 Task: Find connections with filter location Navahrudak with filter topic #homedecor with filter profile language French with filter current company Zycus with filter school Vel Tech Multi Tech Dr. Rangarajan Dr. Sakunthala Engineering College with filter industry Turned Products and Fastener Manufacturing with filter service category Product Marketing with filter keywords title Account Executive
Action: Mouse moved to (211, 301)
Screenshot: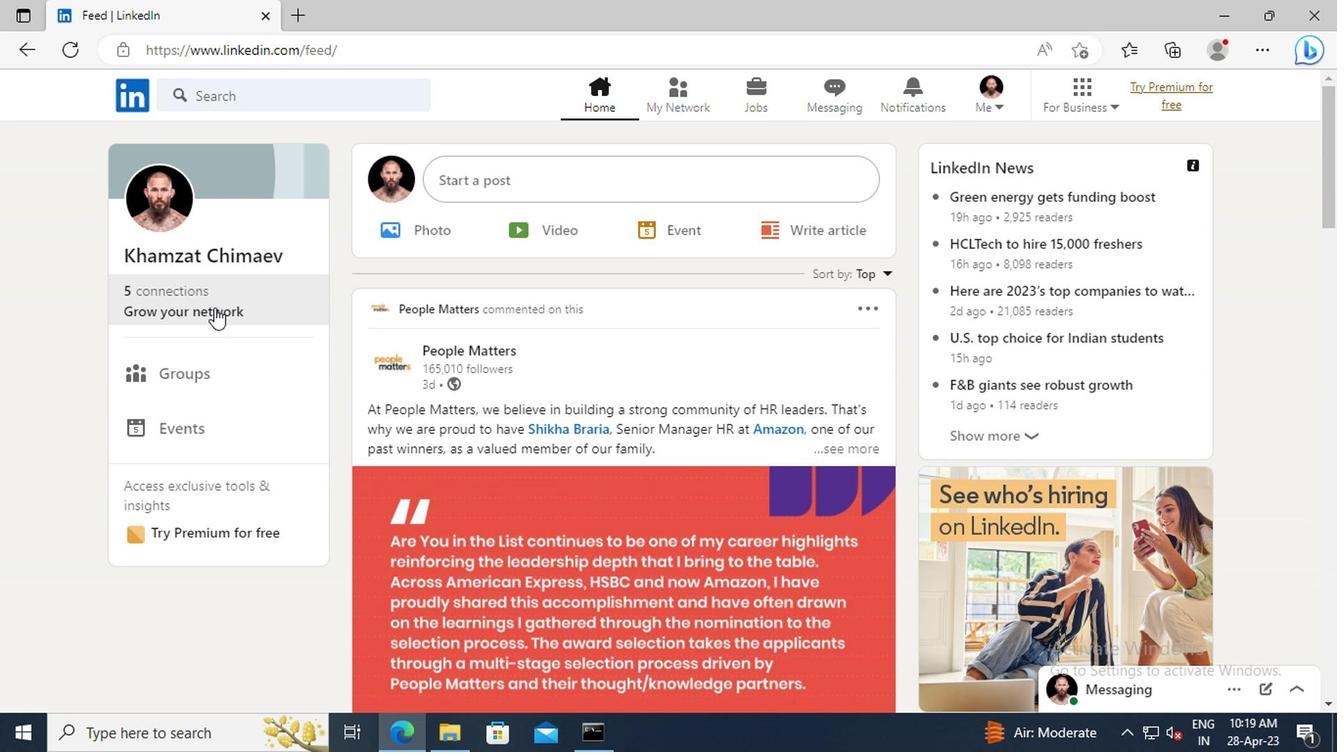 
Action: Mouse pressed left at (211, 301)
Screenshot: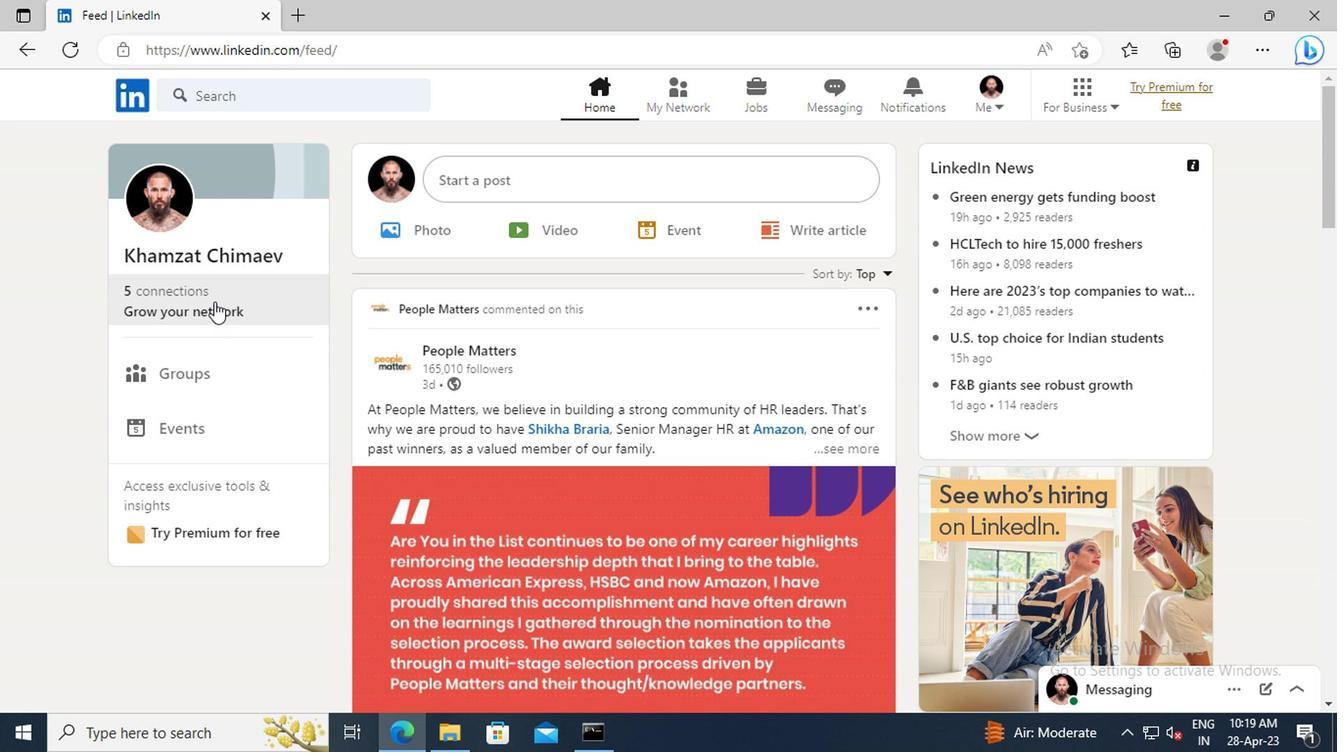 
Action: Mouse moved to (223, 208)
Screenshot: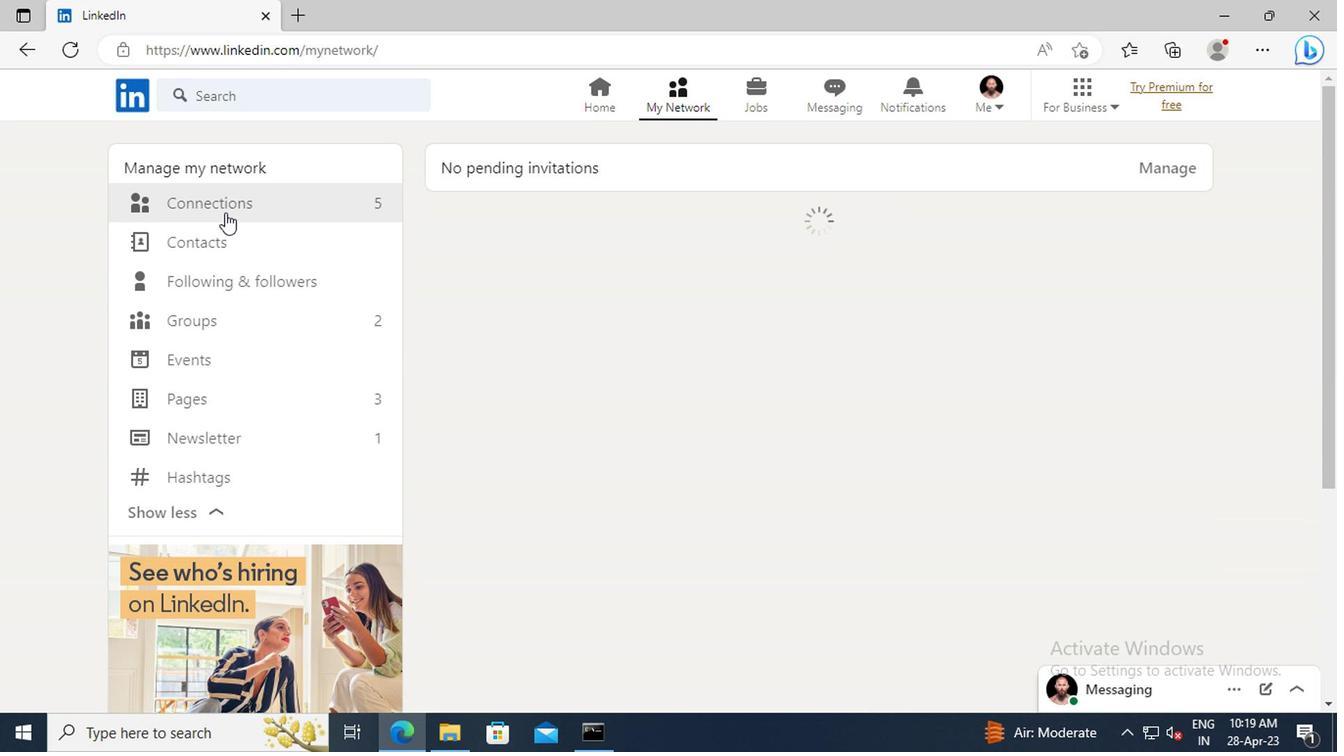 
Action: Mouse pressed left at (223, 208)
Screenshot: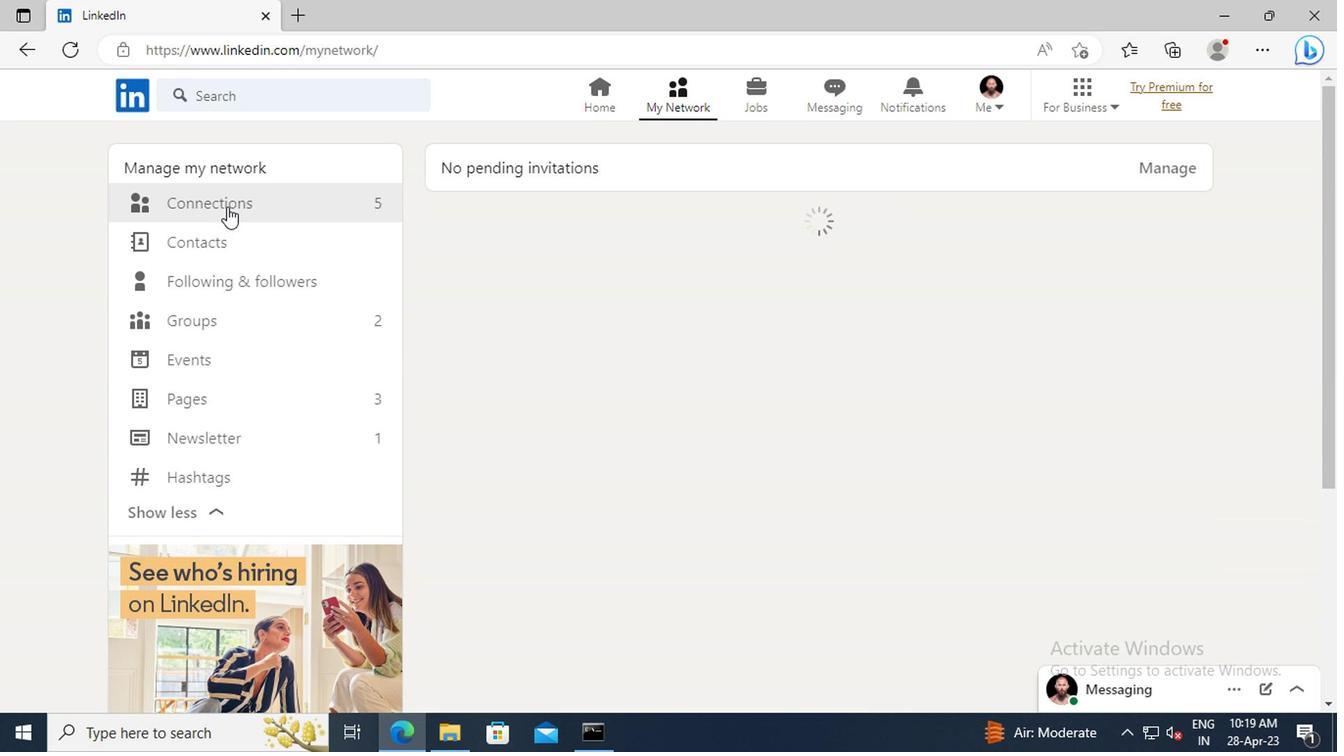 
Action: Mouse moved to (792, 209)
Screenshot: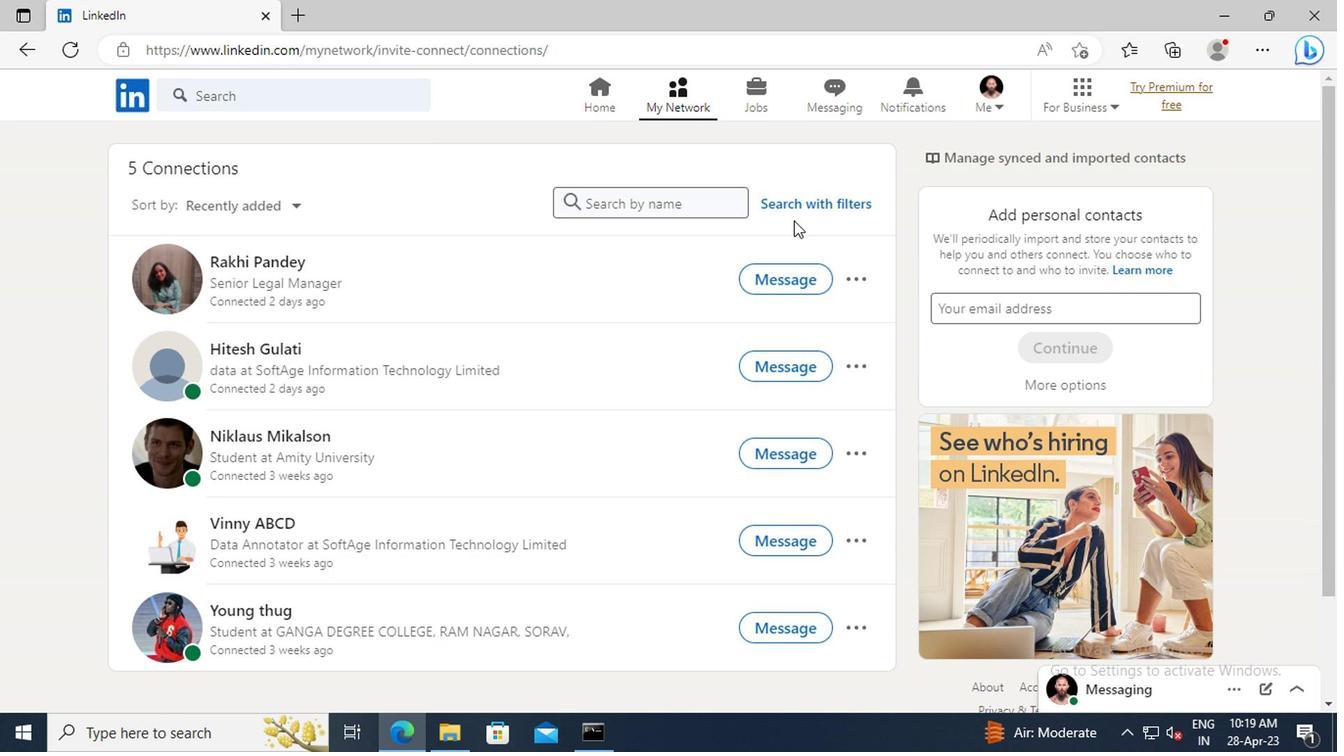
Action: Mouse pressed left at (792, 209)
Screenshot: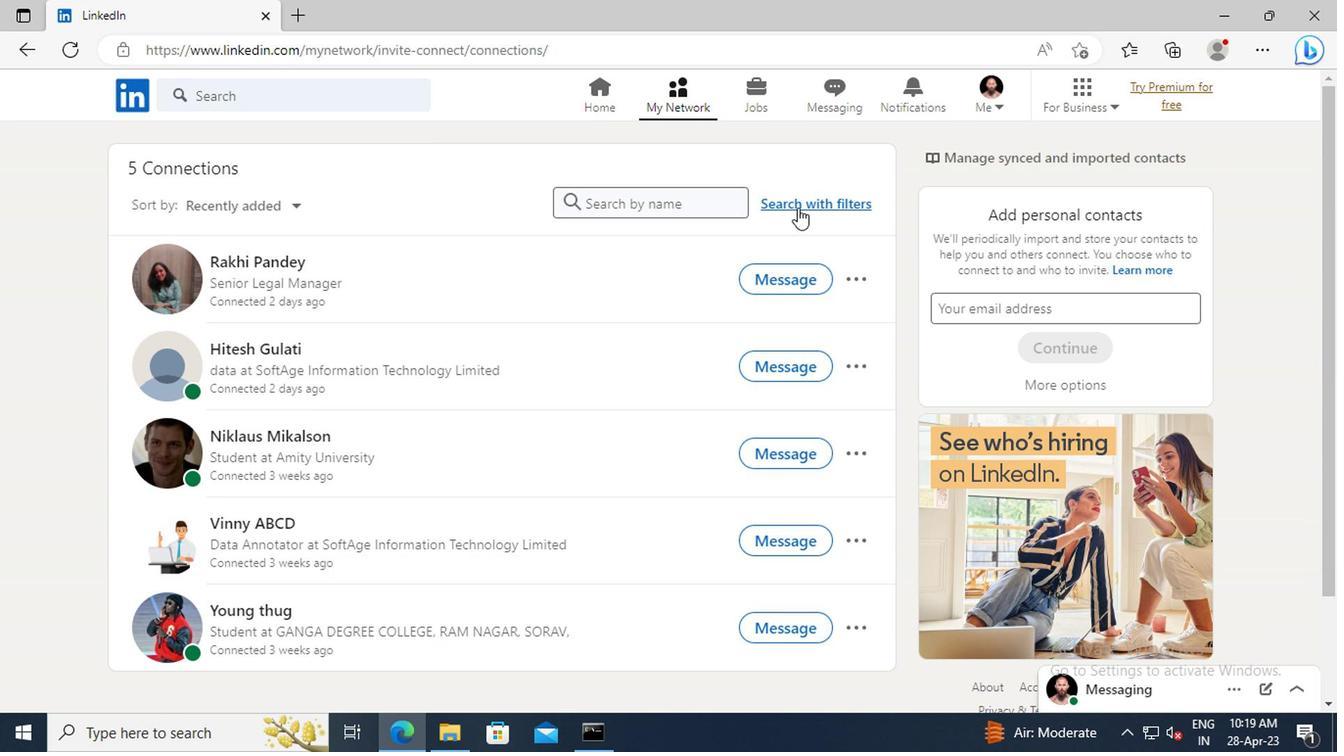 
Action: Mouse moved to (730, 156)
Screenshot: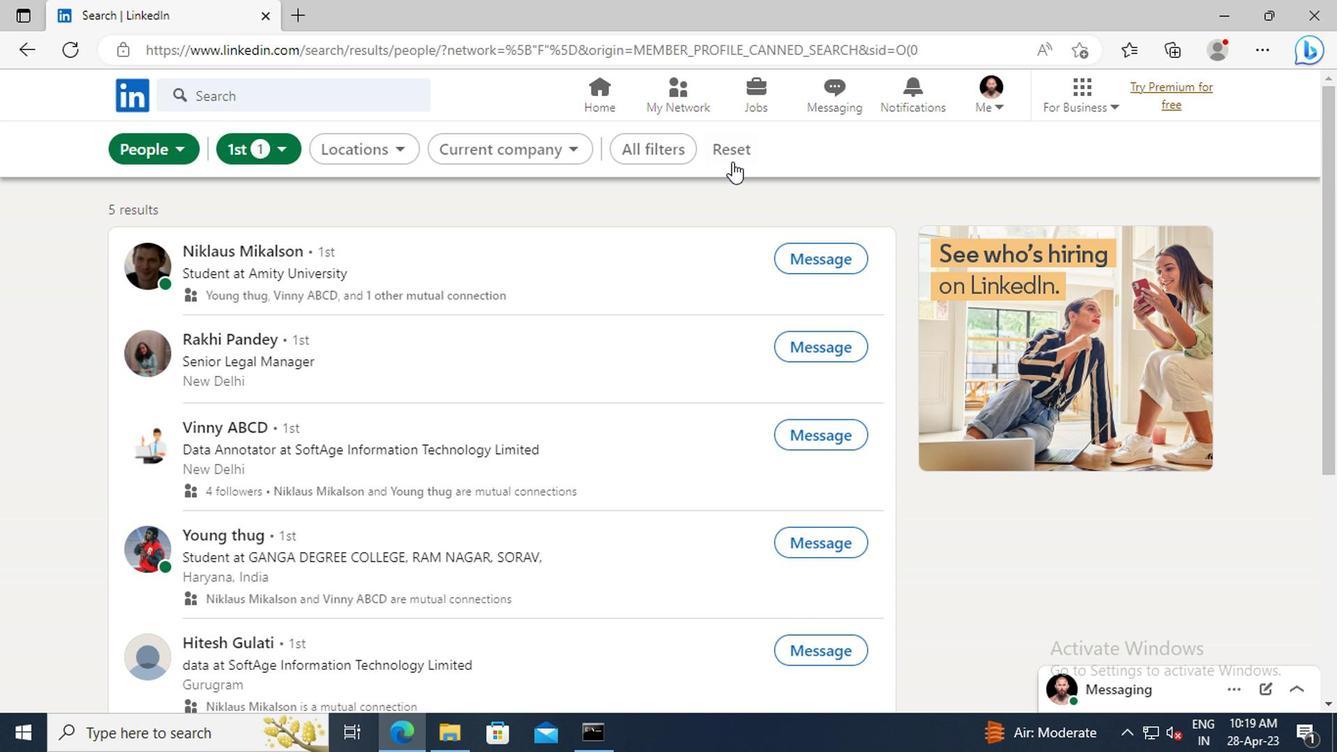 
Action: Mouse pressed left at (730, 156)
Screenshot: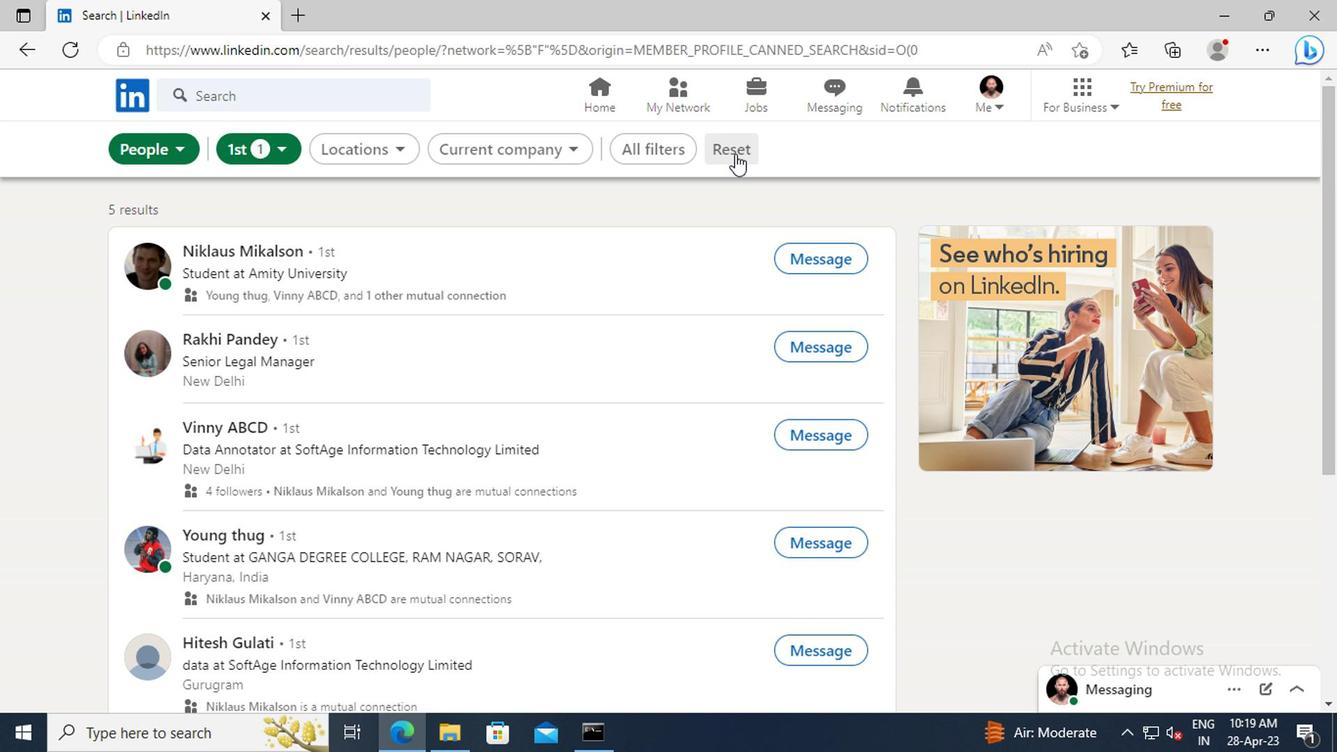 
Action: Mouse moved to (707, 149)
Screenshot: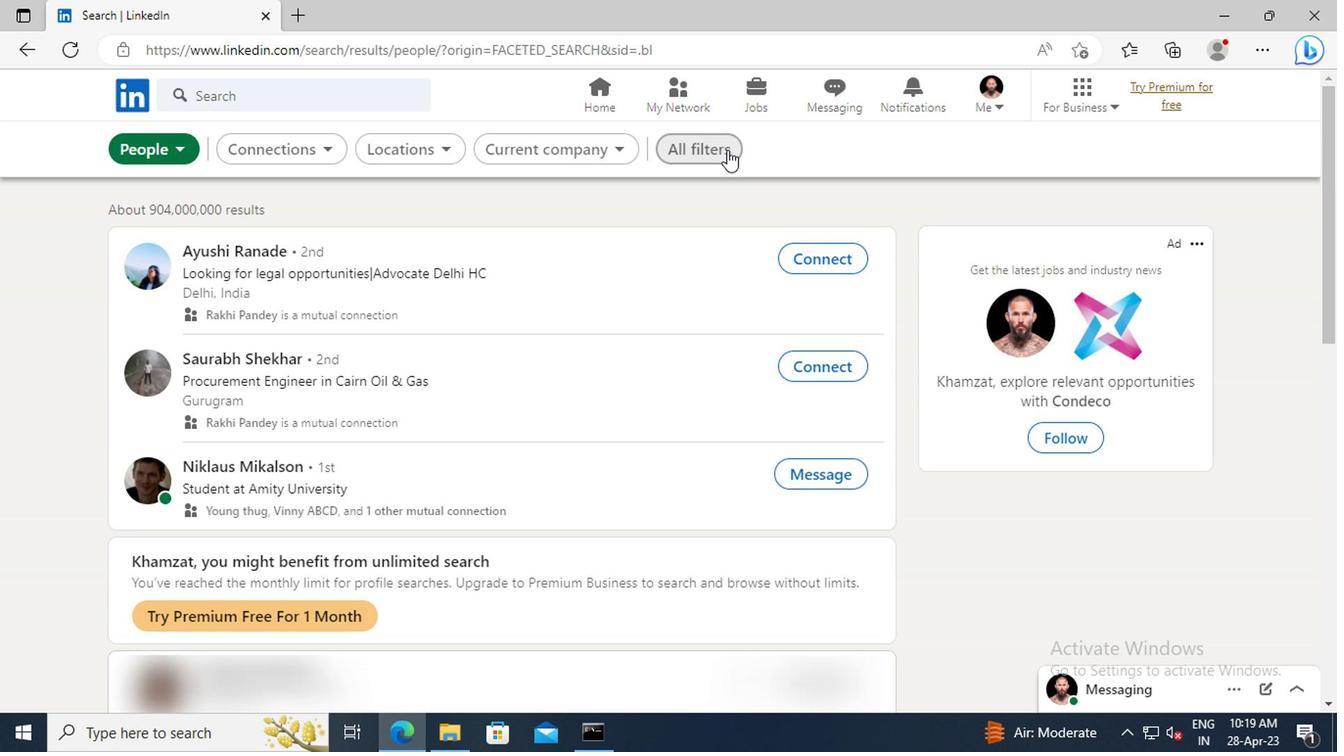 
Action: Mouse pressed left at (707, 149)
Screenshot: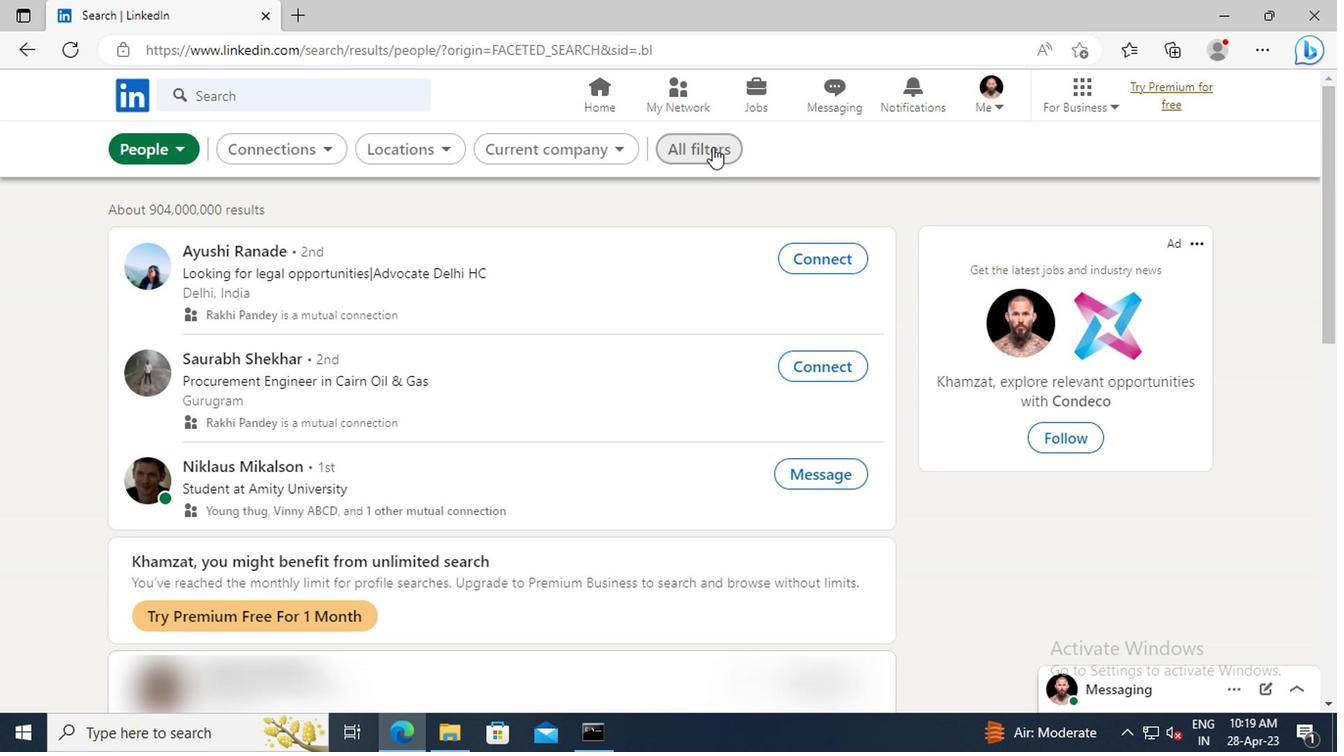 
Action: Mouse moved to (1134, 351)
Screenshot: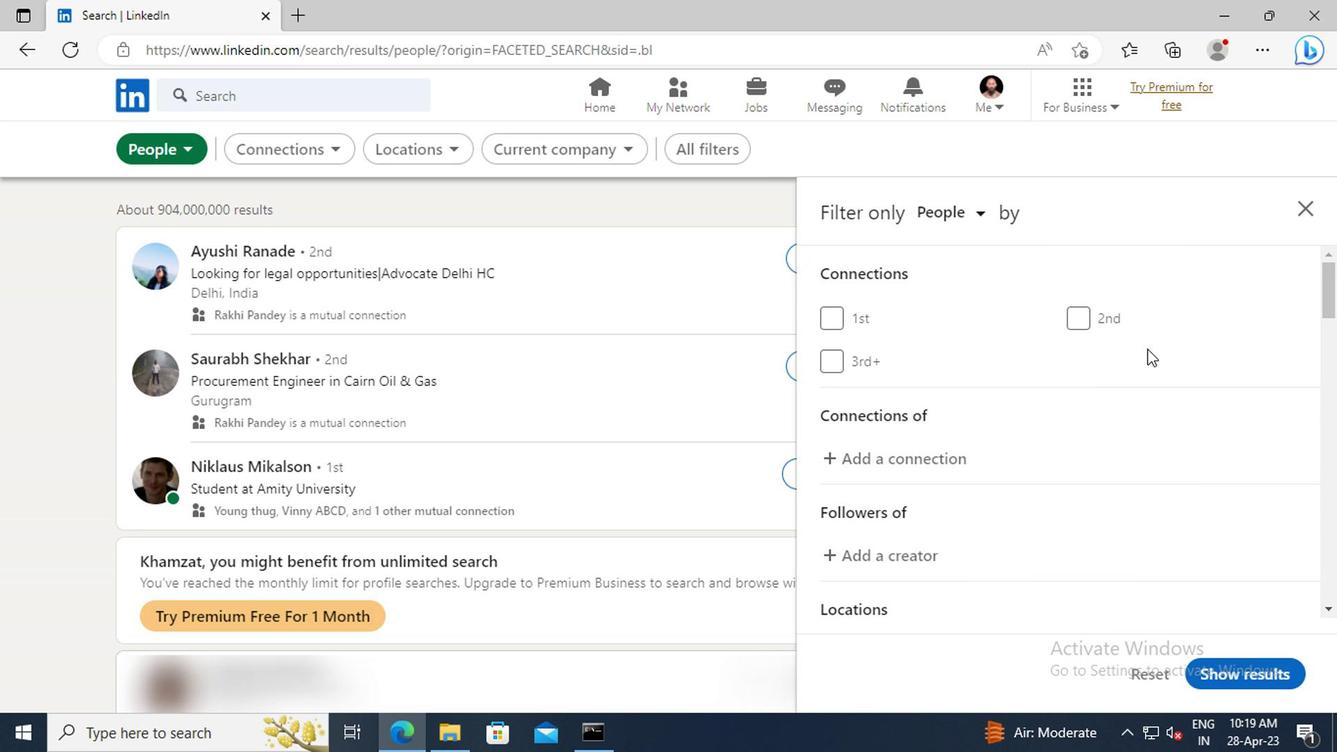 
Action: Mouse scrolled (1134, 350) with delta (0, 0)
Screenshot: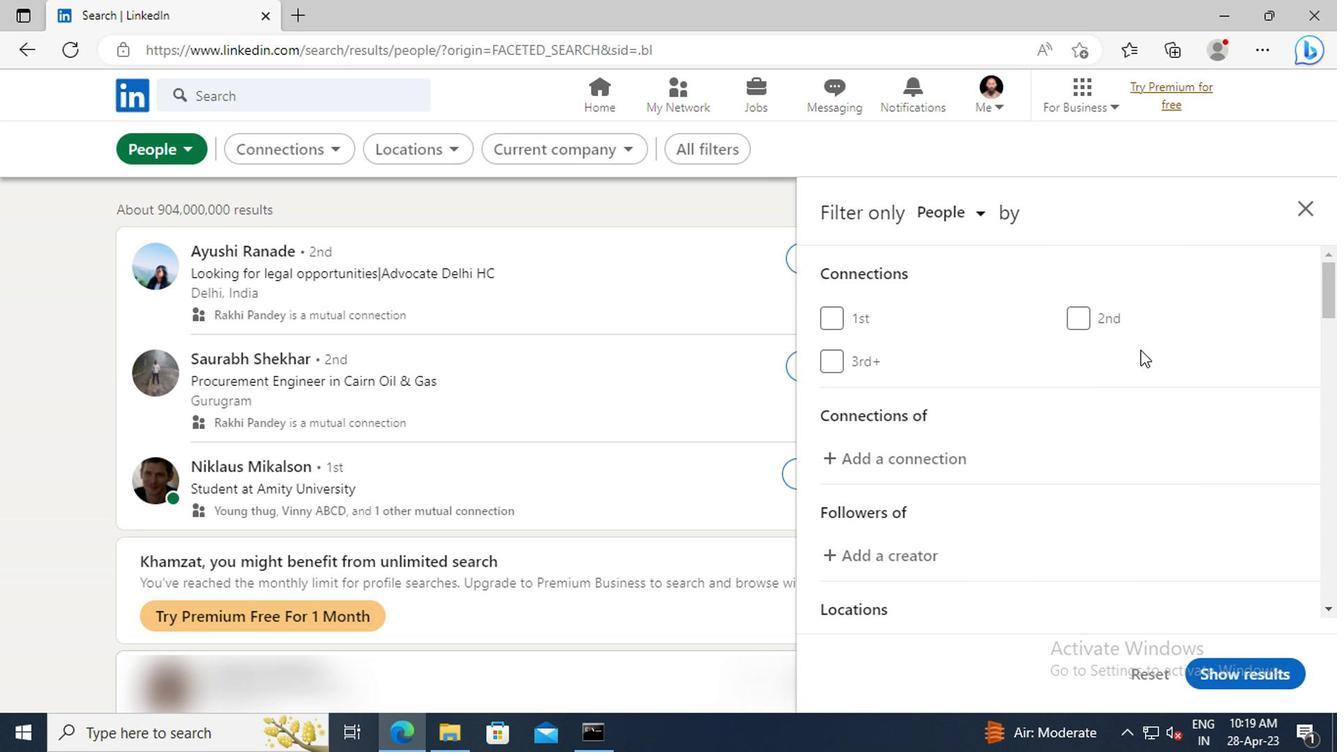 
Action: Mouse scrolled (1134, 350) with delta (0, 0)
Screenshot: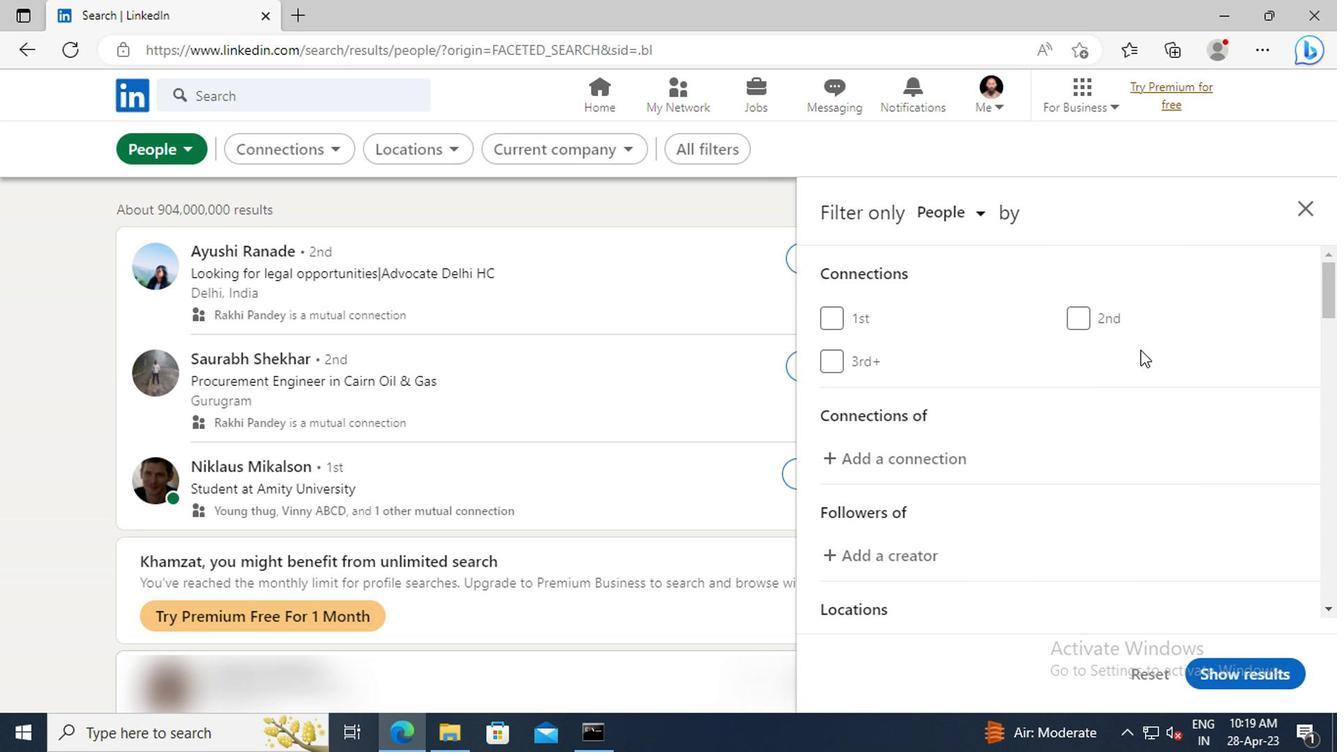 
Action: Mouse scrolled (1134, 350) with delta (0, 0)
Screenshot: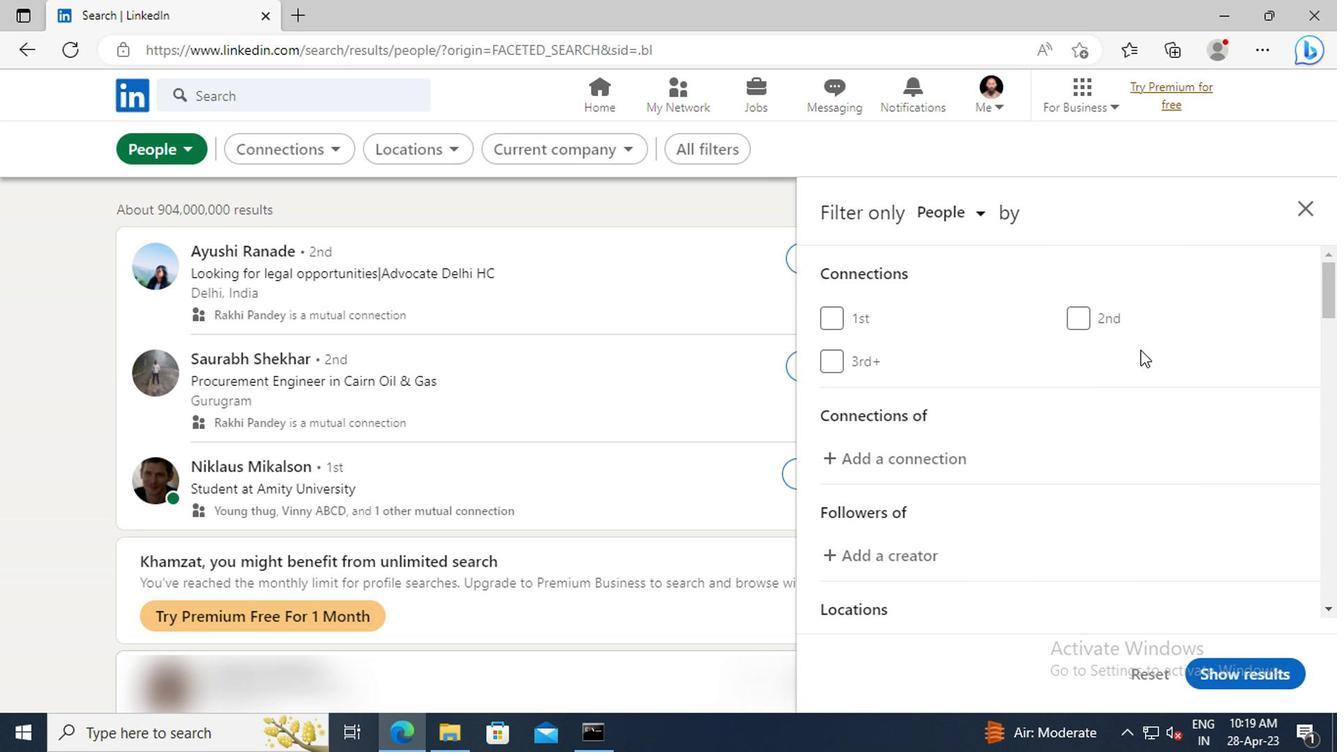 
Action: Mouse scrolled (1134, 350) with delta (0, 0)
Screenshot: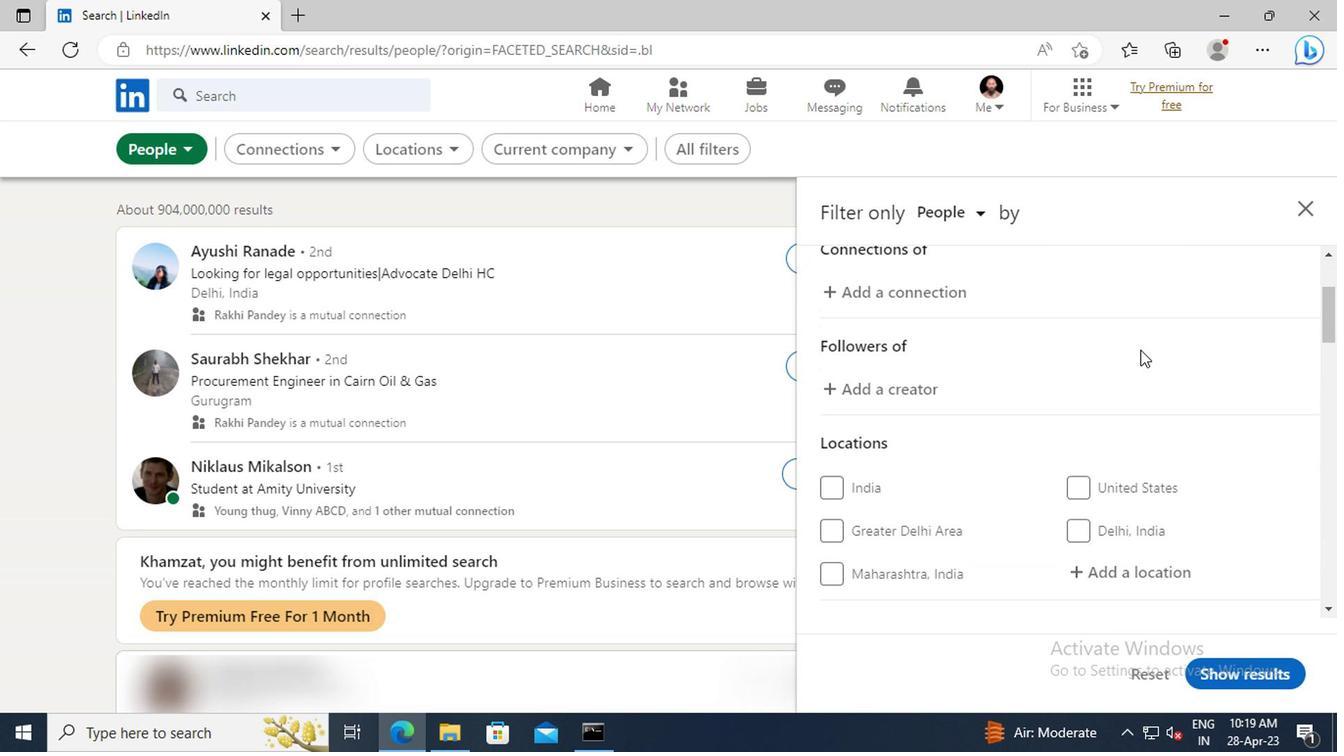 
Action: Mouse scrolled (1134, 350) with delta (0, 0)
Screenshot: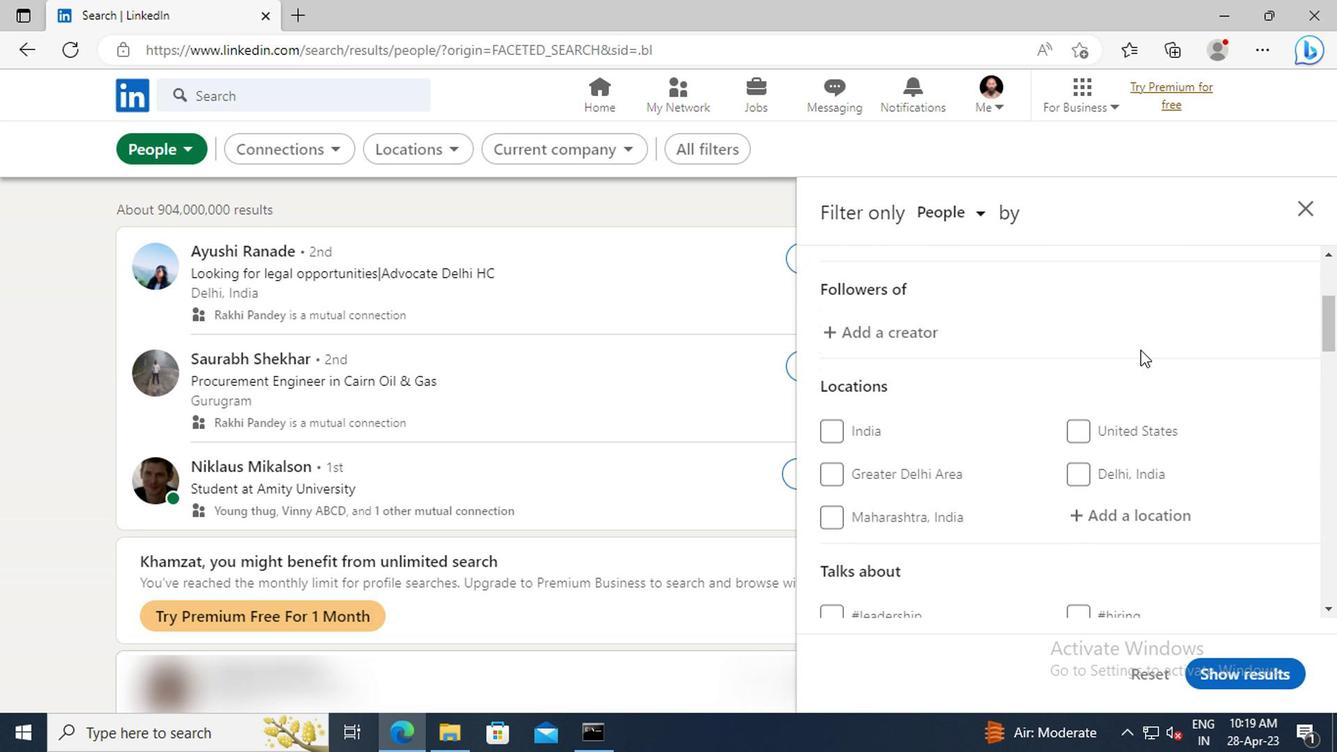 
Action: Mouse scrolled (1134, 350) with delta (0, 0)
Screenshot: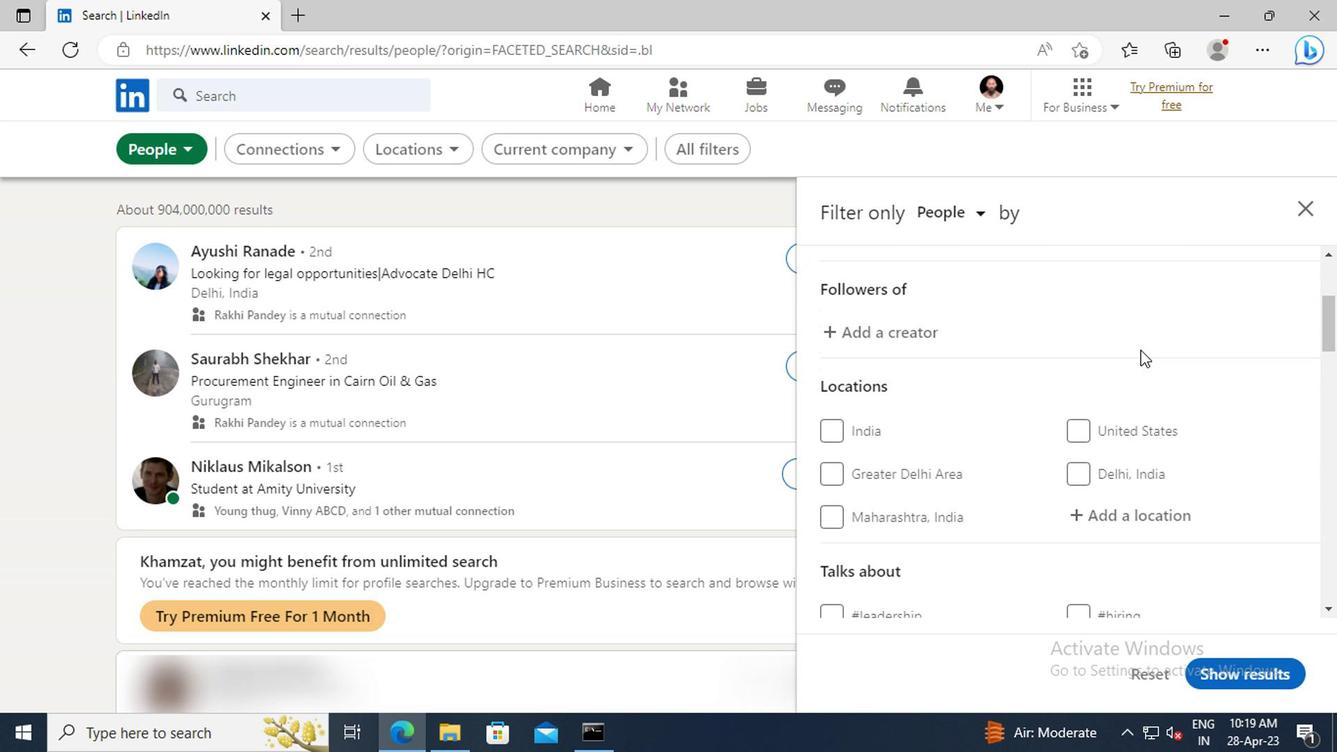 
Action: Mouse moved to (1117, 397)
Screenshot: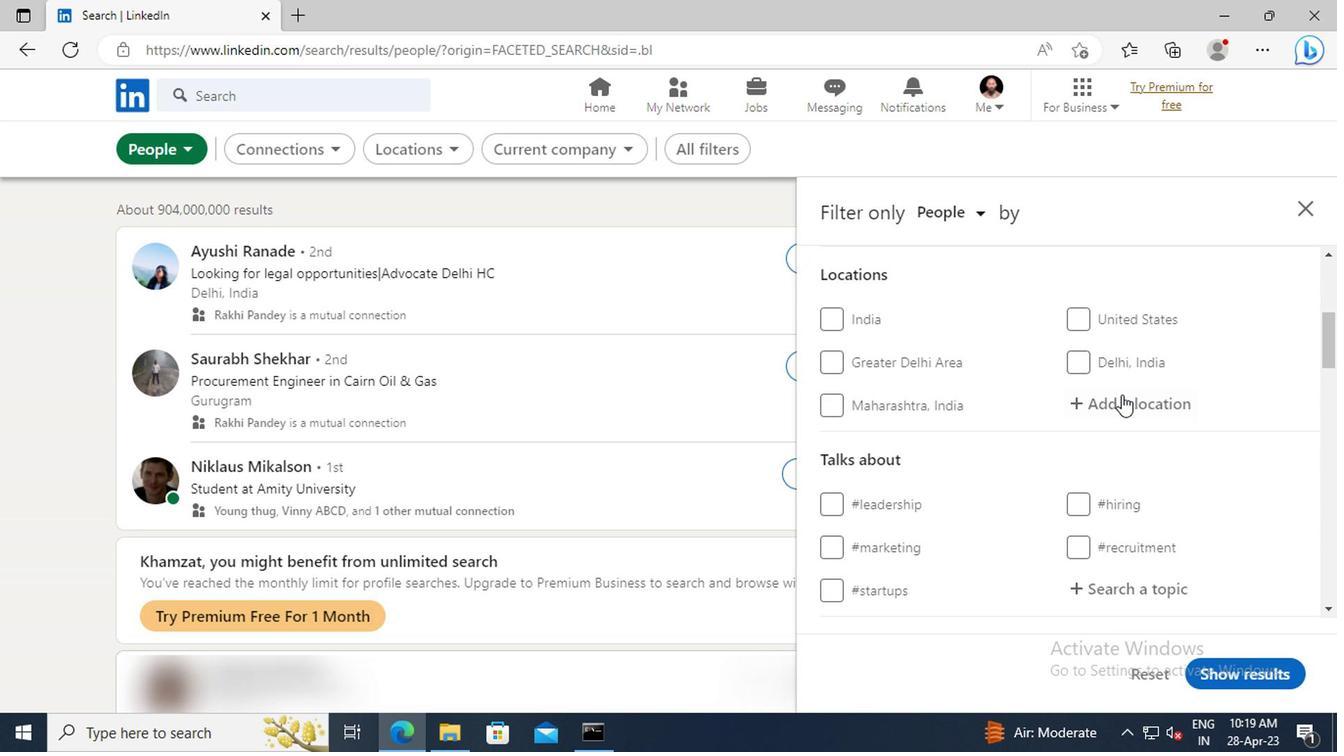 
Action: Mouse pressed left at (1117, 397)
Screenshot: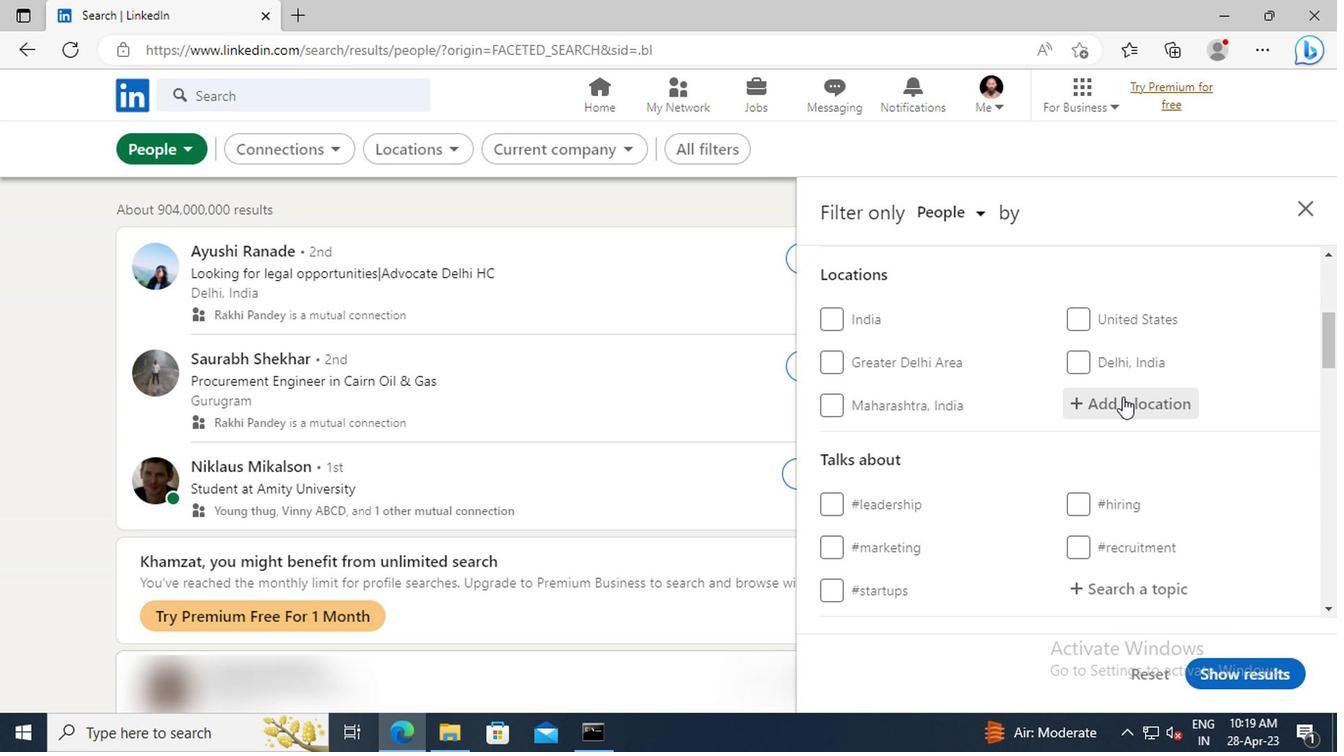 
Action: Key pressed <Key.shift>NAVAHRUDAK
Screenshot: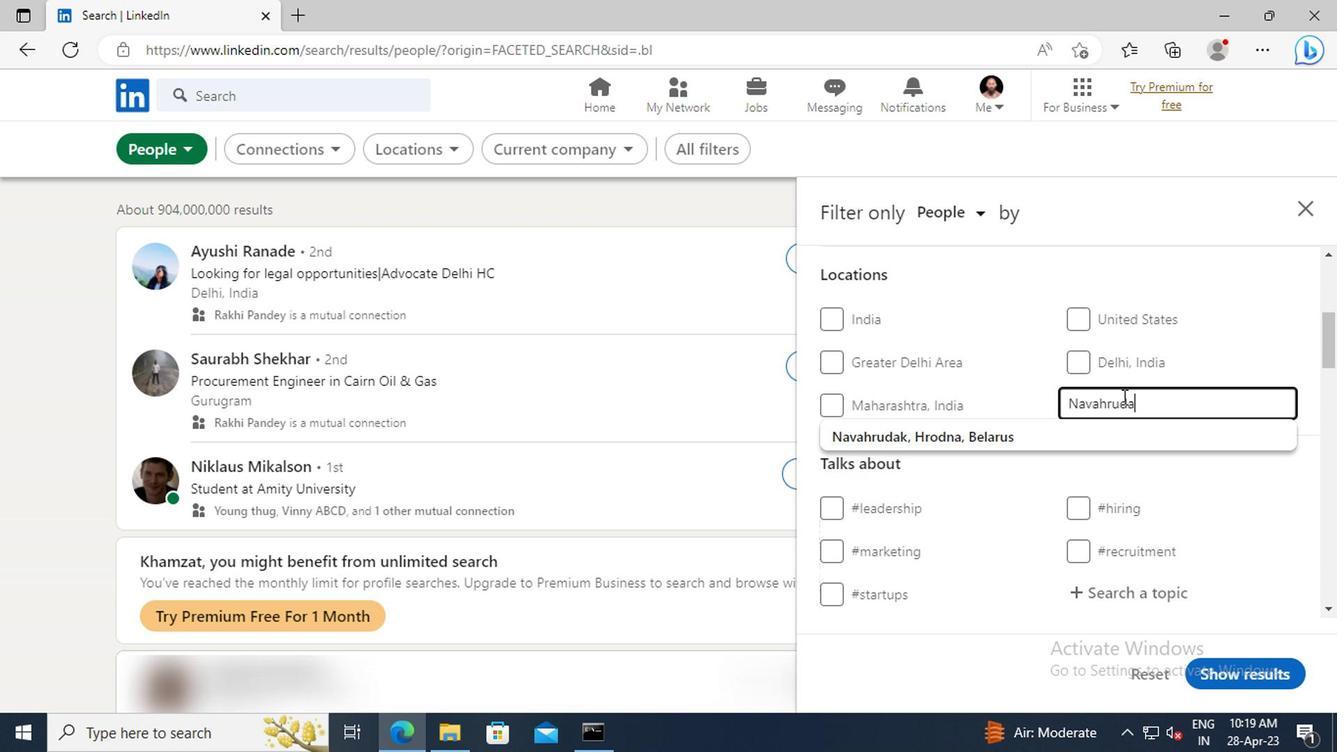
Action: Mouse moved to (1108, 429)
Screenshot: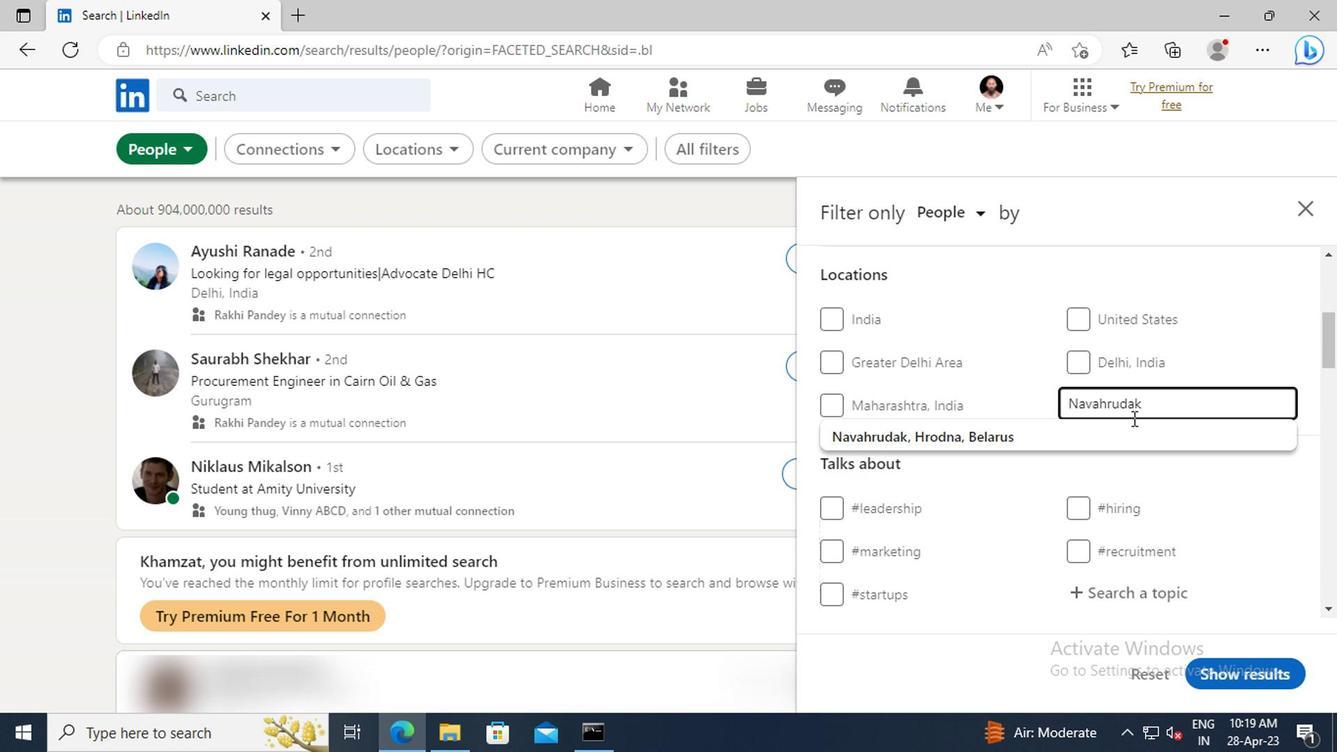 
Action: Mouse pressed left at (1108, 429)
Screenshot: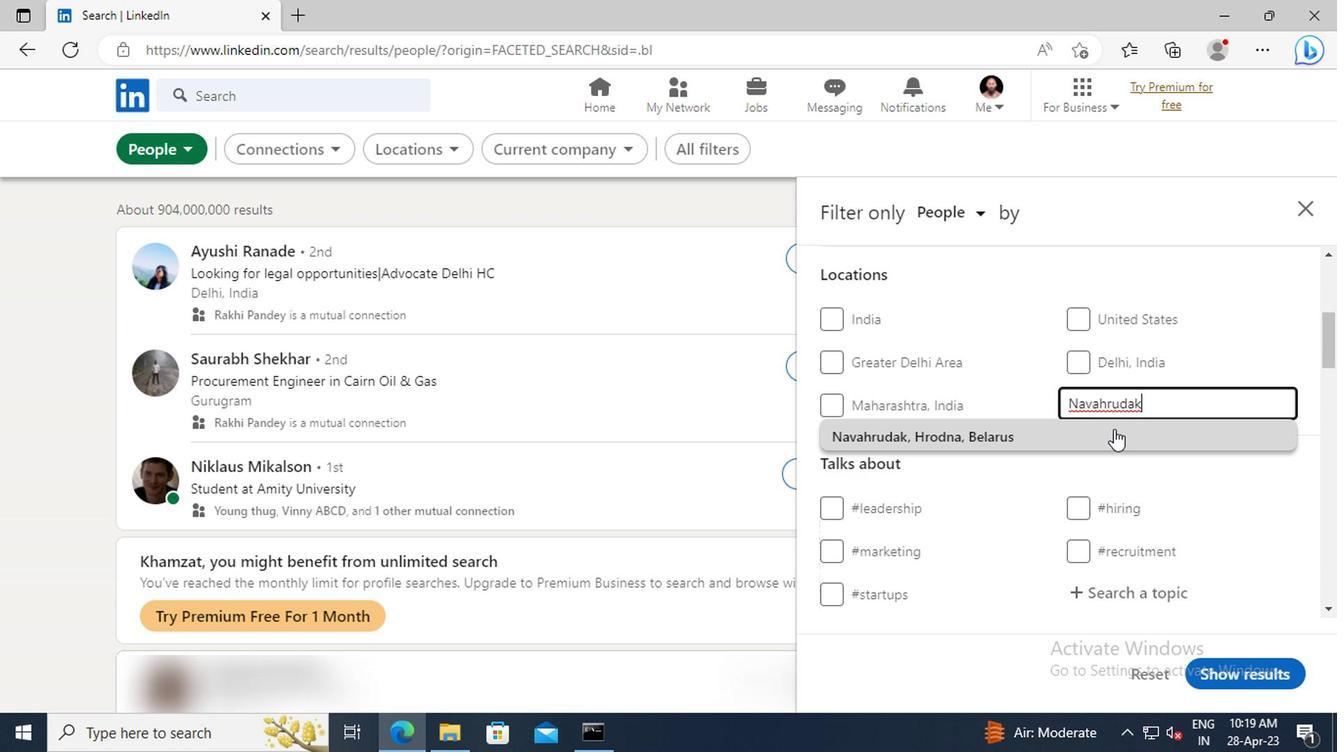 
Action: Mouse moved to (1118, 411)
Screenshot: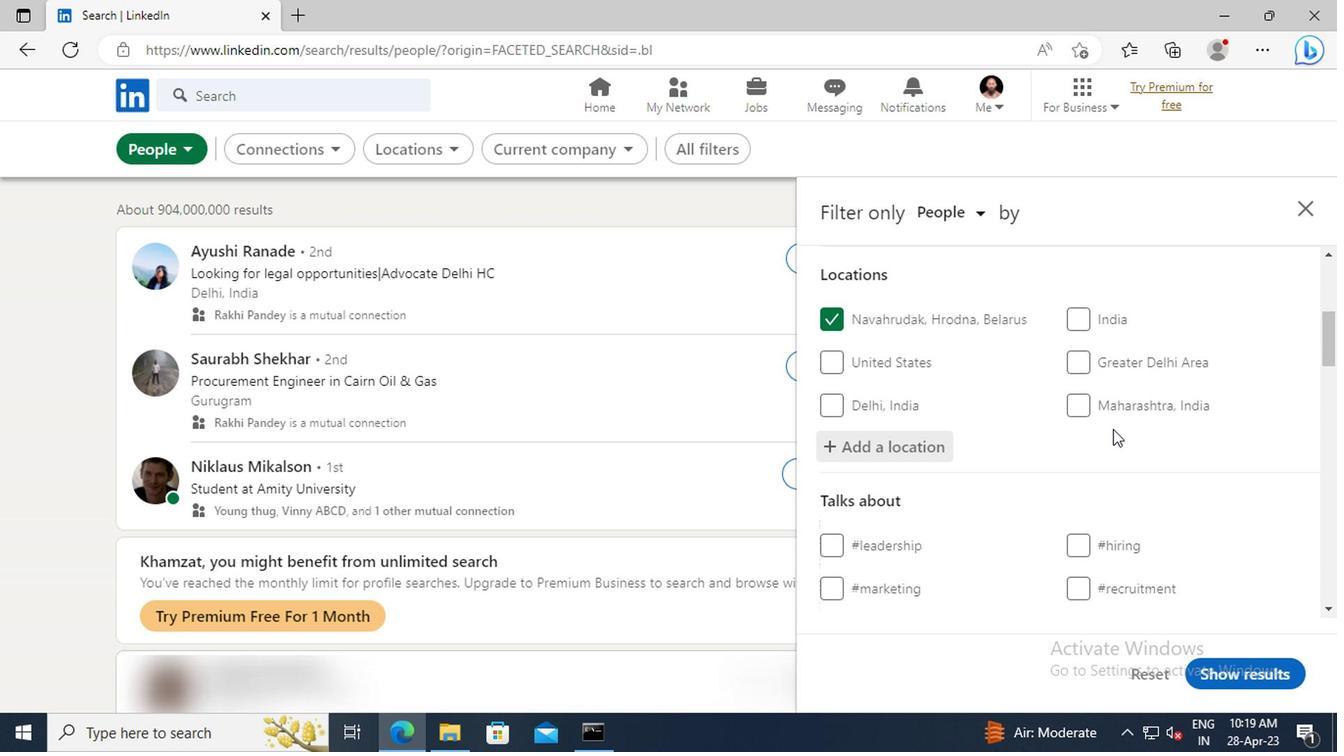 
Action: Mouse scrolled (1118, 410) with delta (0, 0)
Screenshot: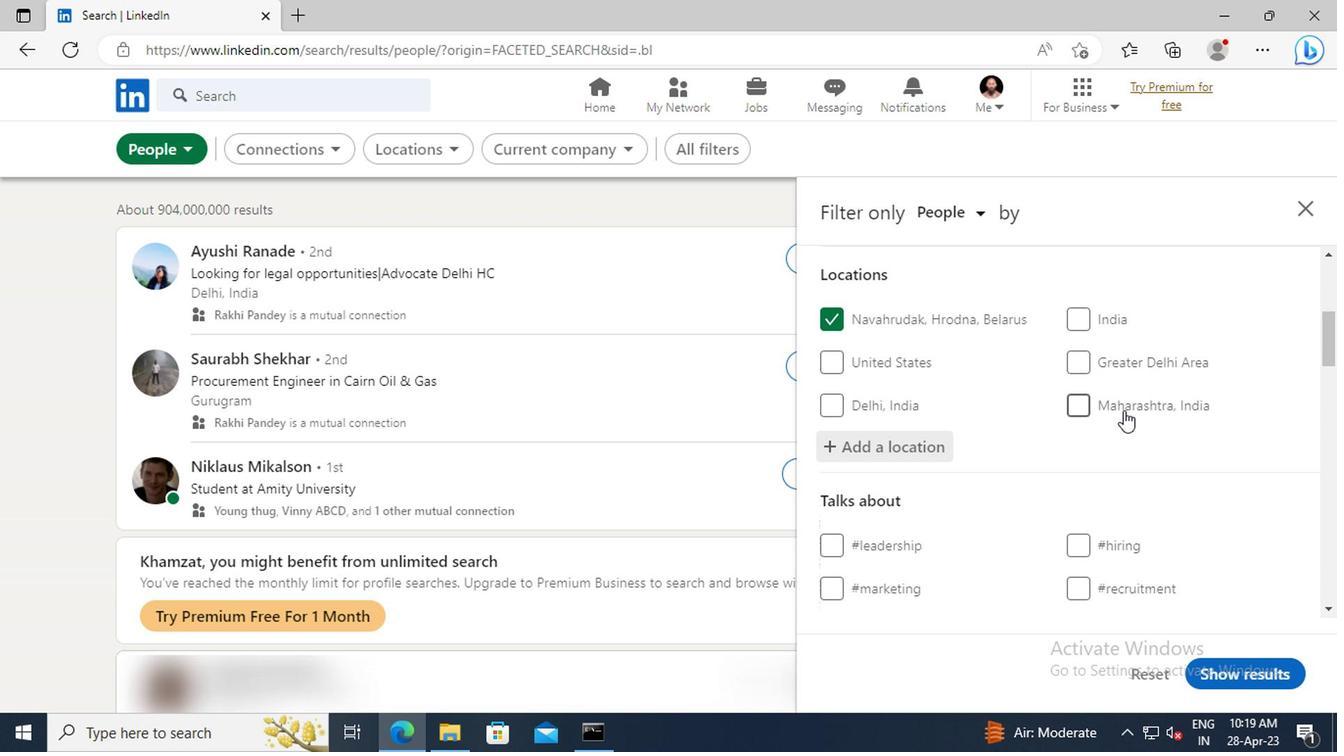
Action: Mouse scrolled (1118, 410) with delta (0, 0)
Screenshot: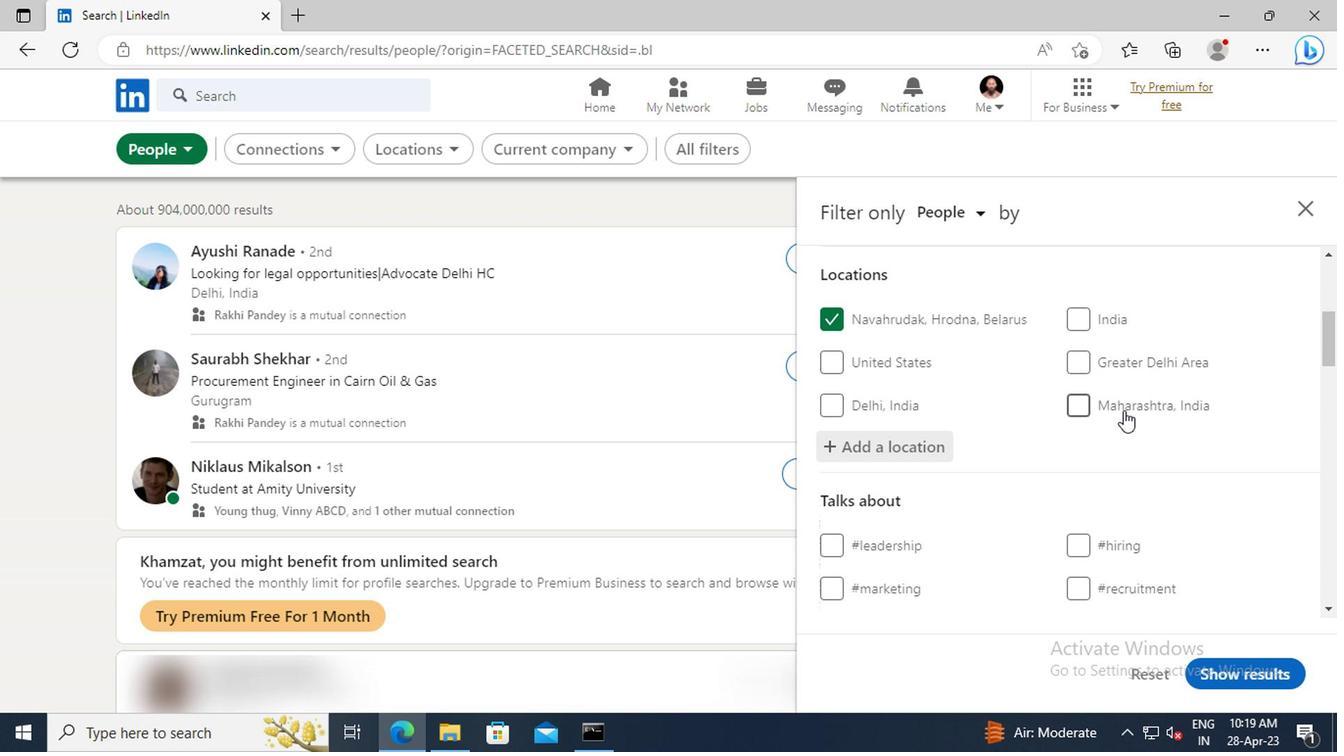 
Action: Mouse scrolled (1118, 410) with delta (0, 0)
Screenshot: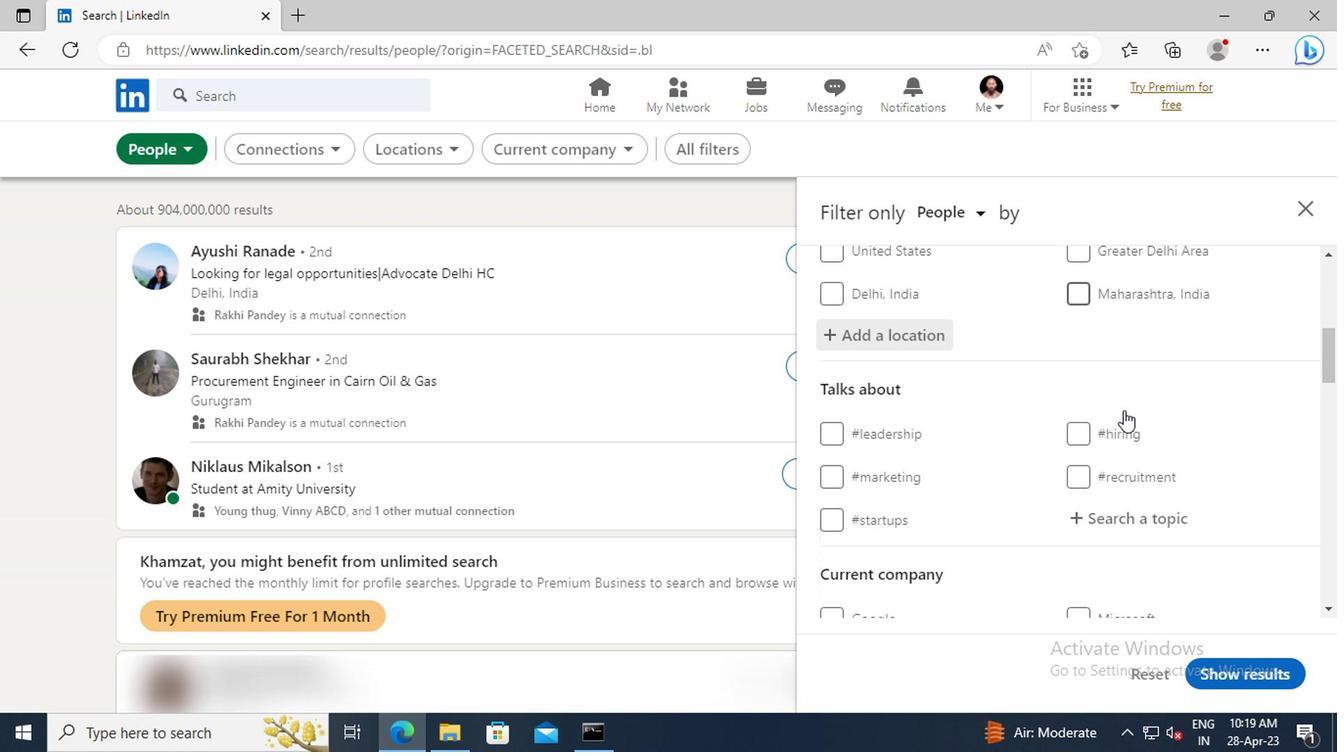 
Action: Mouse scrolled (1118, 410) with delta (0, 0)
Screenshot: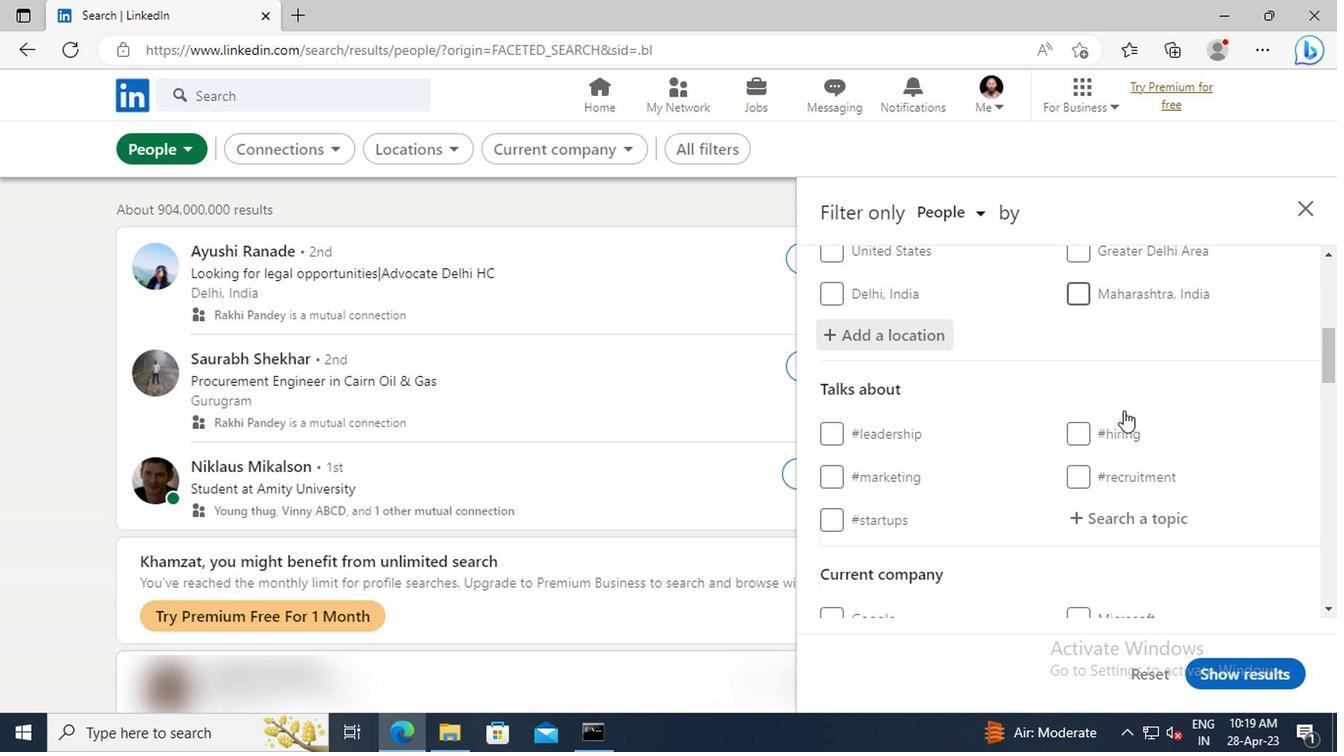 
Action: Mouse moved to (1095, 411)
Screenshot: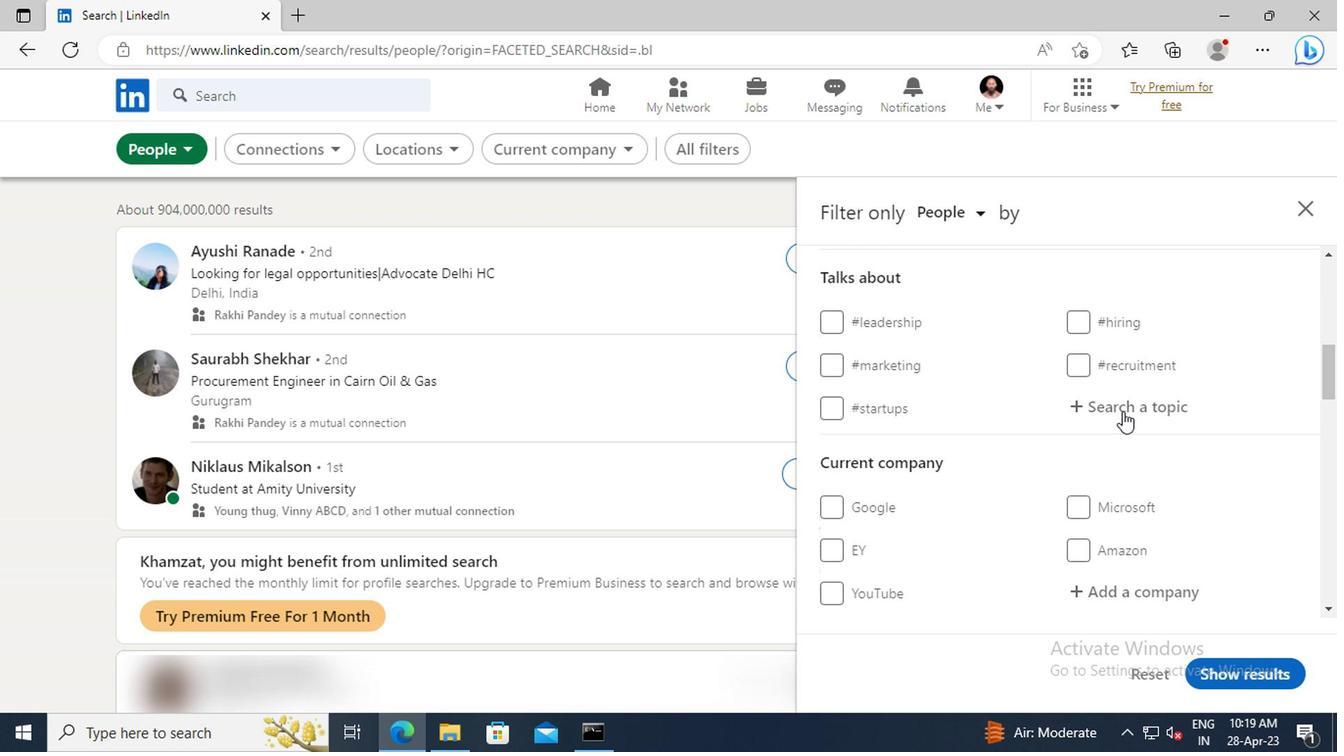 
Action: Mouse pressed left at (1095, 411)
Screenshot: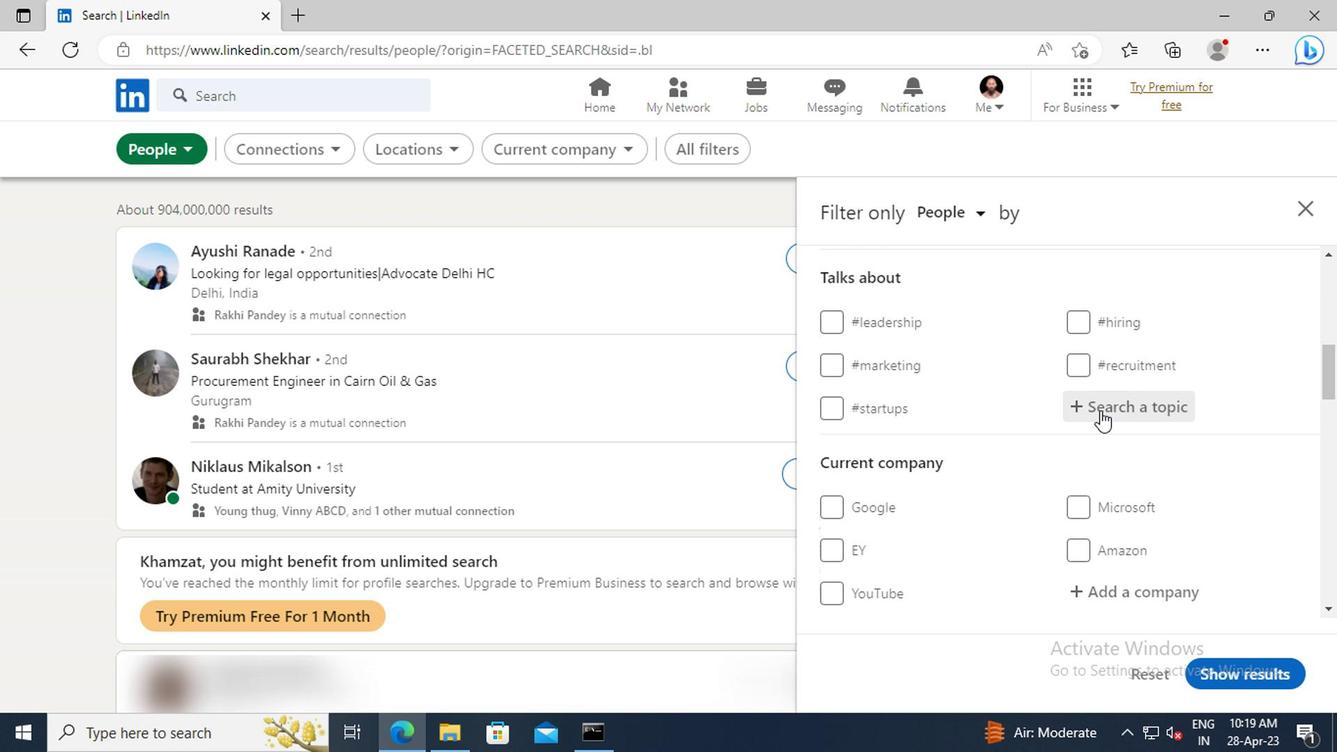 
Action: Key pressed <Key.shift>#HOMEDECOR<Key.enter>
Screenshot: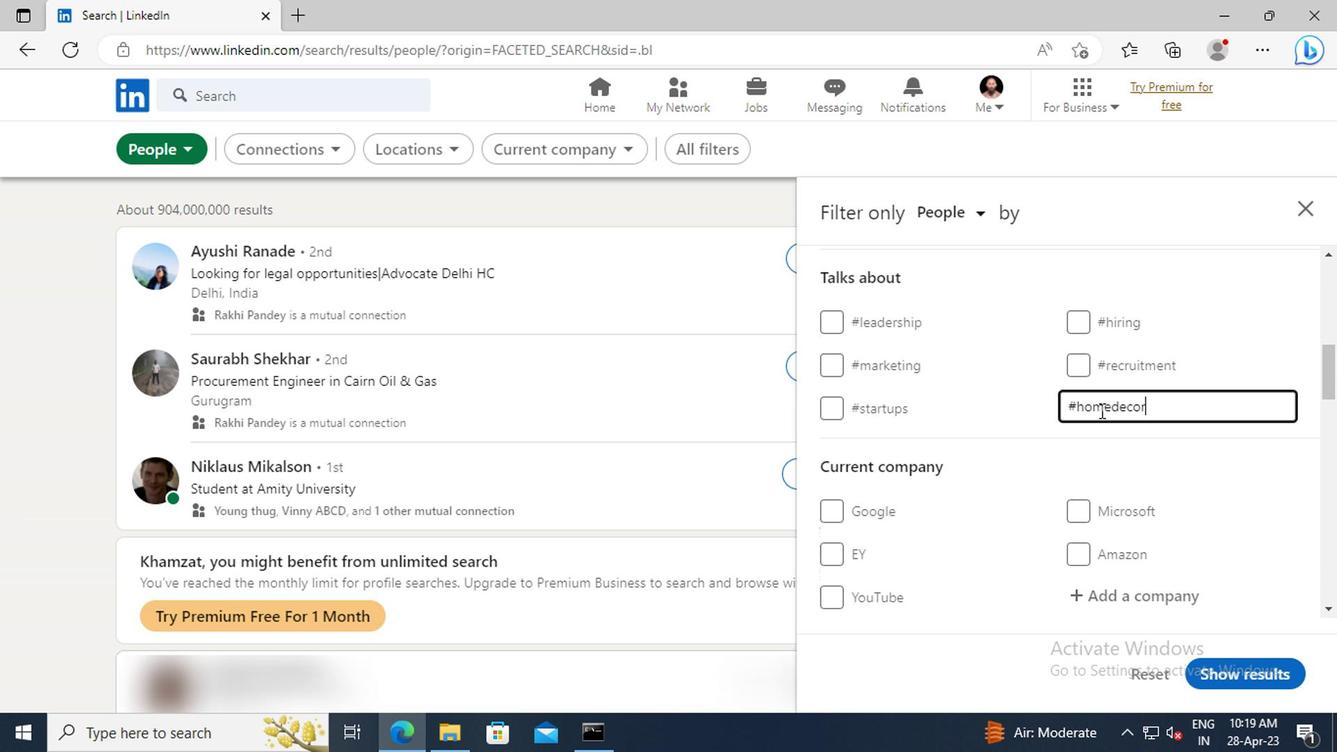 
Action: Mouse moved to (1090, 411)
Screenshot: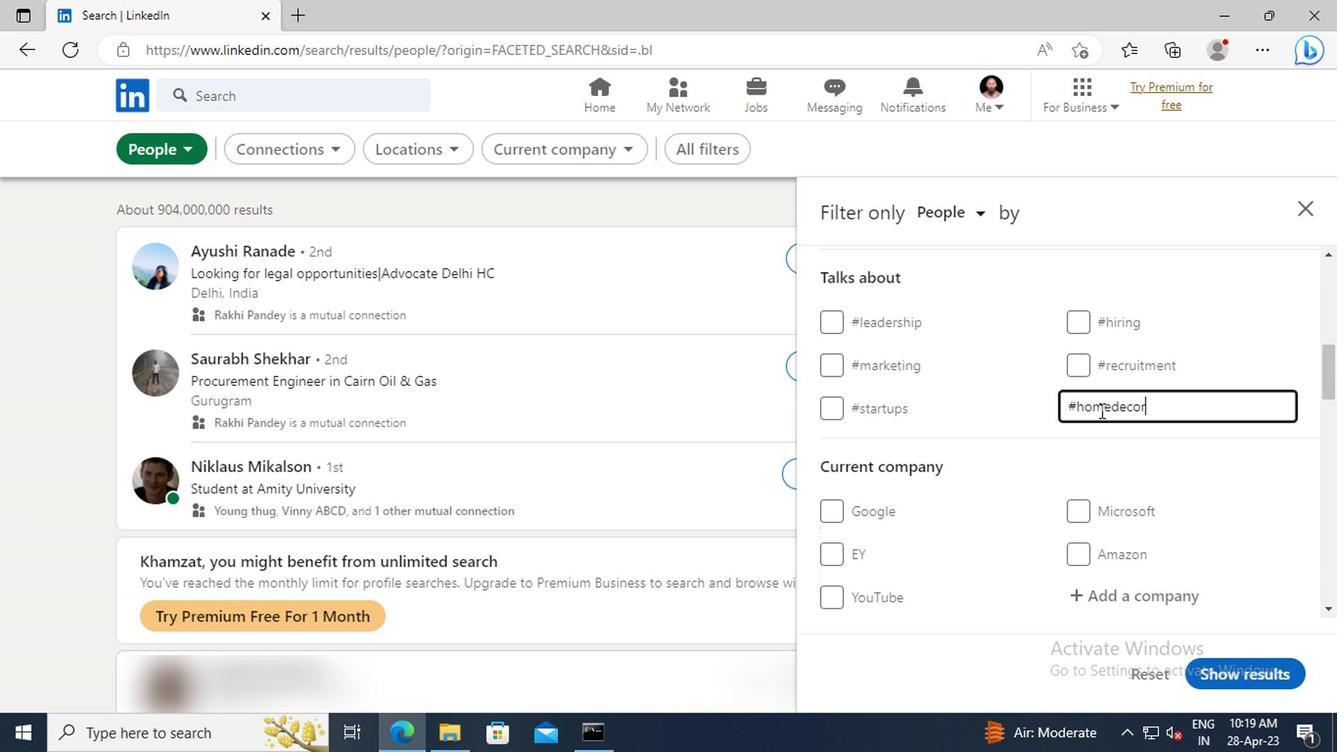 
Action: Mouse scrolled (1090, 410) with delta (0, 0)
Screenshot: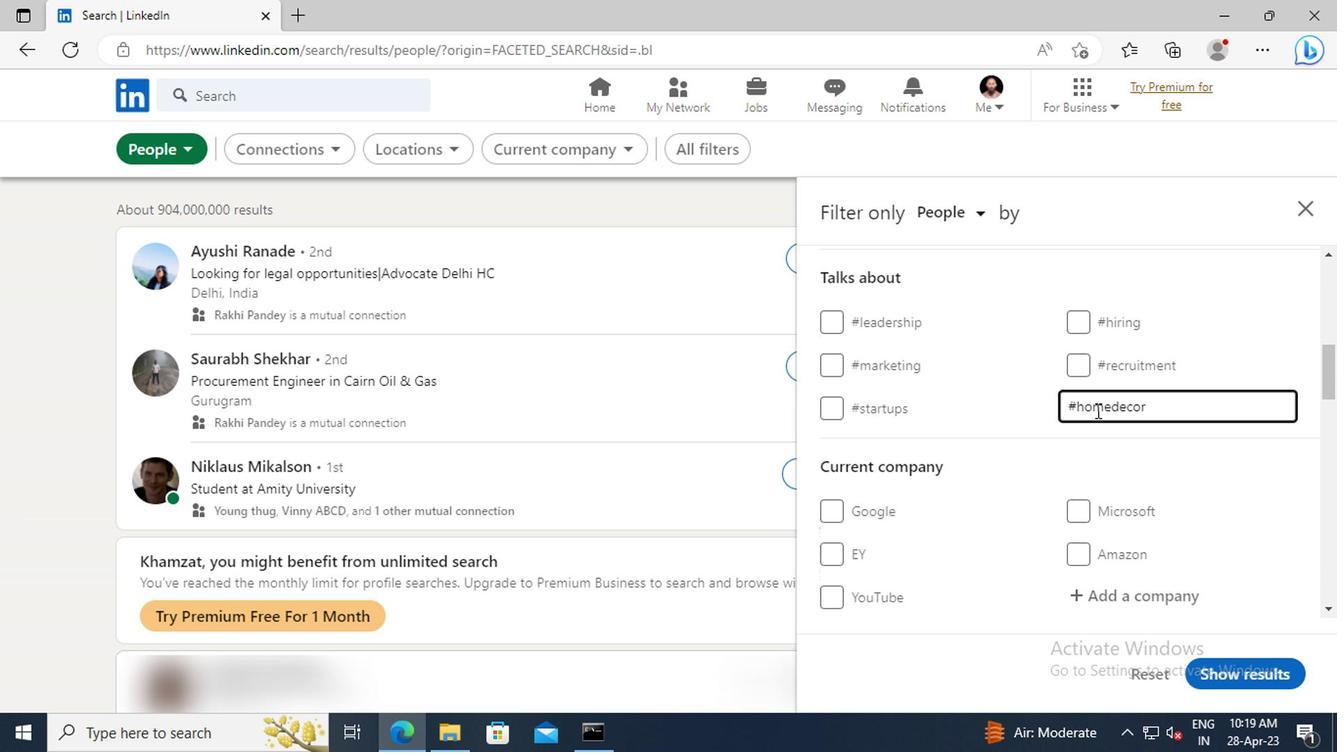 
Action: Mouse scrolled (1090, 410) with delta (0, 0)
Screenshot: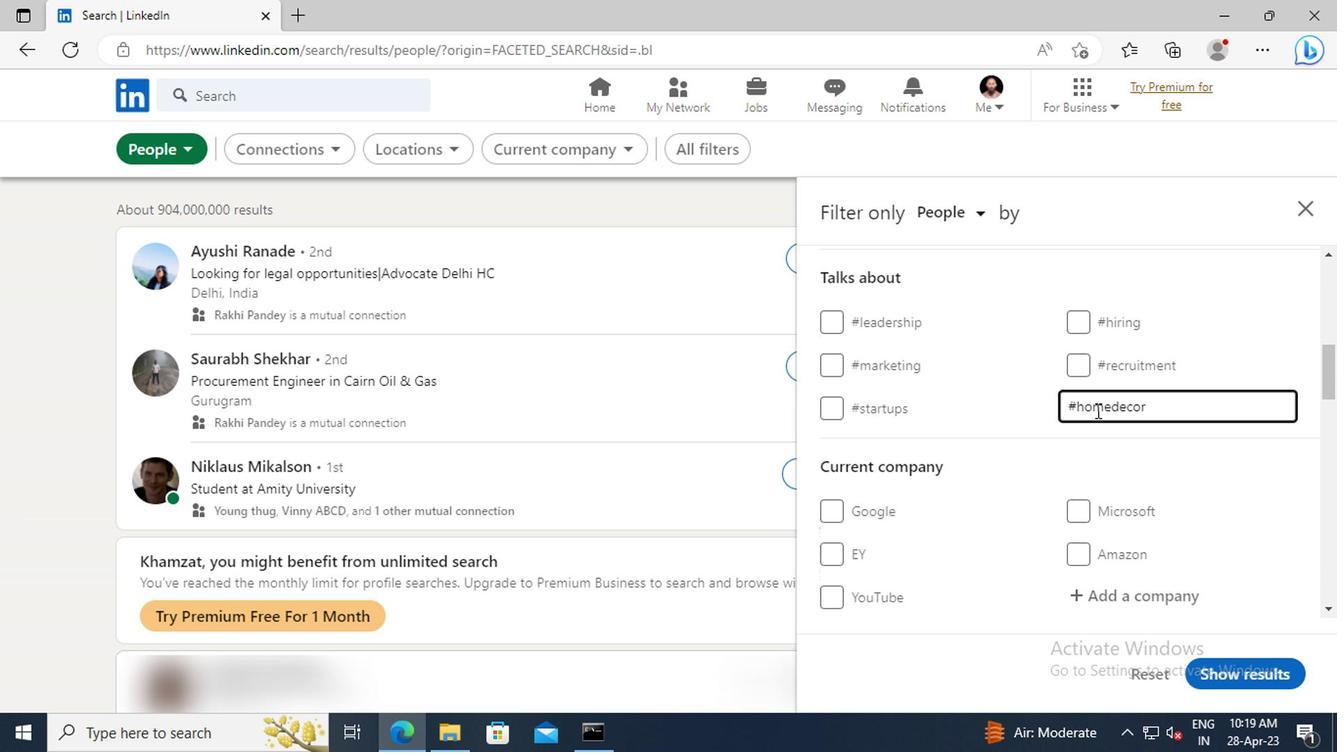 
Action: Mouse scrolled (1090, 410) with delta (0, 0)
Screenshot: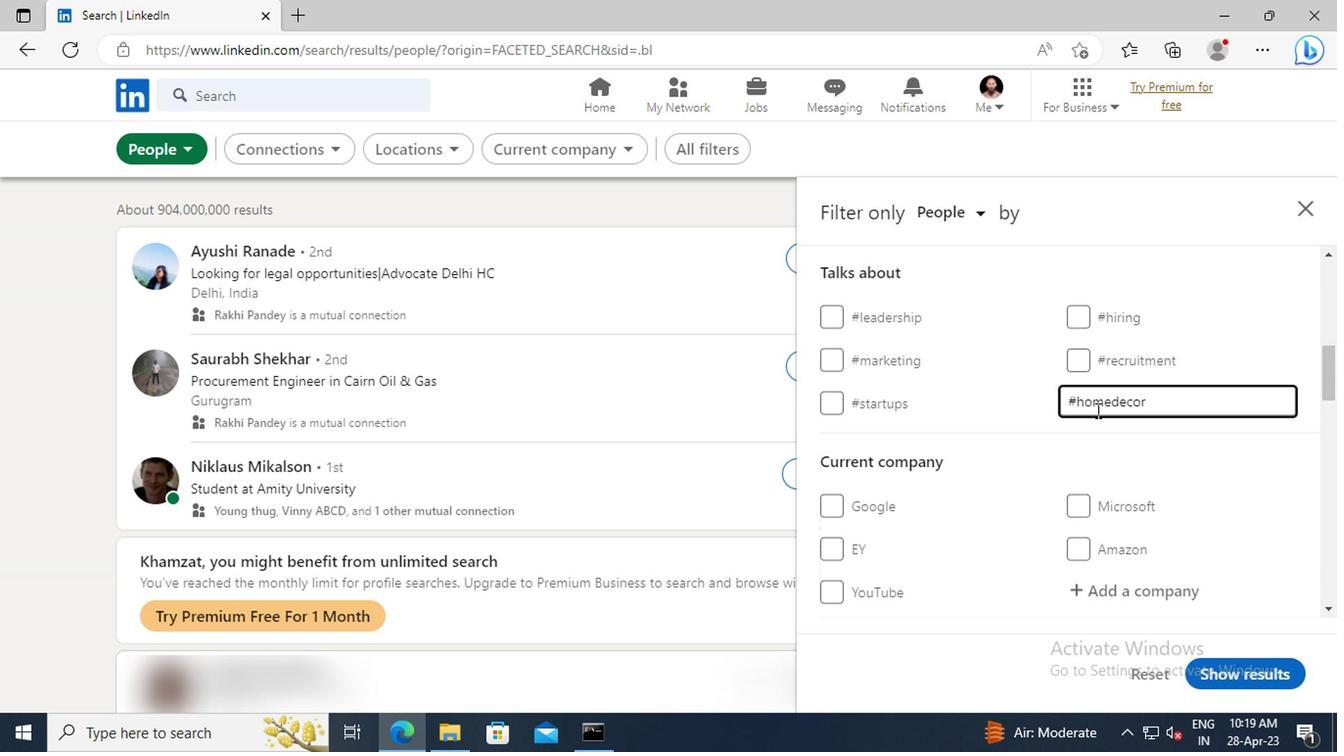 
Action: Mouse scrolled (1090, 410) with delta (0, 0)
Screenshot: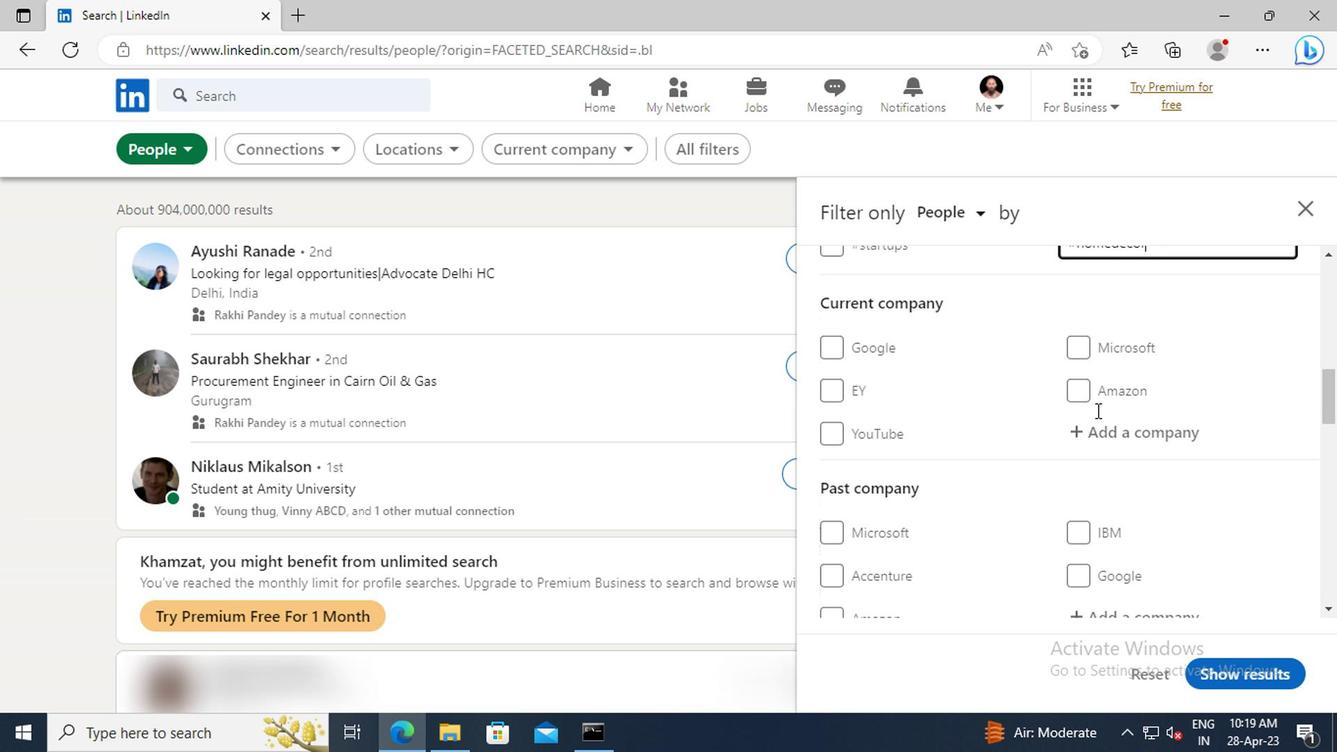 
Action: Mouse scrolled (1090, 410) with delta (0, 0)
Screenshot: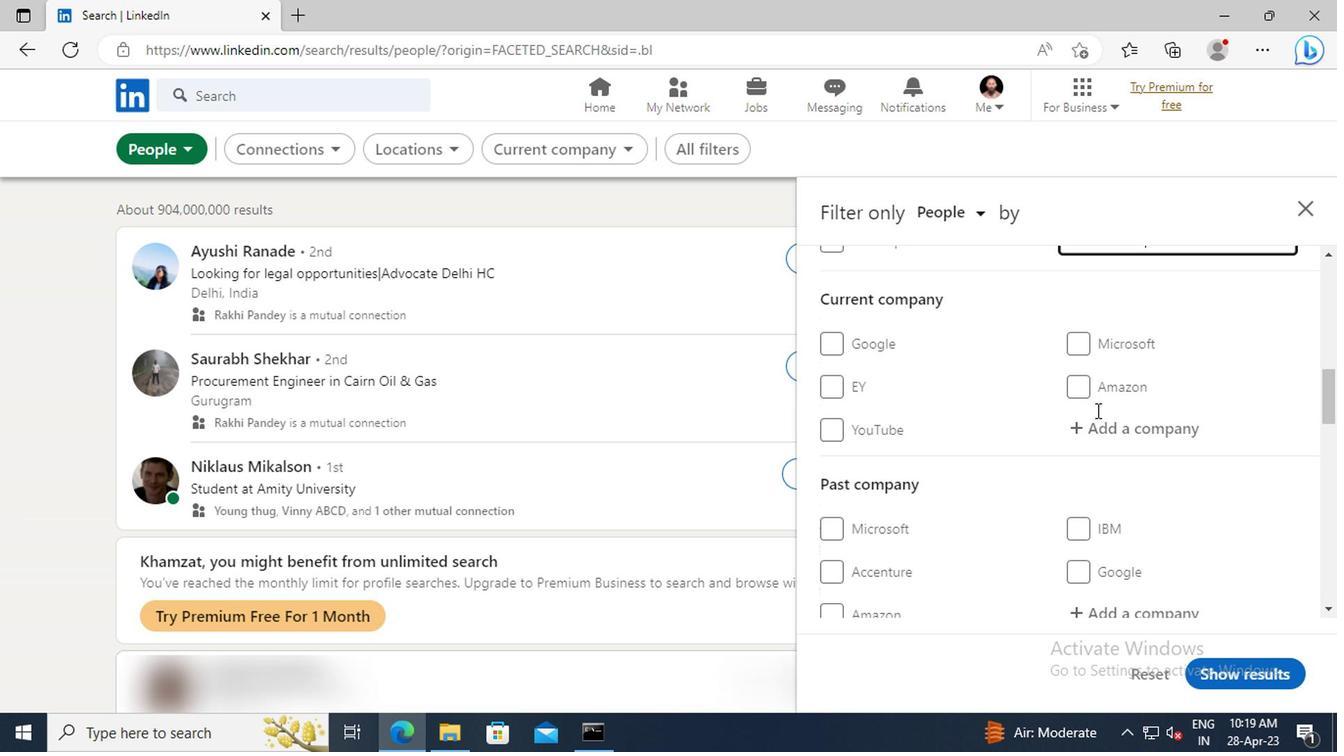 
Action: Mouse scrolled (1090, 410) with delta (0, 0)
Screenshot: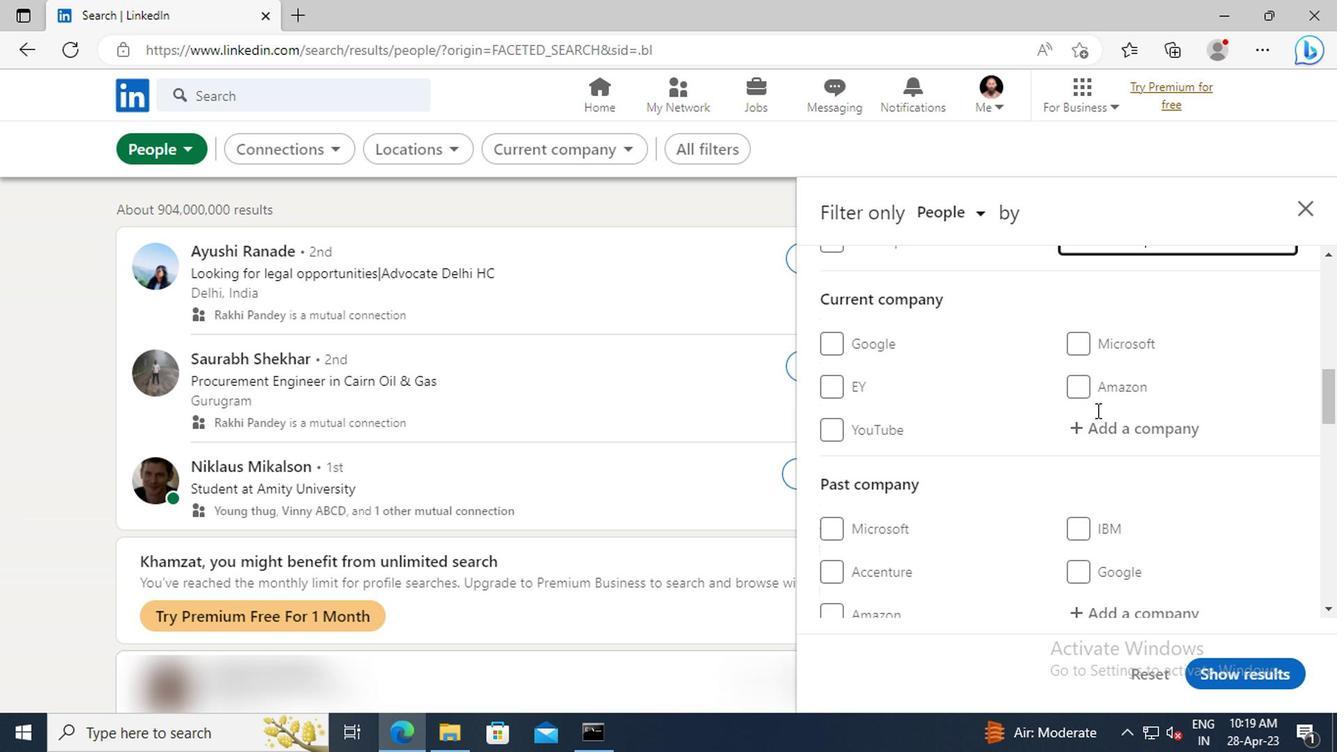 
Action: Mouse scrolled (1090, 410) with delta (0, 0)
Screenshot: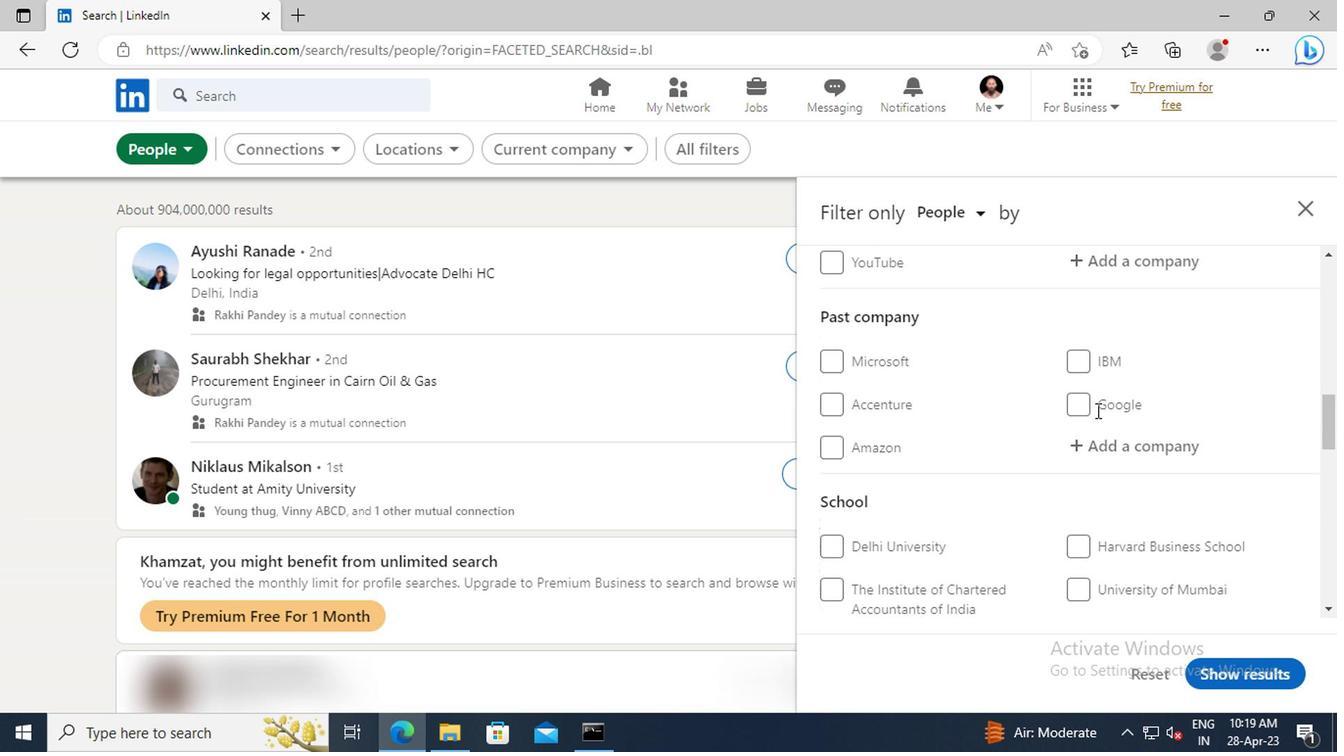 
Action: Mouse scrolled (1090, 410) with delta (0, 0)
Screenshot: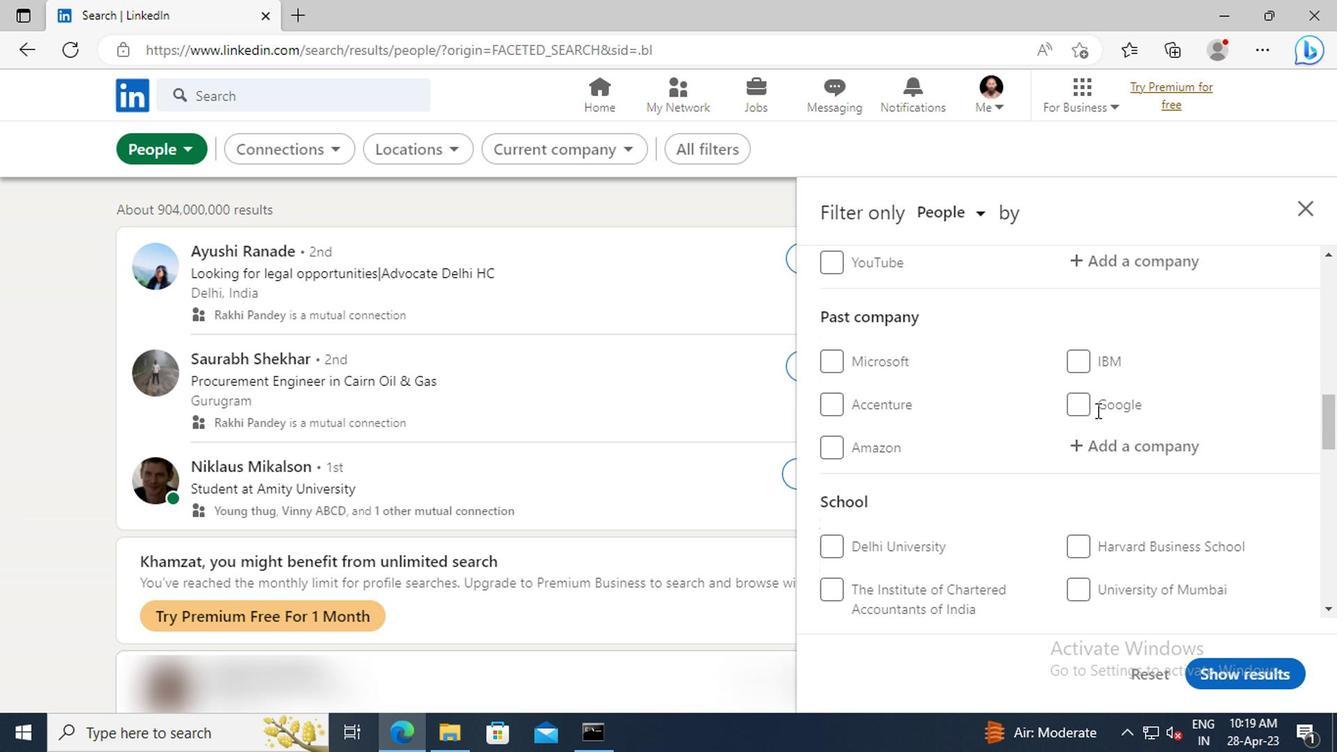 
Action: Mouse scrolled (1090, 410) with delta (0, 0)
Screenshot: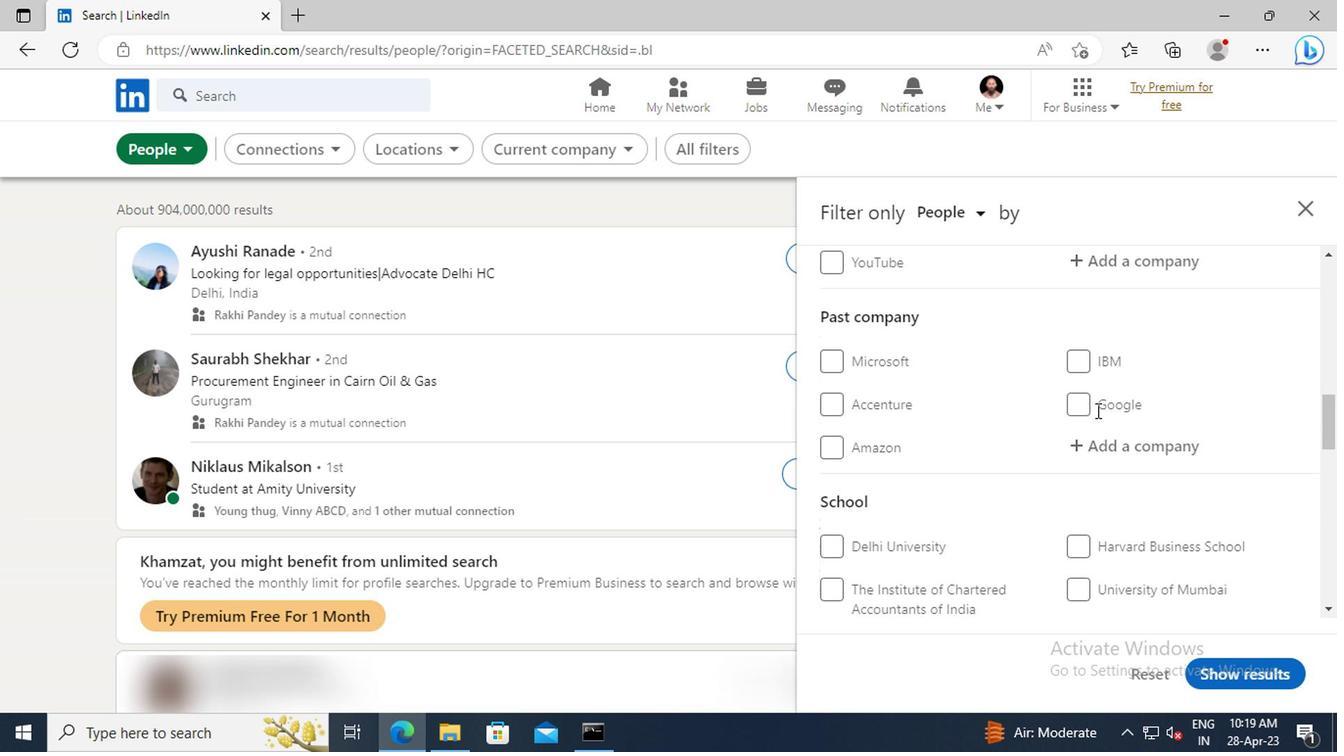 
Action: Mouse moved to (1090, 411)
Screenshot: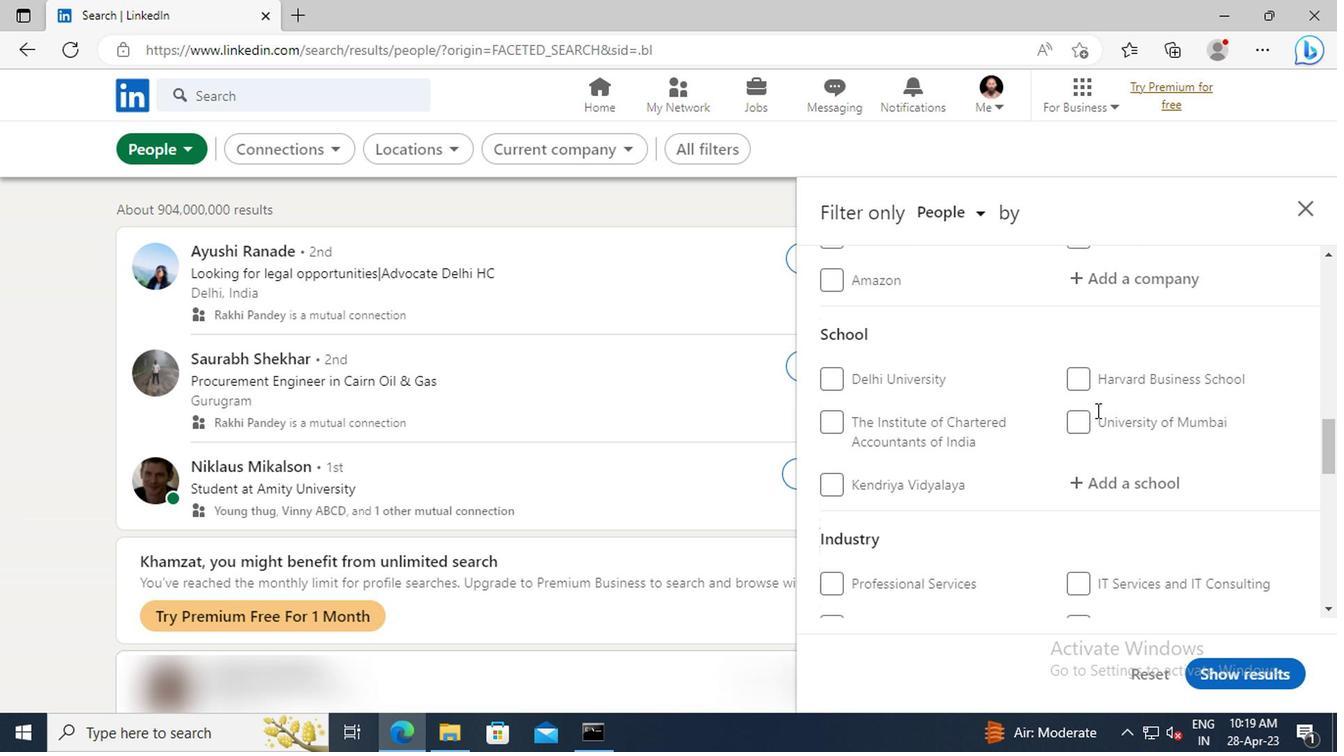 
Action: Mouse scrolled (1090, 410) with delta (0, 0)
Screenshot: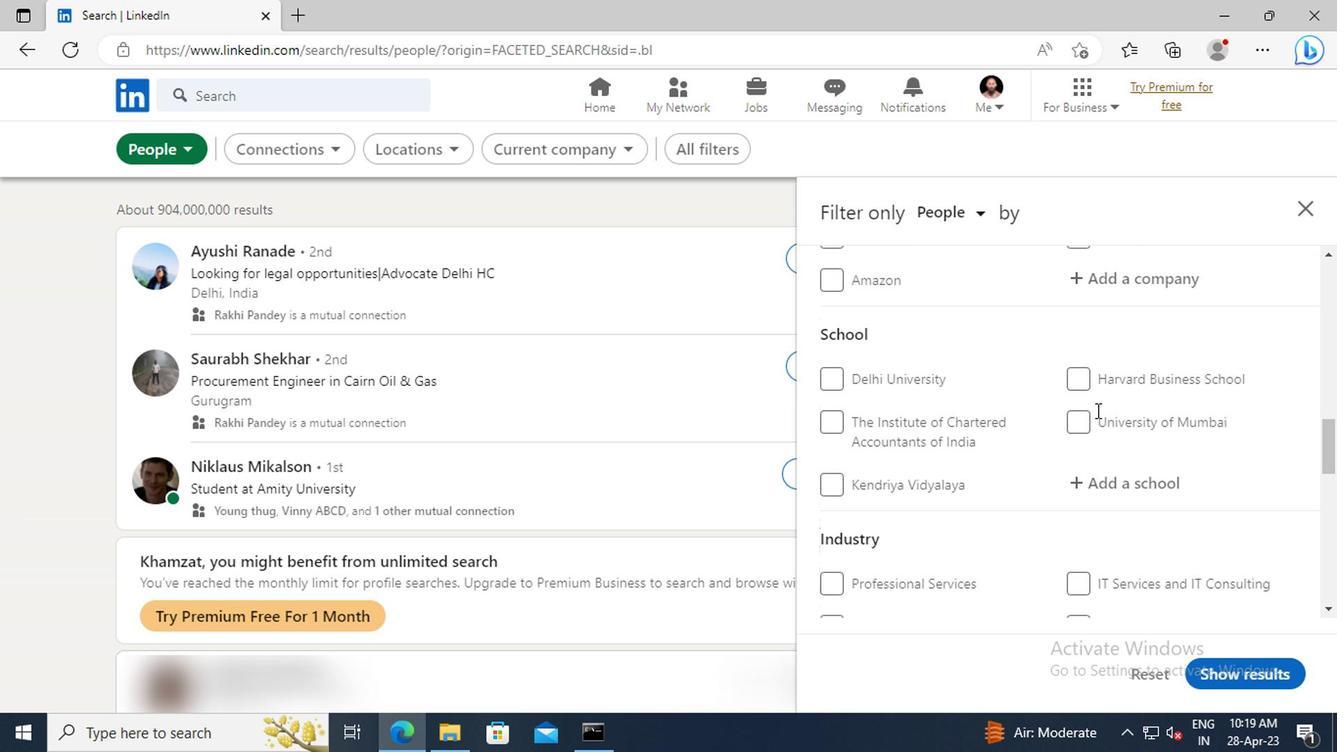 
Action: Mouse moved to (1090, 411)
Screenshot: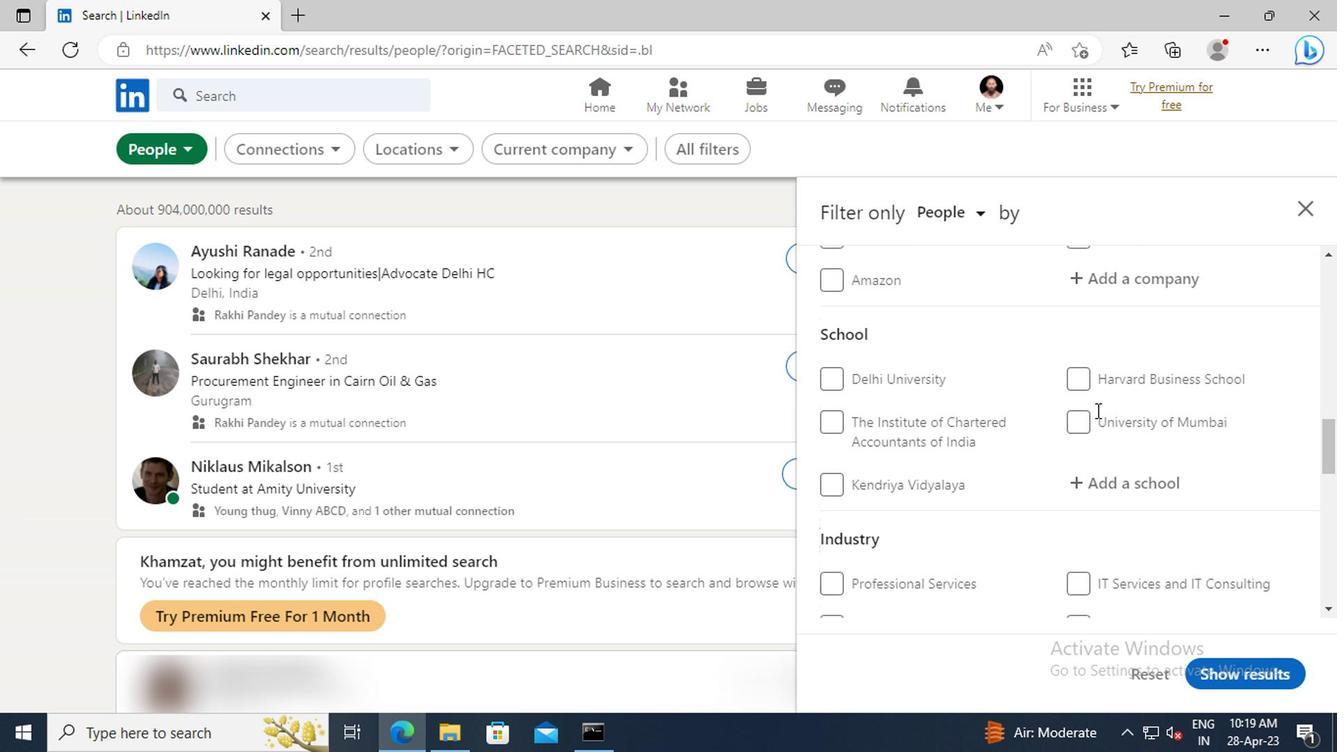 
Action: Mouse scrolled (1090, 410) with delta (0, 0)
Screenshot: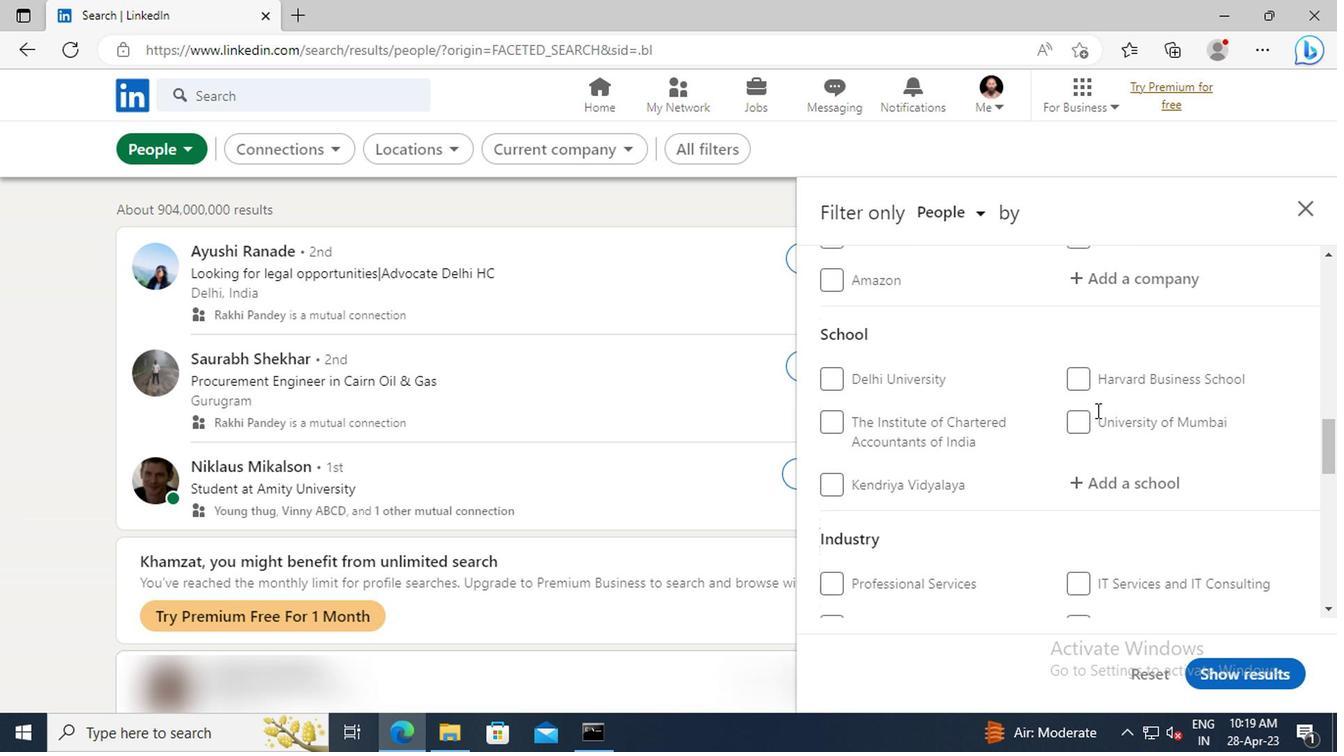 
Action: Mouse moved to (1090, 412)
Screenshot: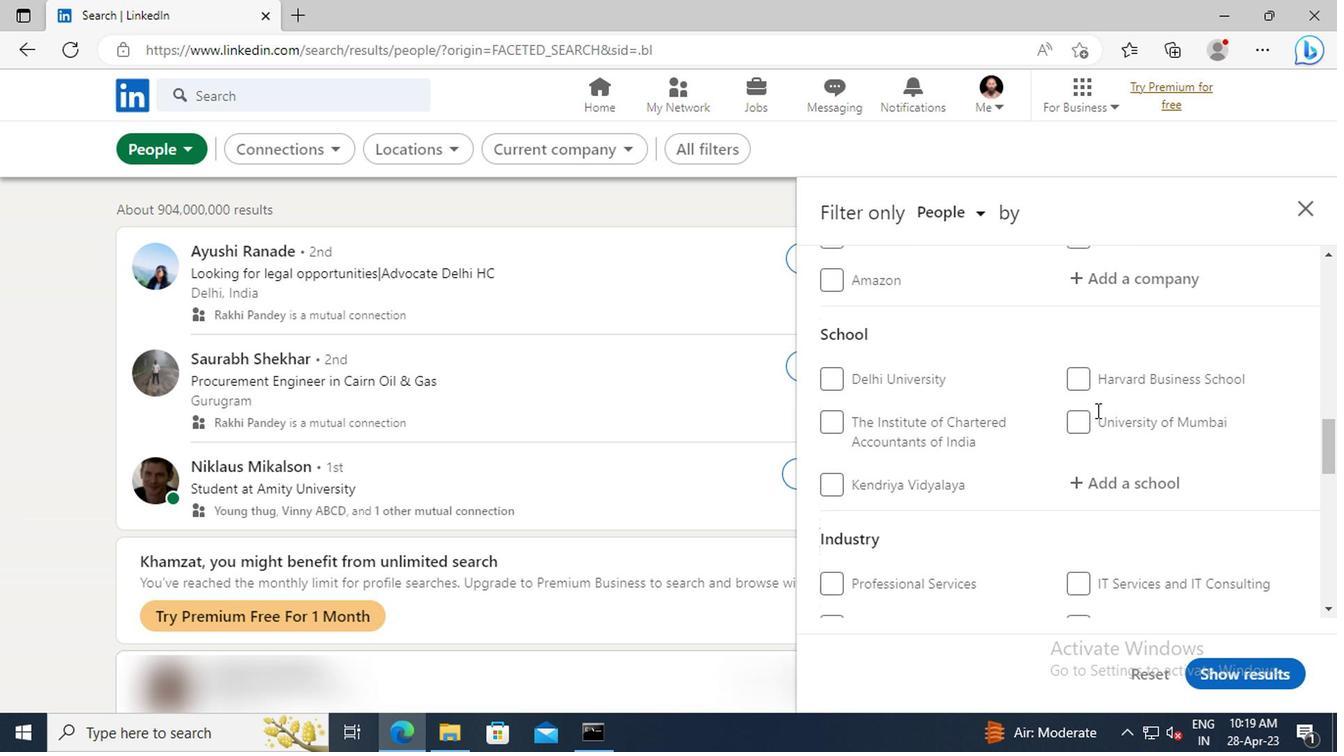 
Action: Mouse scrolled (1090, 411) with delta (0, 0)
Screenshot: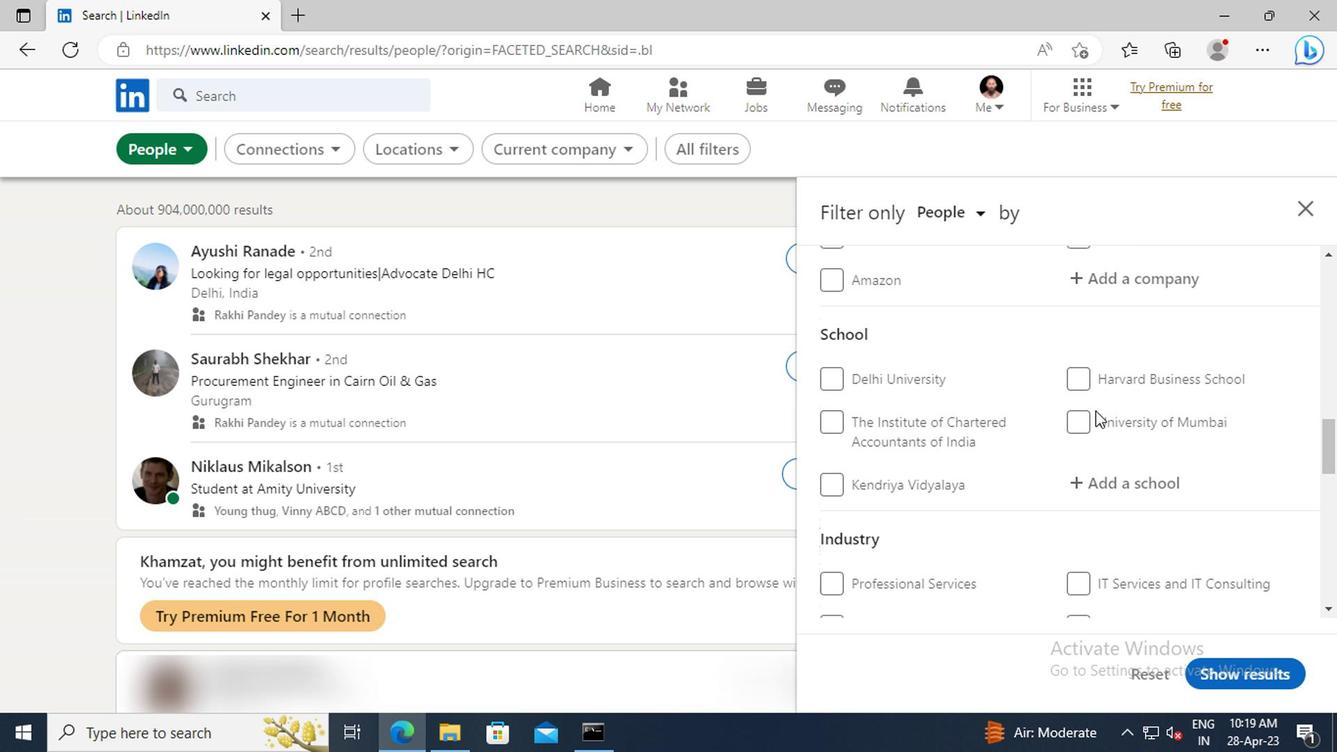 
Action: Mouse moved to (1090, 412)
Screenshot: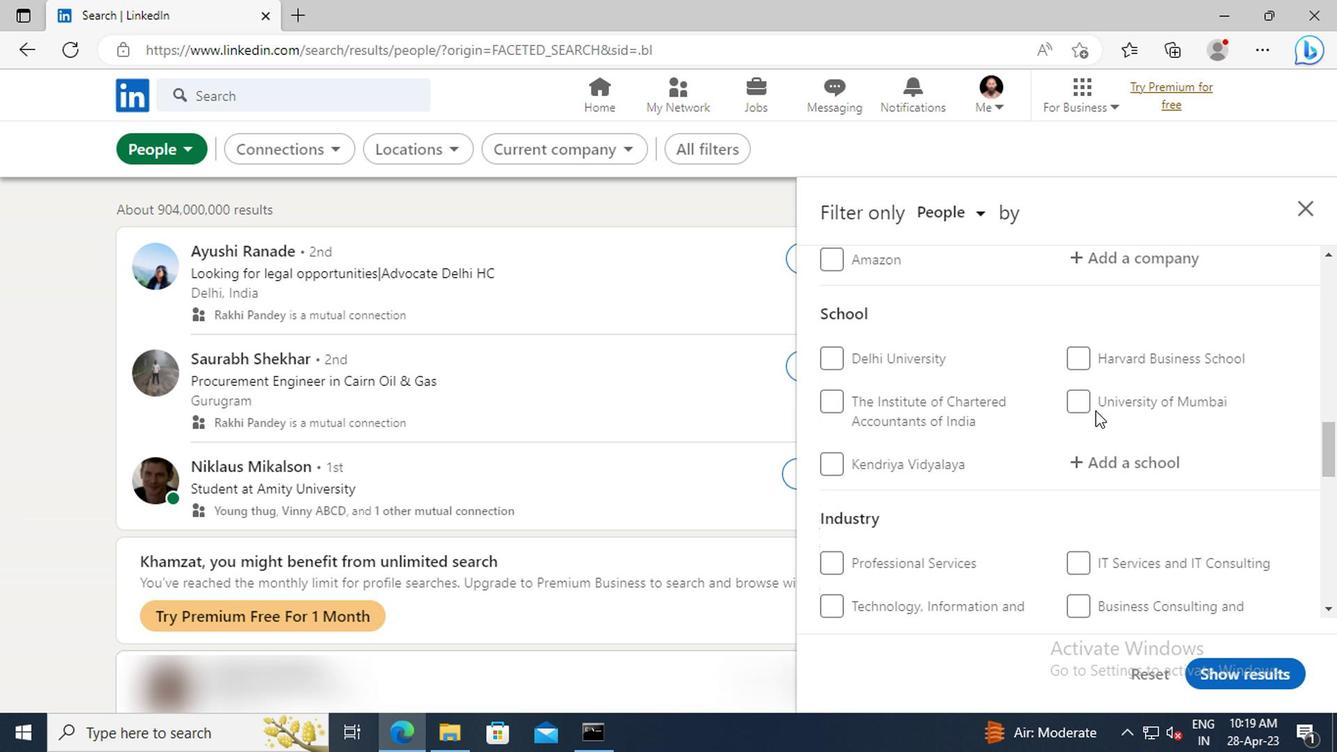 
Action: Mouse scrolled (1090, 411) with delta (0, 0)
Screenshot: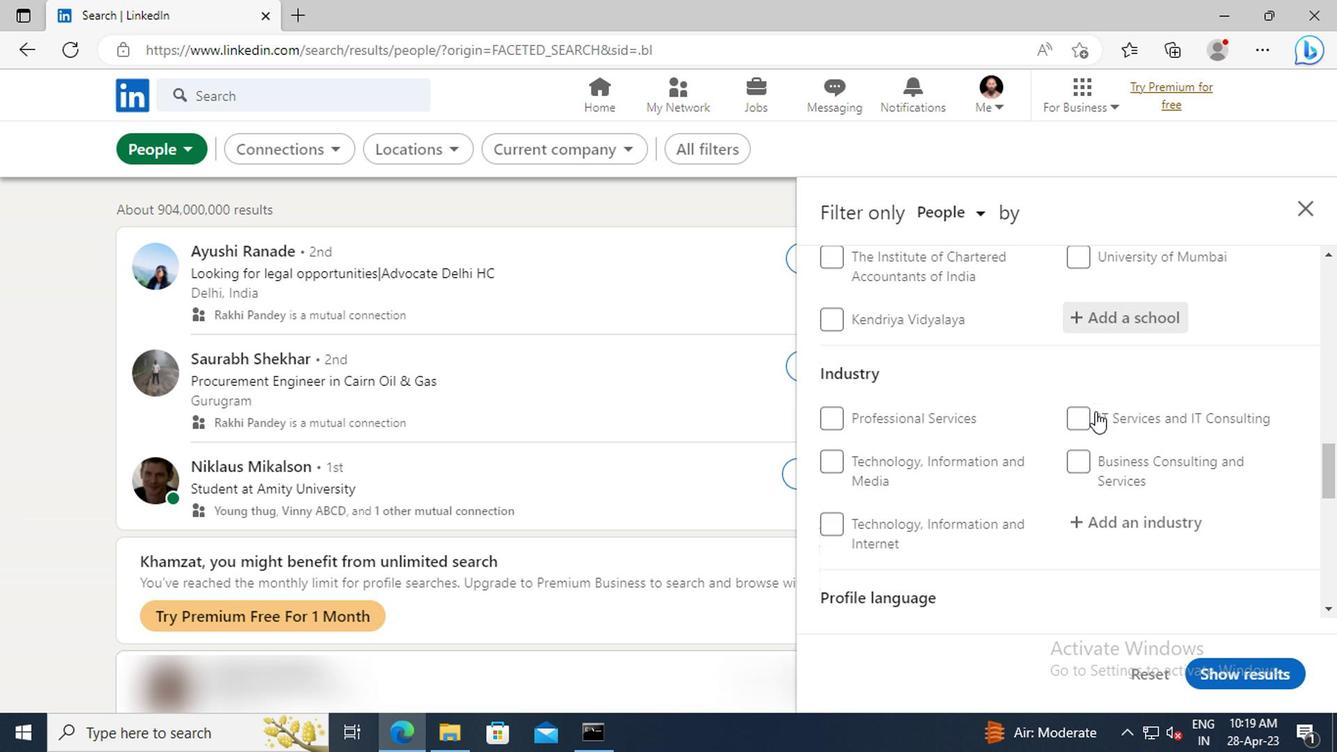 
Action: Mouse scrolled (1090, 411) with delta (0, 0)
Screenshot: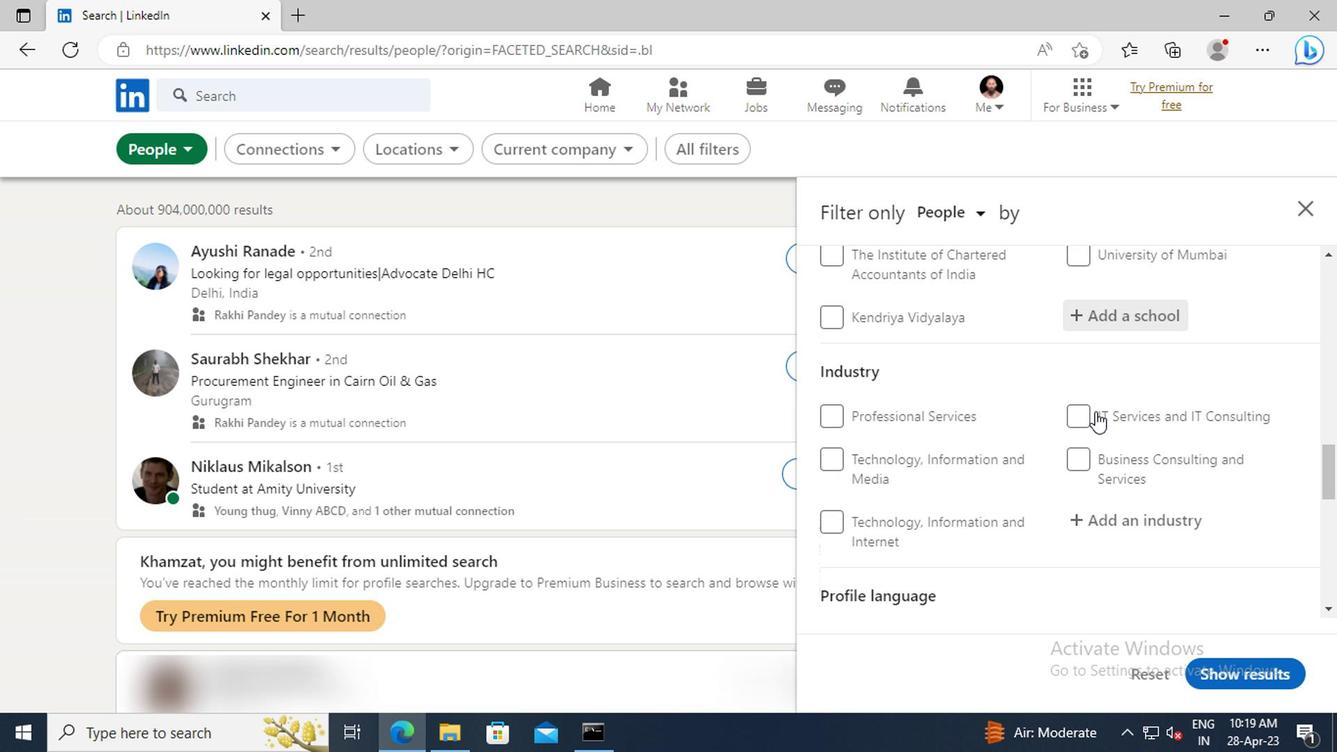 
Action: Mouse moved to (1088, 413)
Screenshot: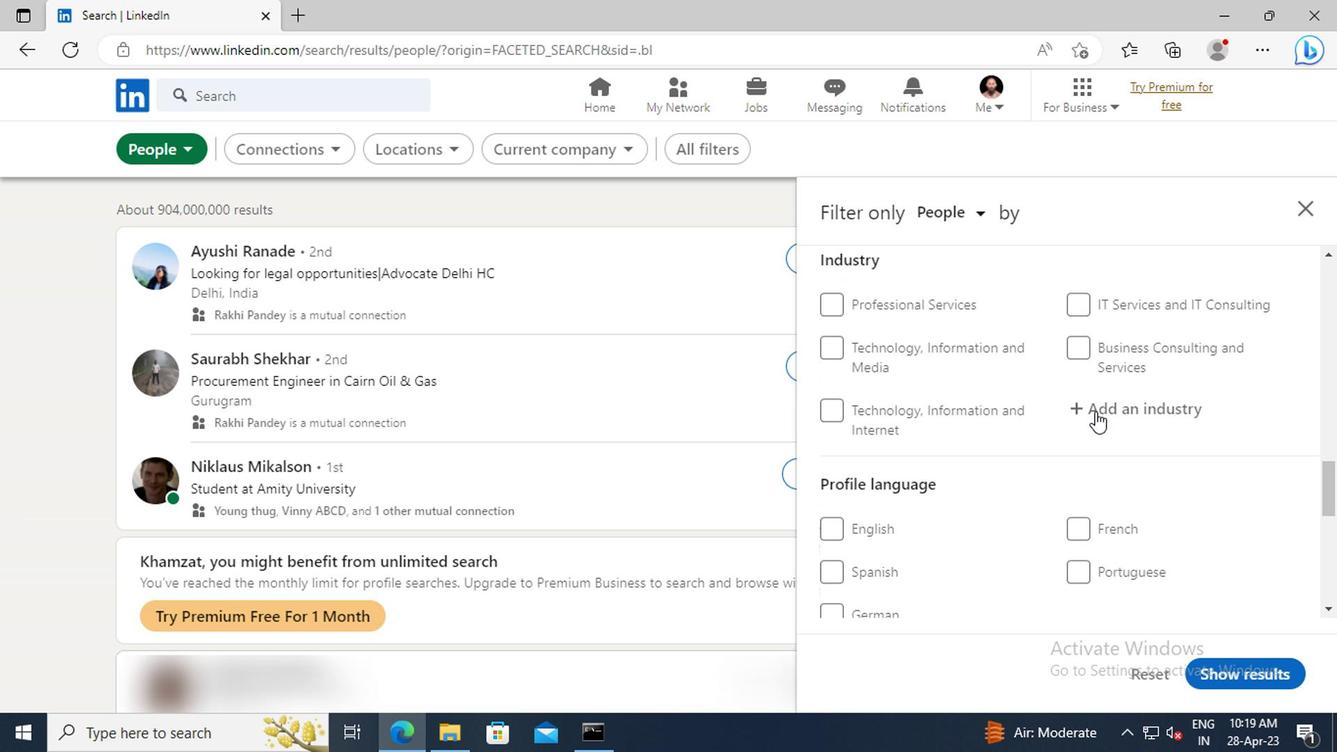 
Action: Mouse scrolled (1088, 412) with delta (0, -1)
Screenshot: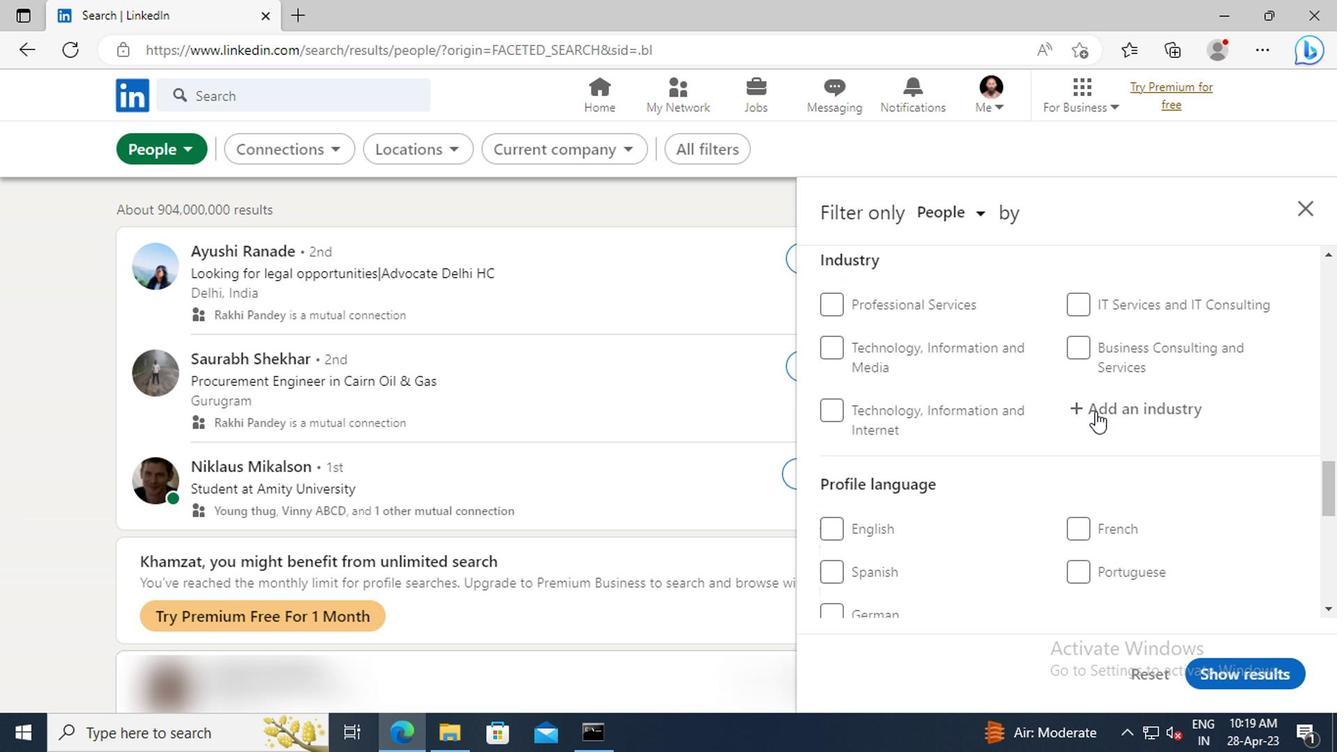 
Action: Mouse moved to (1088, 415)
Screenshot: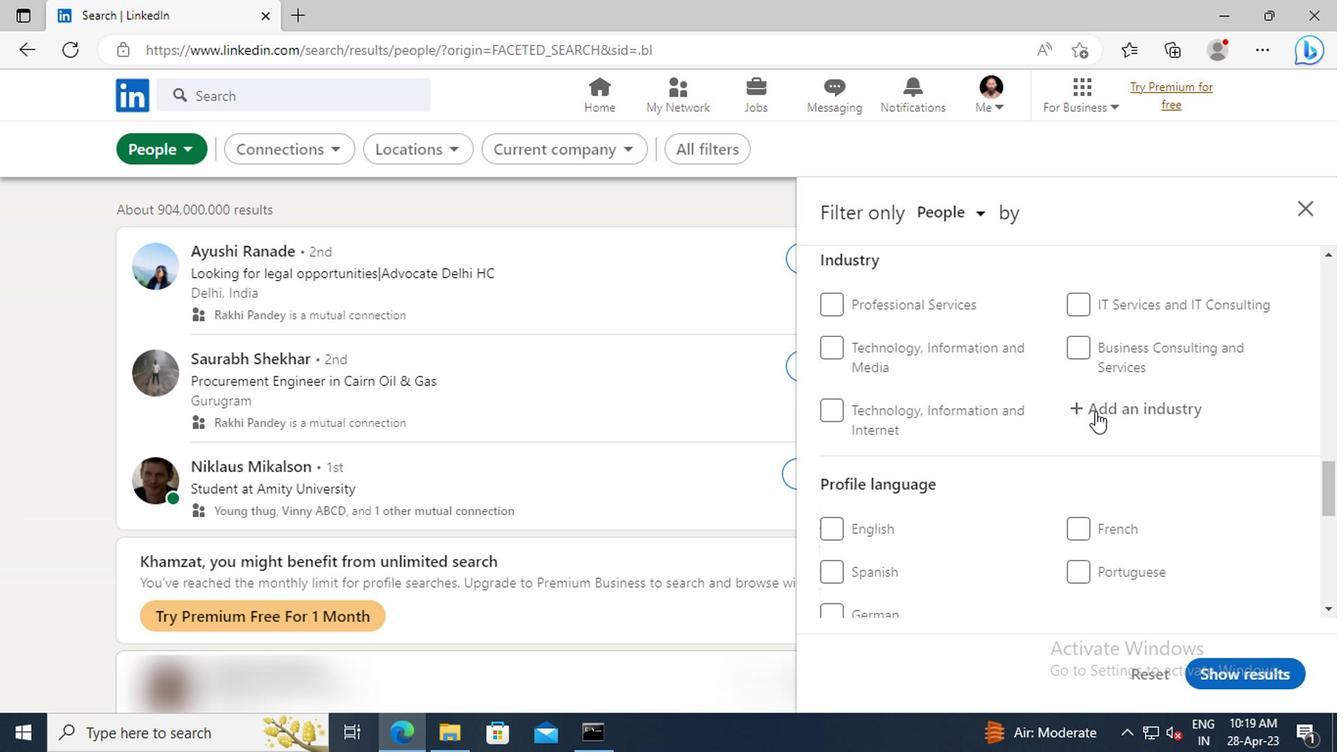 
Action: Mouse scrolled (1088, 414) with delta (0, -1)
Screenshot: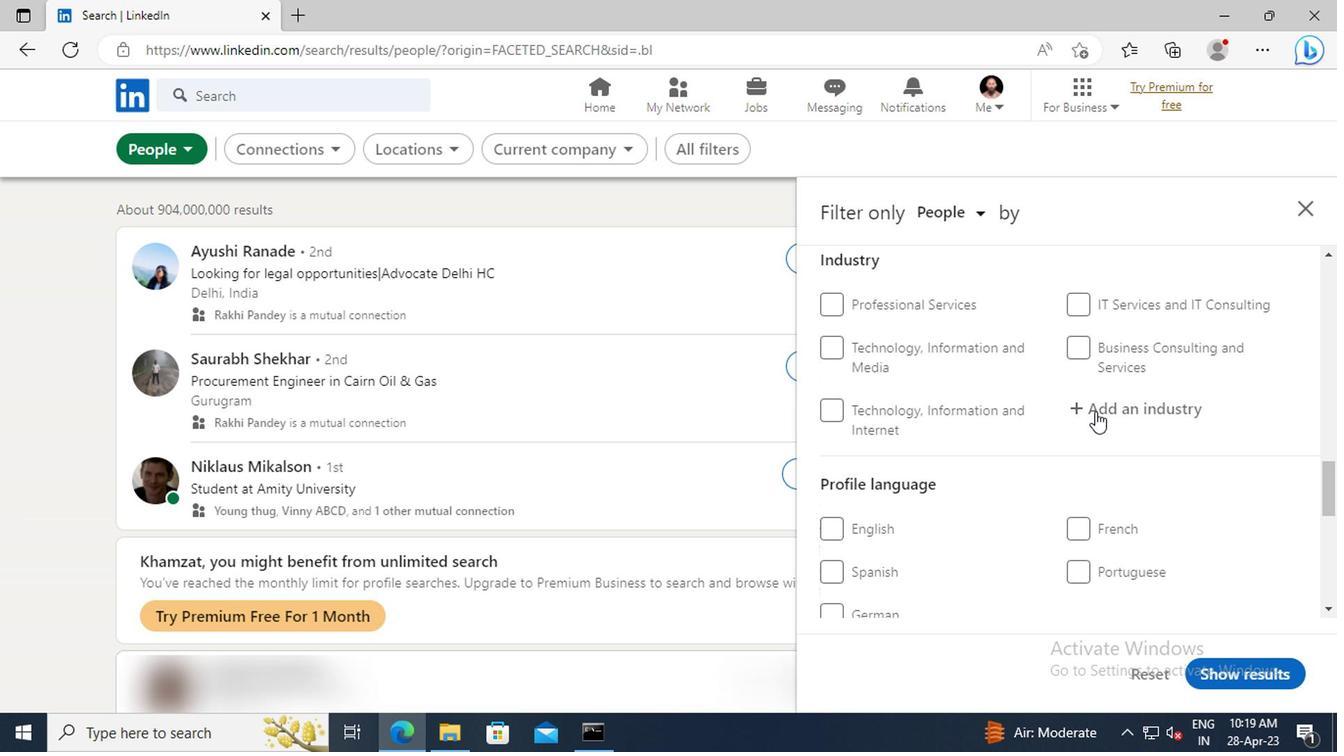 
Action: Mouse moved to (1072, 424)
Screenshot: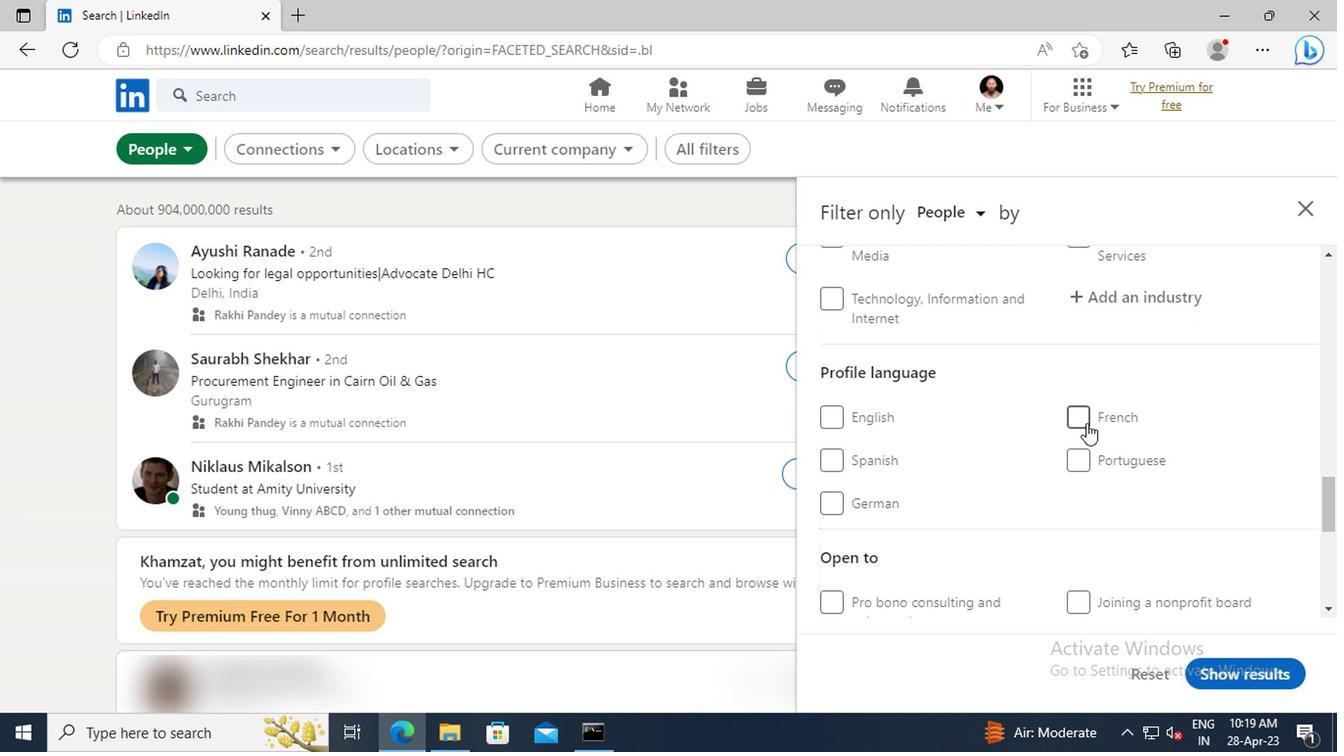 
Action: Mouse pressed left at (1072, 424)
Screenshot: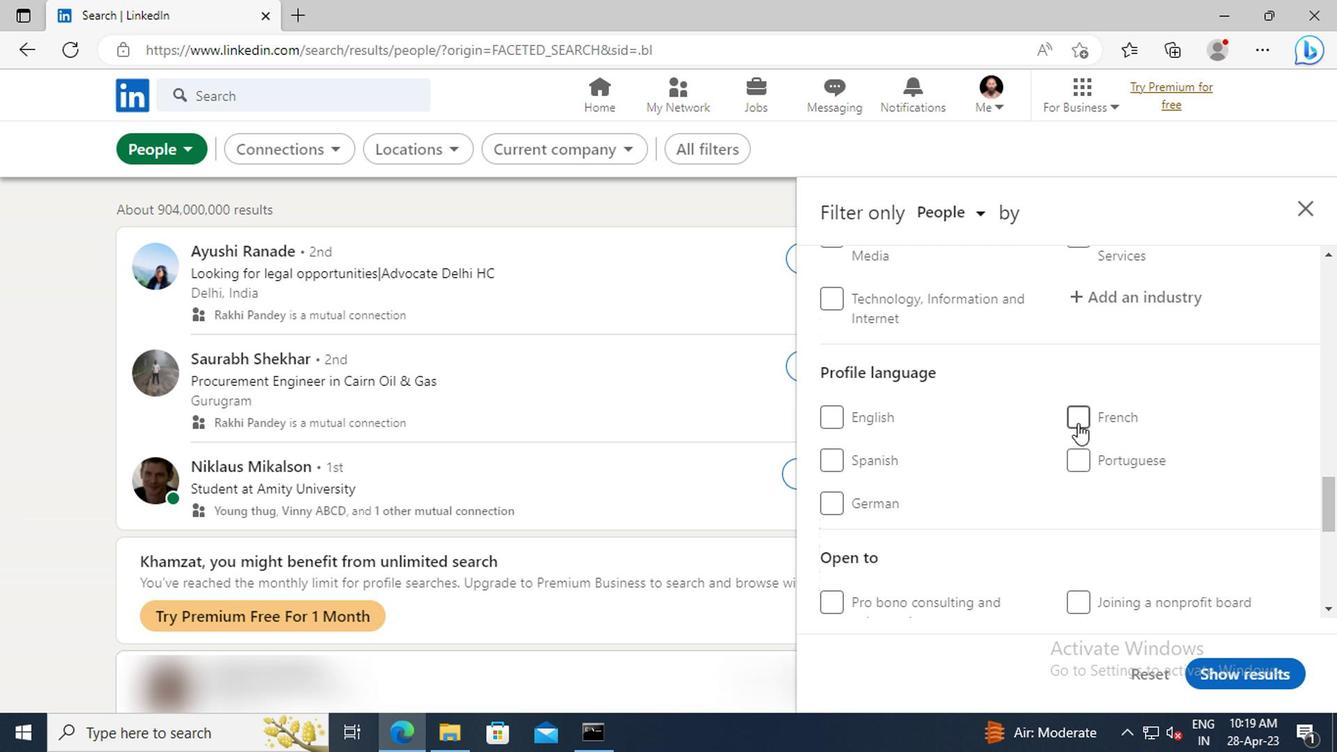 
Action: Mouse moved to (1080, 443)
Screenshot: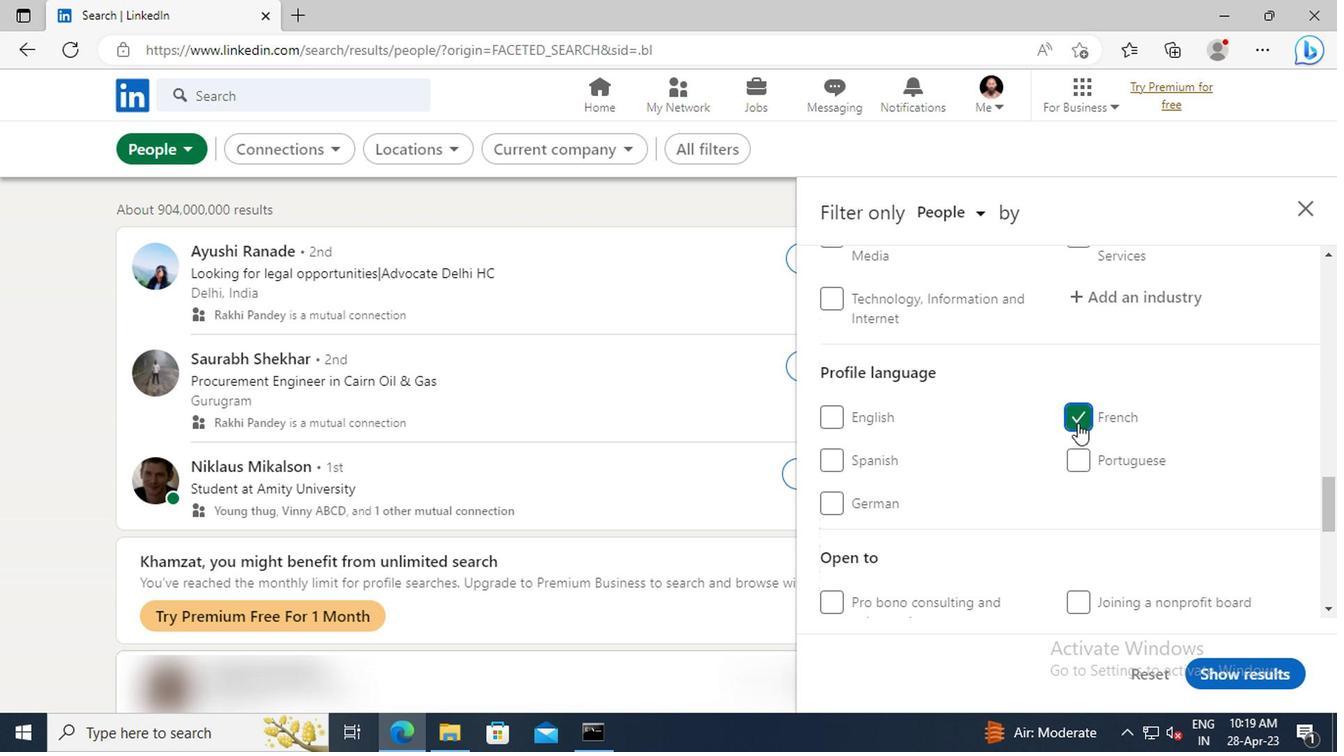 
Action: Mouse scrolled (1080, 443) with delta (0, 0)
Screenshot: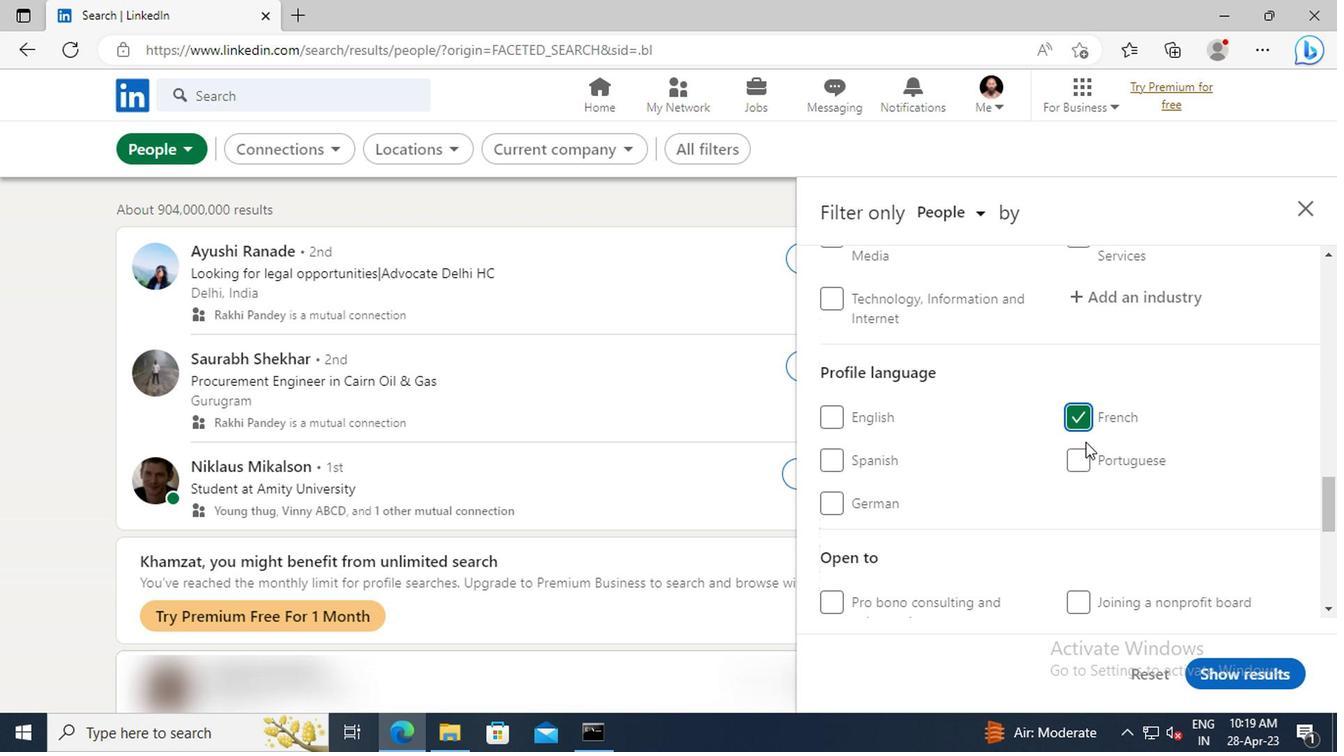 
Action: Mouse scrolled (1080, 443) with delta (0, 0)
Screenshot: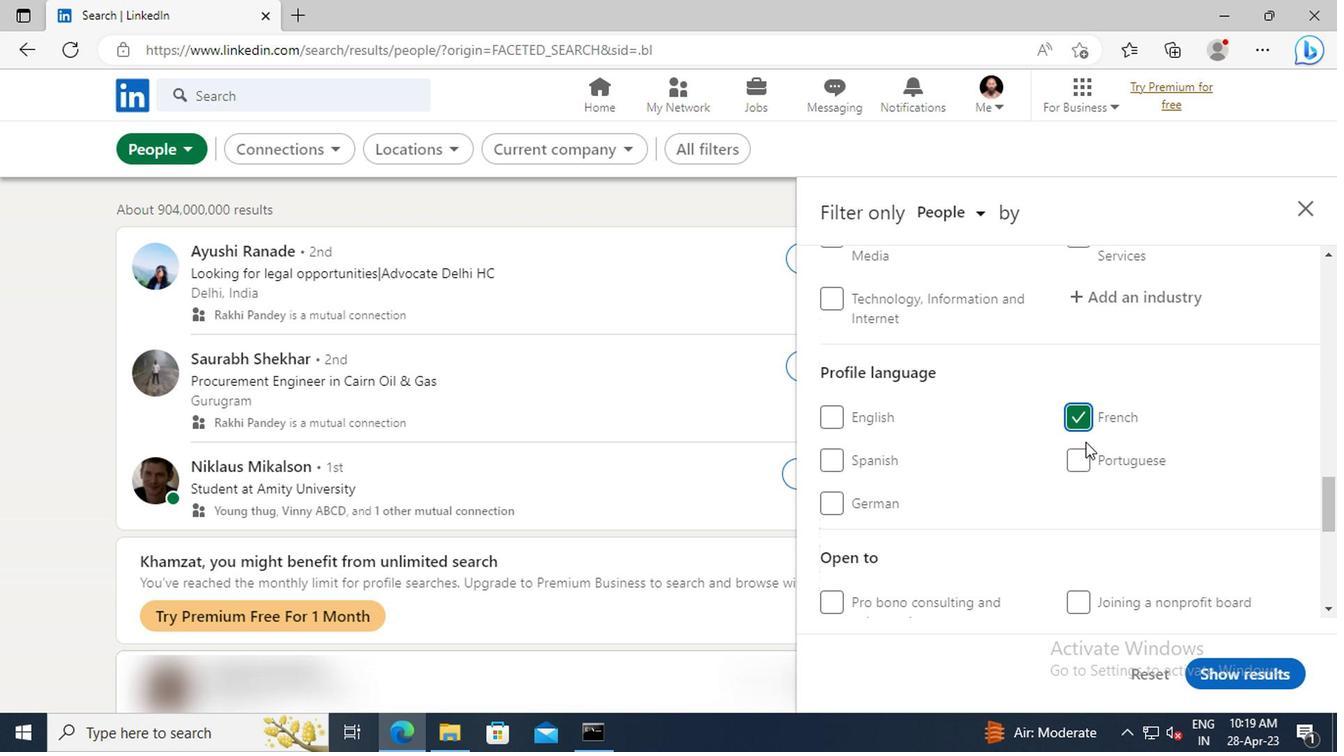 
Action: Mouse scrolled (1080, 443) with delta (0, 0)
Screenshot: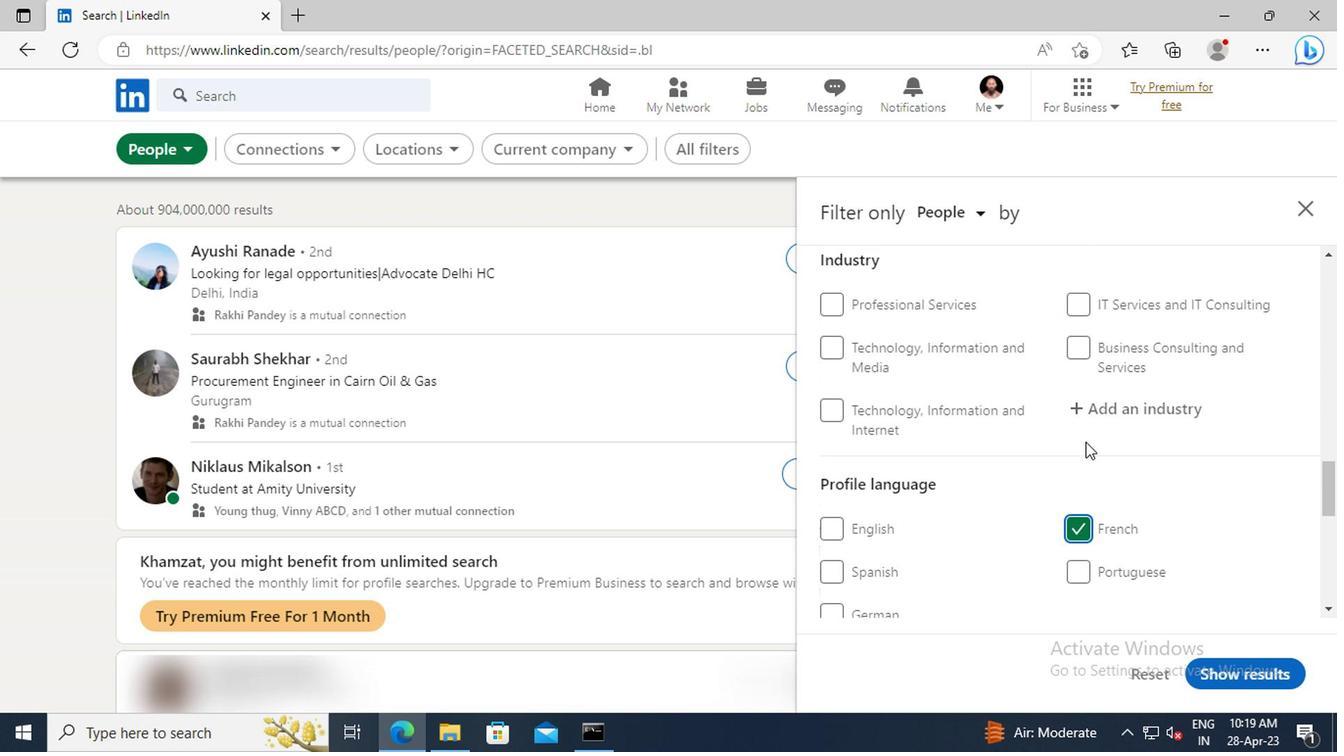 
Action: Mouse scrolled (1080, 443) with delta (0, 0)
Screenshot: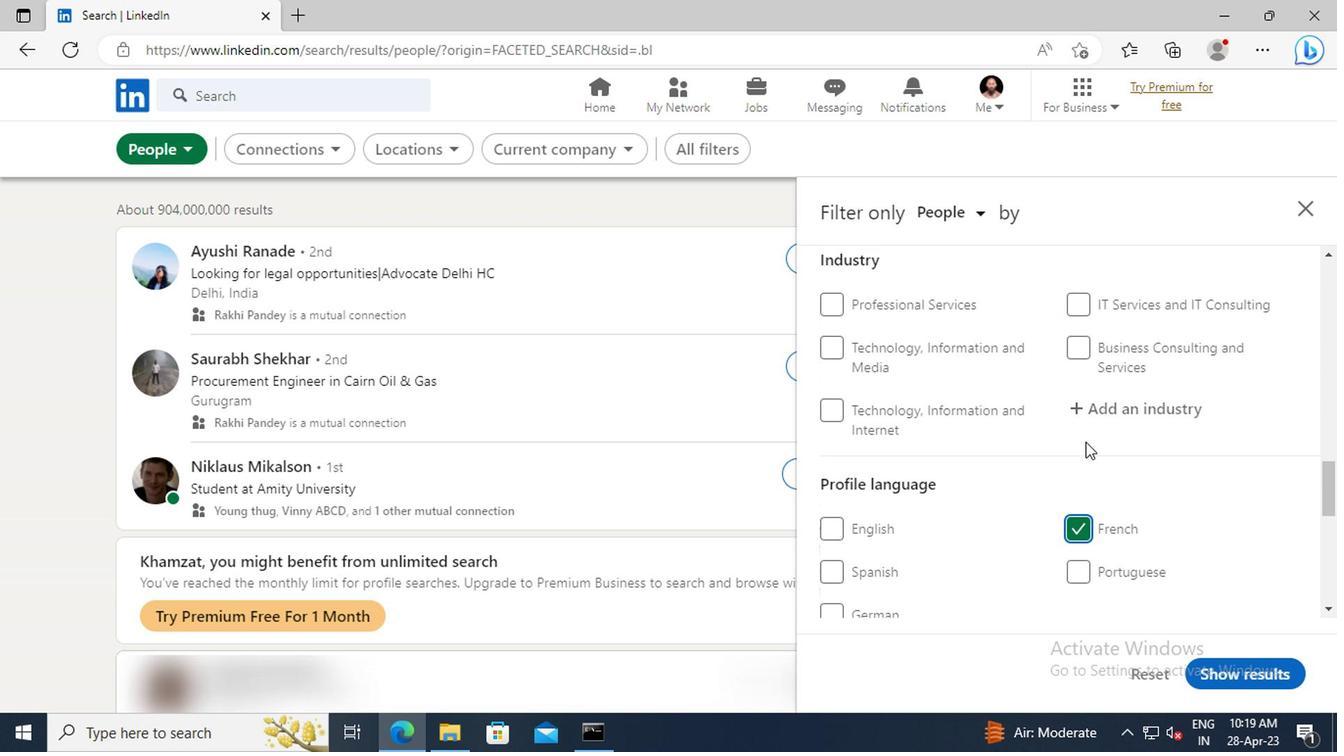 
Action: Mouse scrolled (1080, 443) with delta (0, 0)
Screenshot: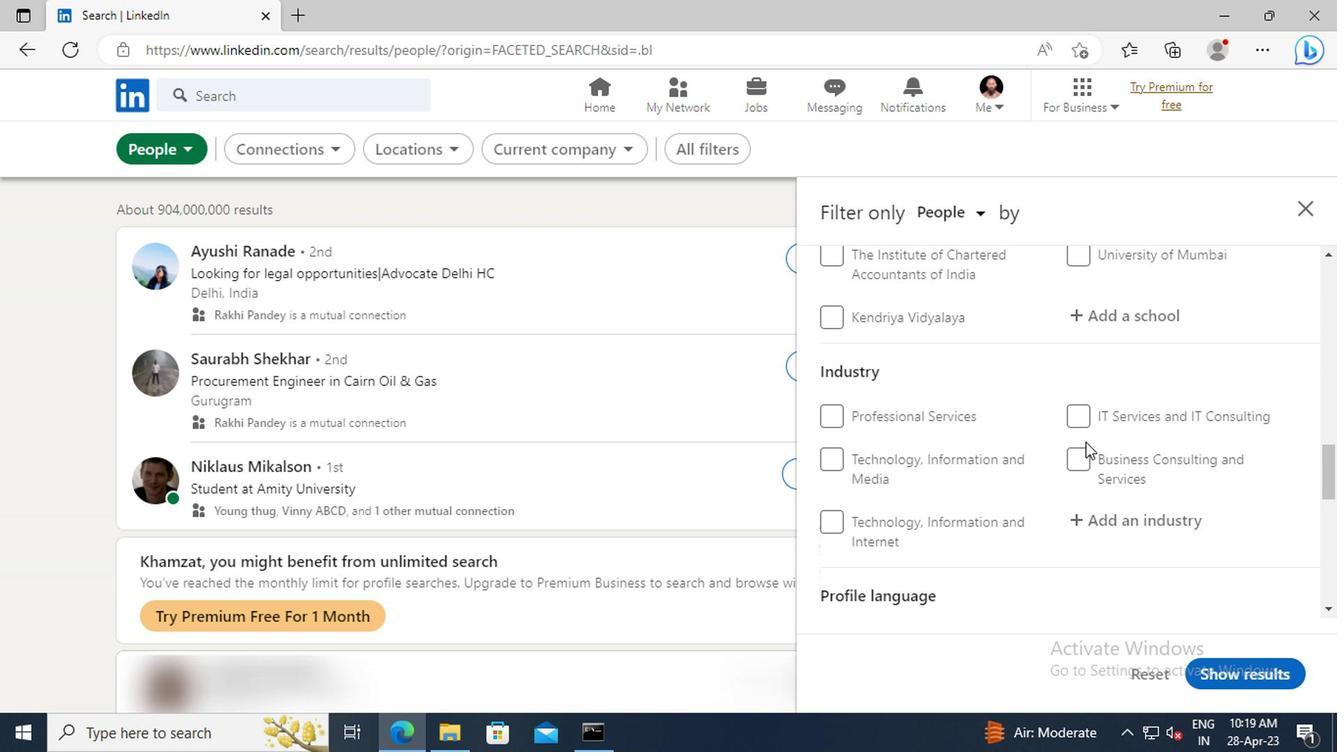 
Action: Mouse scrolled (1080, 443) with delta (0, 0)
Screenshot: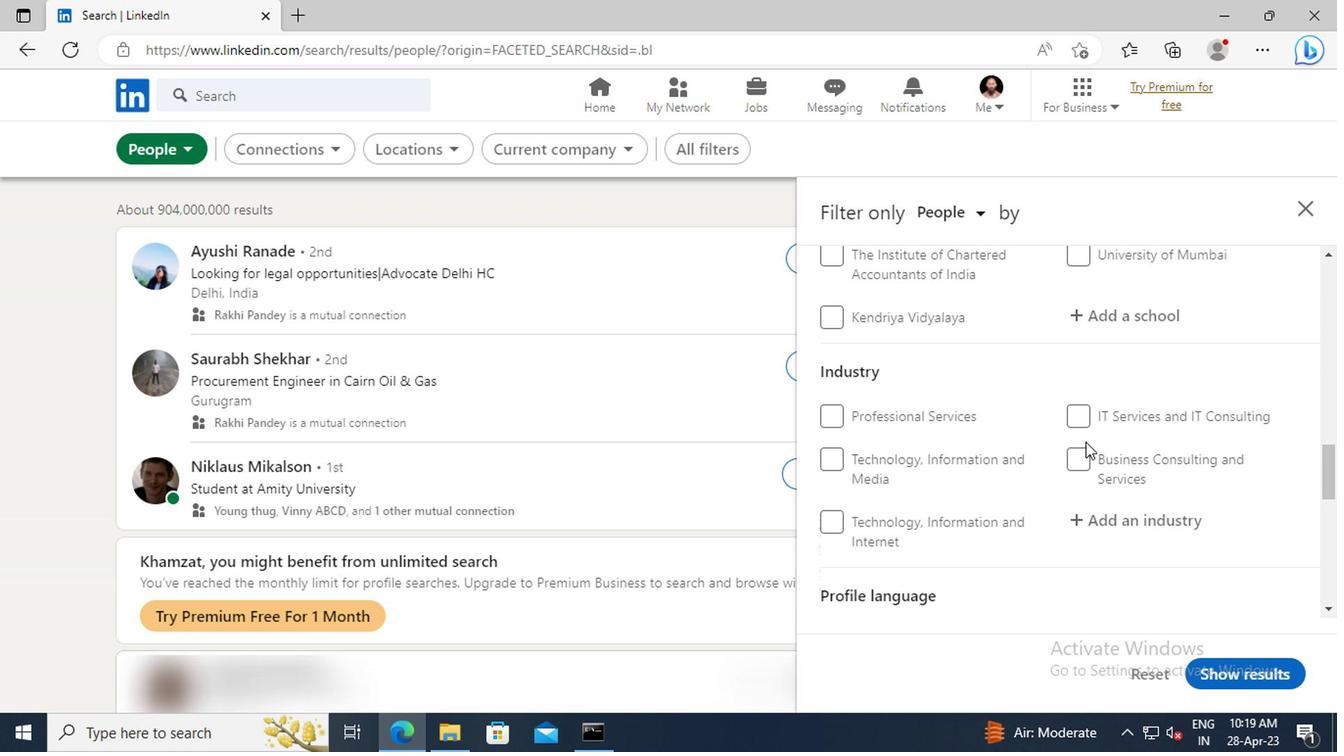 
Action: Mouse scrolled (1080, 443) with delta (0, 0)
Screenshot: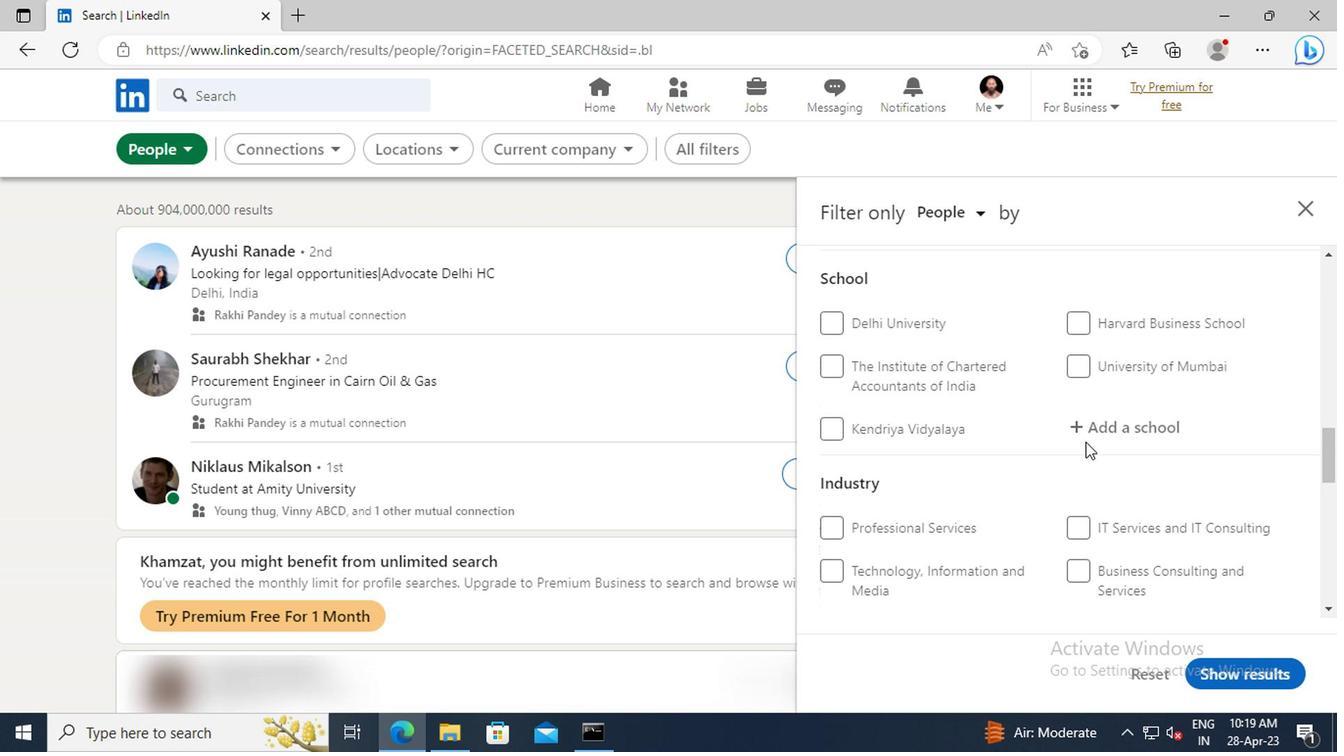 
Action: Mouse scrolled (1080, 443) with delta (0, 0)
Screenshot: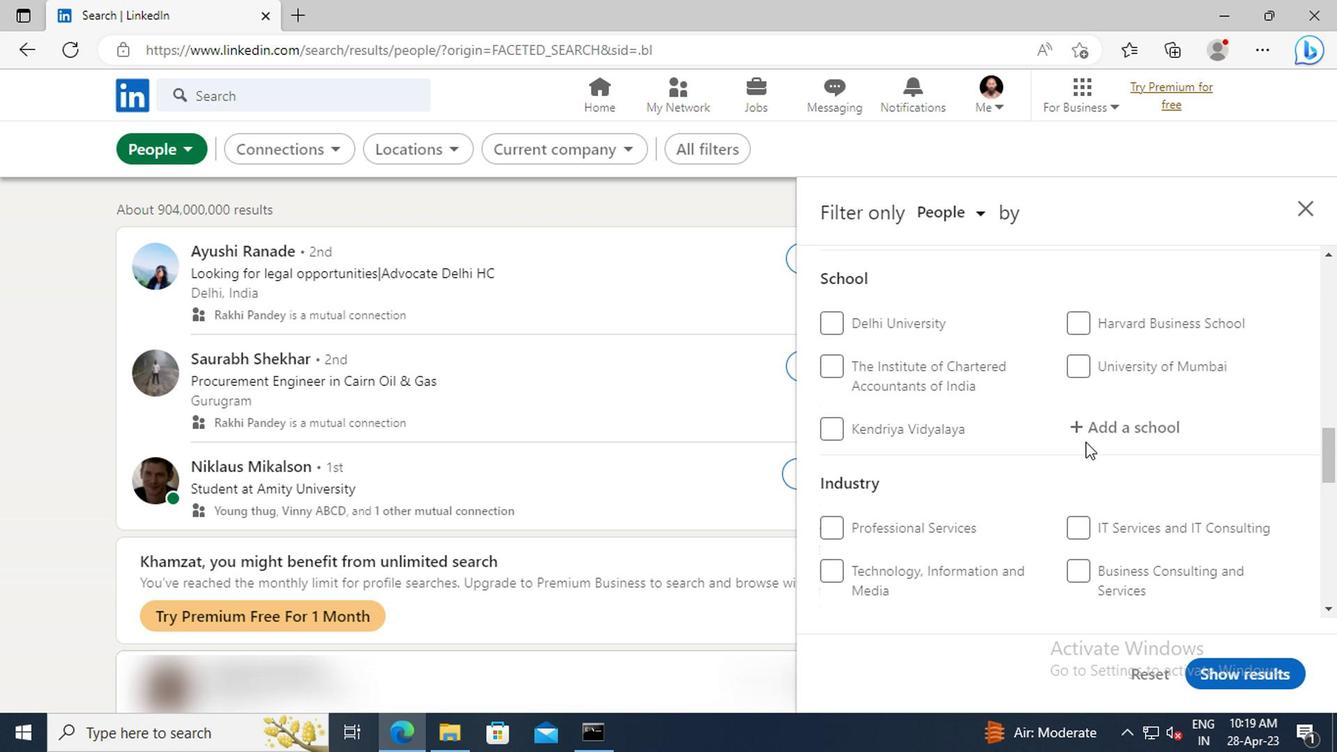 
Action: Mouse scrolled (1080, 443) with delta (0, 0)
Screenshot: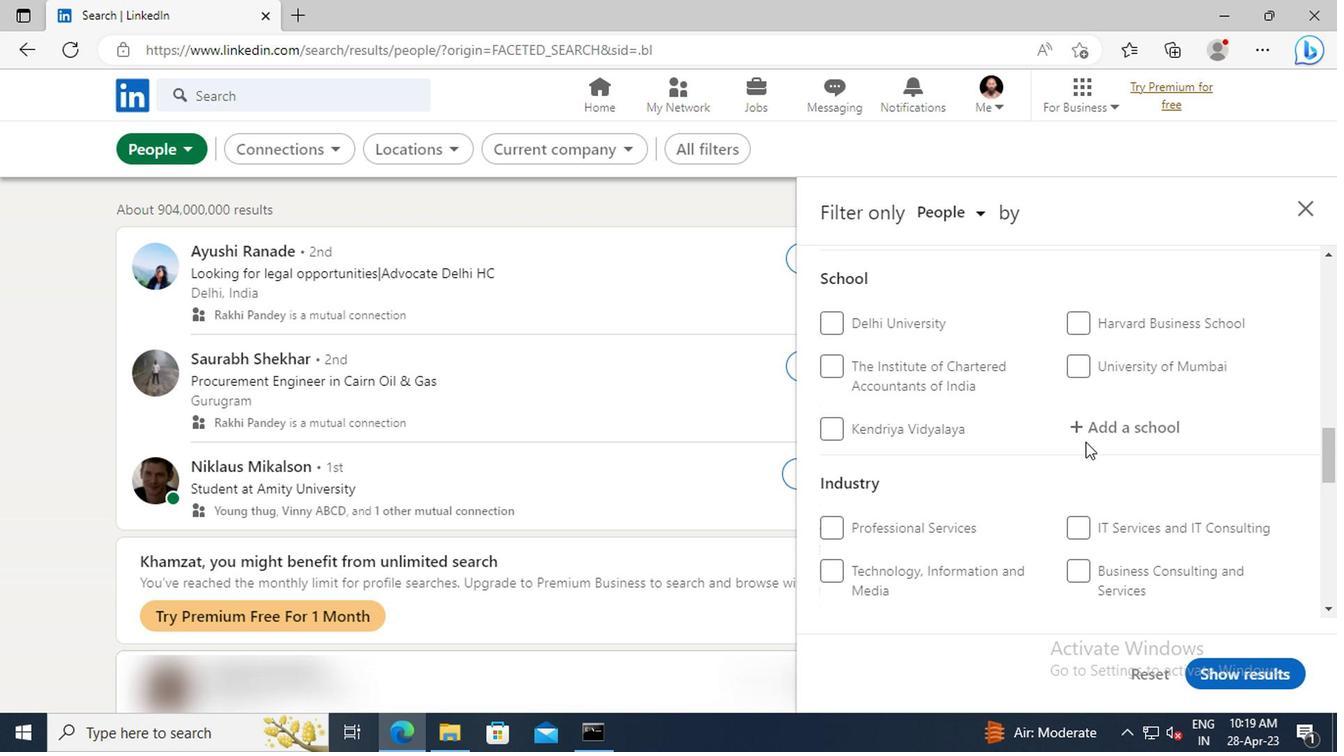 
Action: Mouse scrolled (1080, 443) with delta (0, 0)
Screenshot: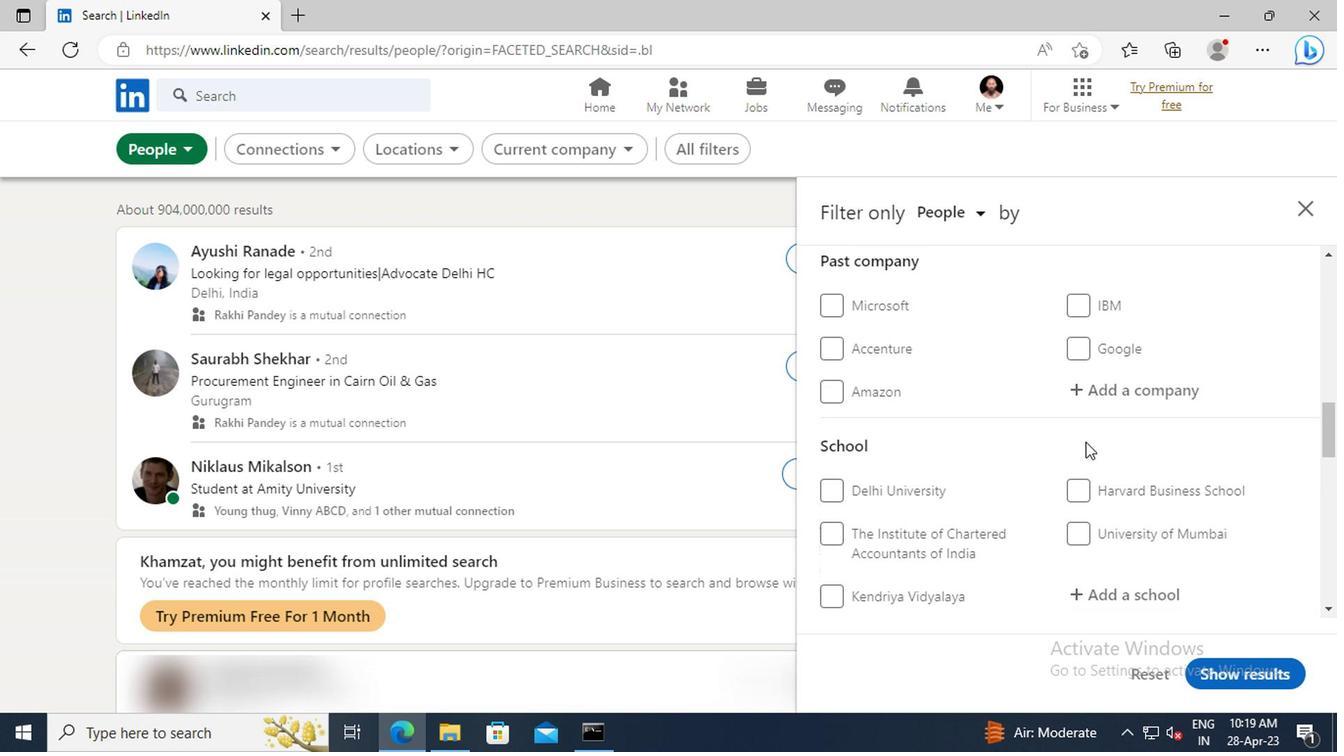 
Action: Mouse scrolled (1080, 443) with delta (0, 0)
Screenshot: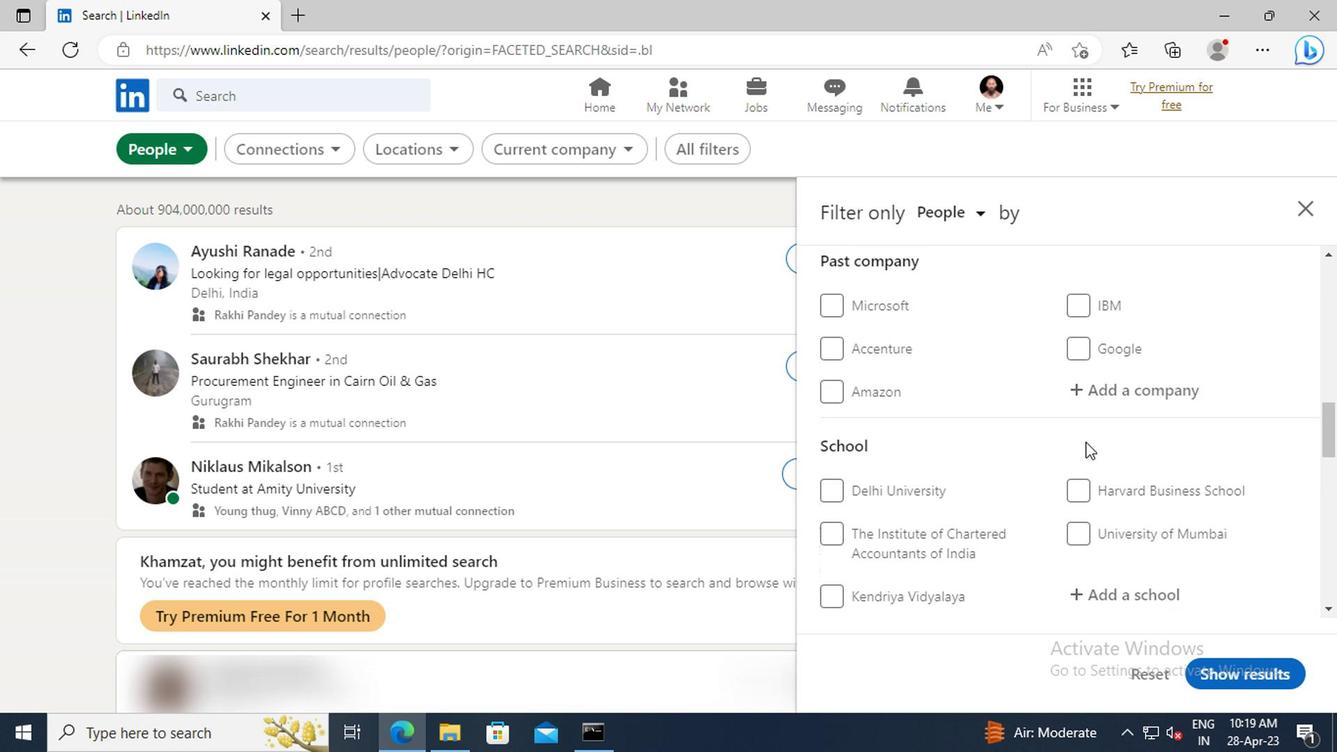 
Action: Mouse scrolled (1080, 443) with delta (0, 0)
Screenshot: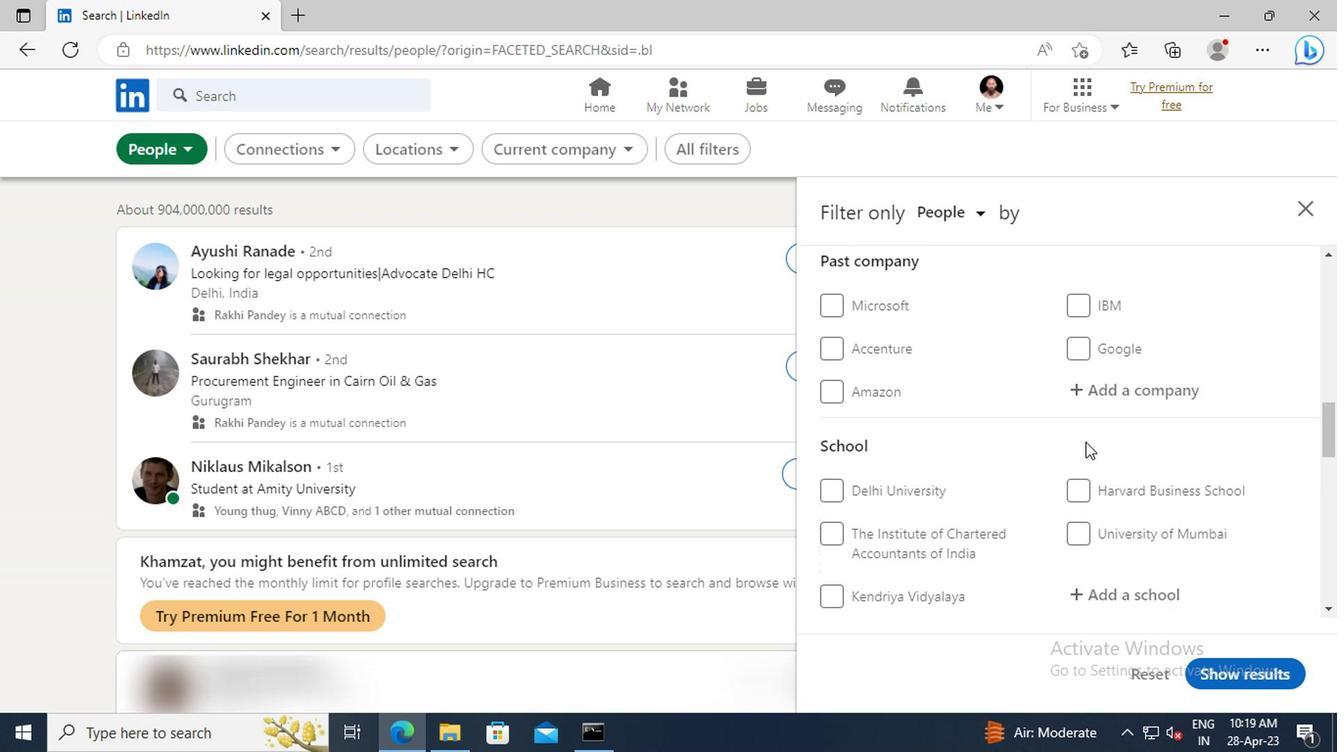 
Action: Mouse scrolled (1080, 443) with delta (0, 0)
Screenshot: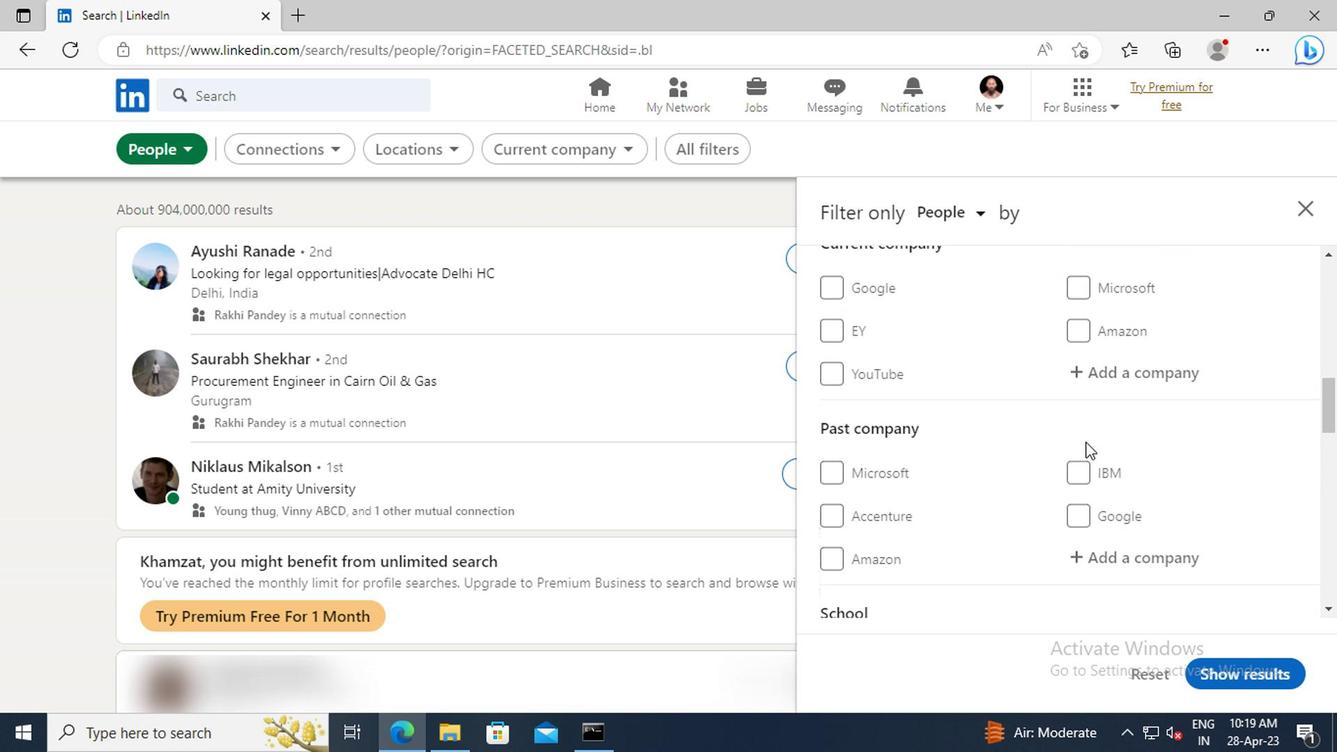 
Action: Mouse scrolled (1080, 443) with delta (0, 0)
Screenshot: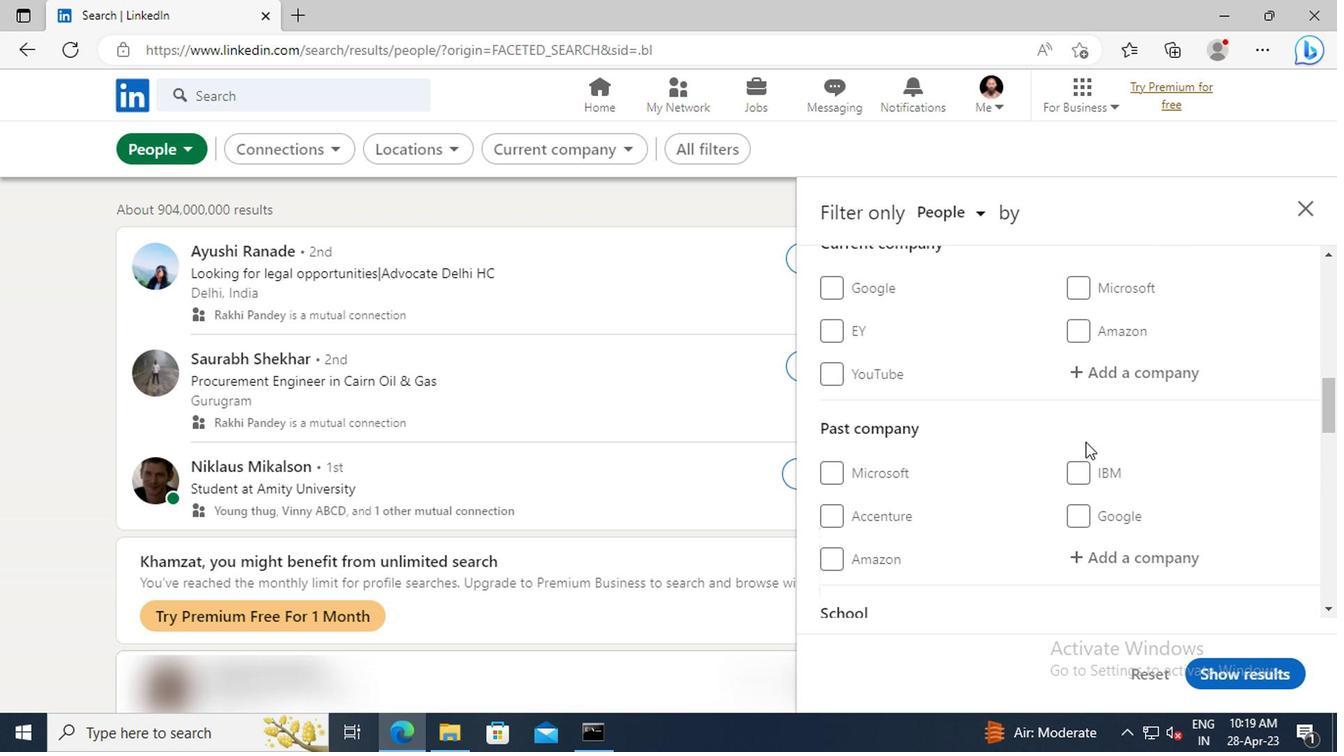 
Action: Mouse moved to (1083, 479)
Screenshot: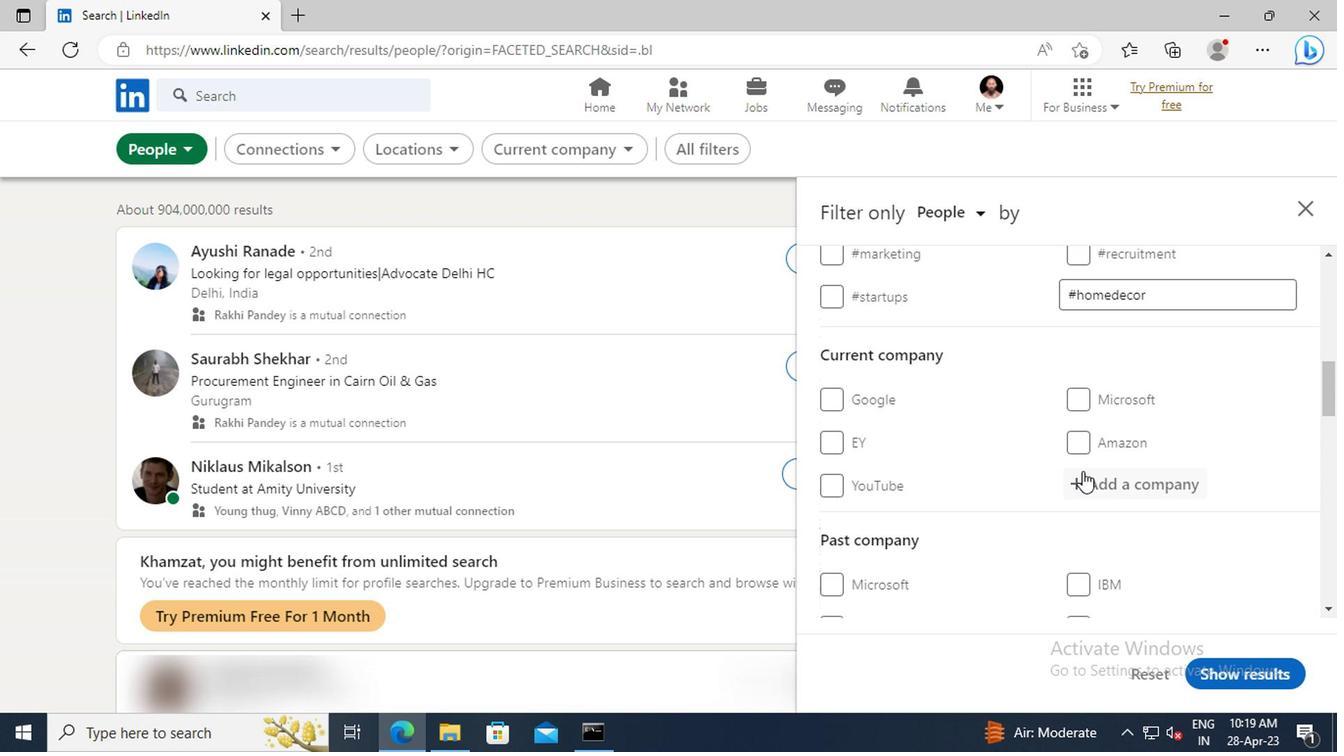 
Action: Mouse pressed left at (1083, 479)
Screenshot: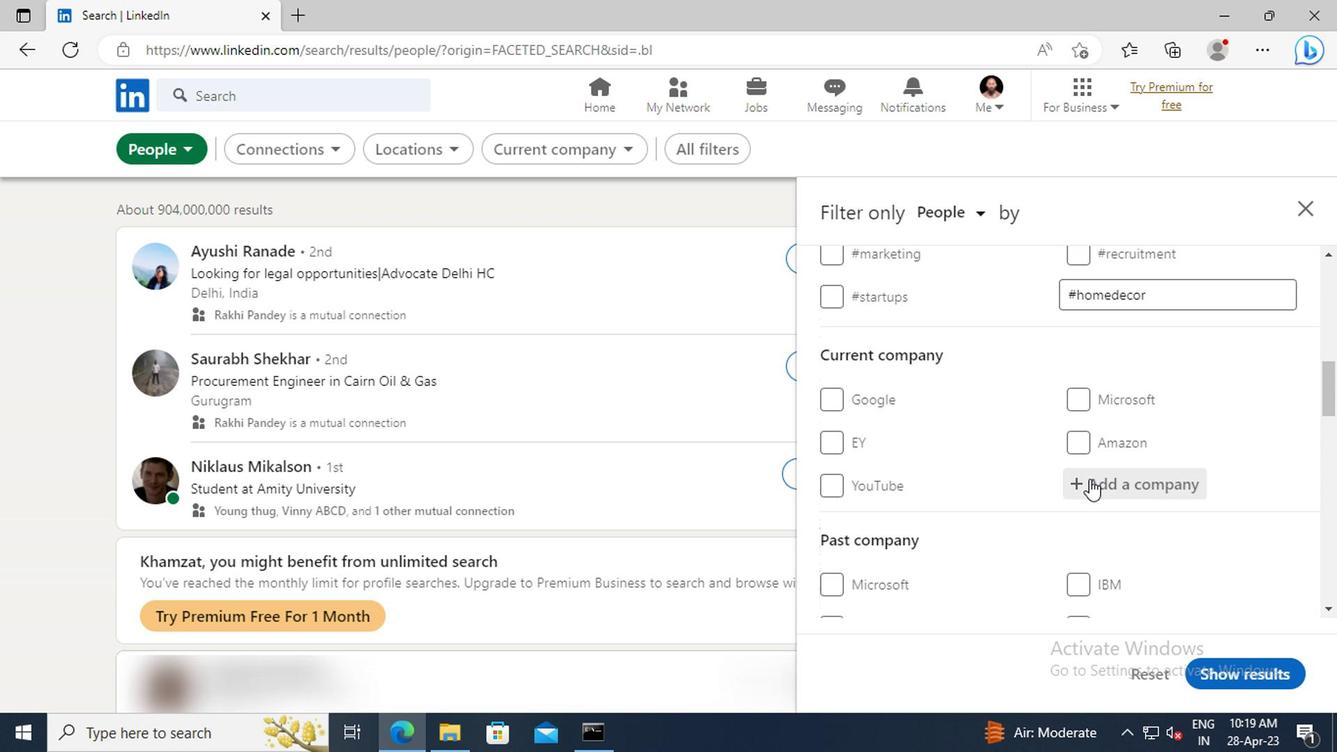 
Action: Mouse moved to (1083, 494)
Screenshot: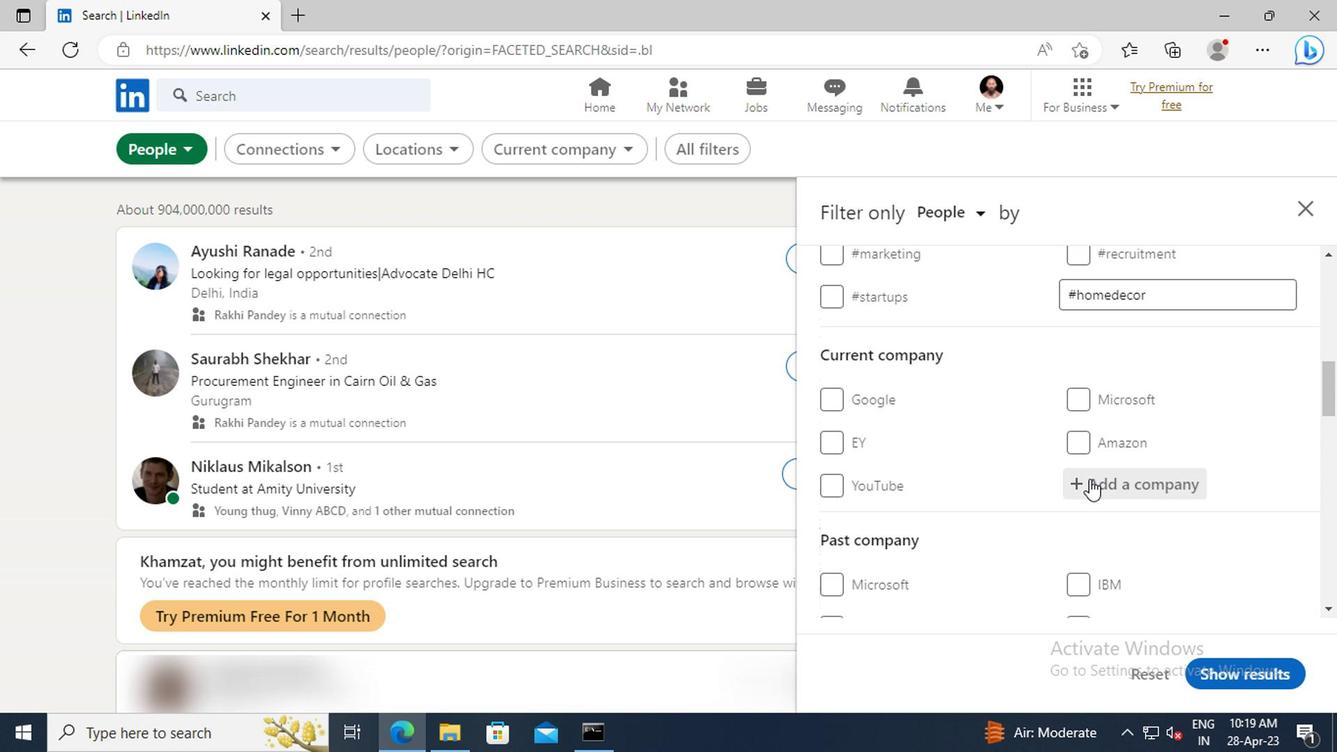 
Action: Key pressed <Key.shift>ZYCUS
Screenshot: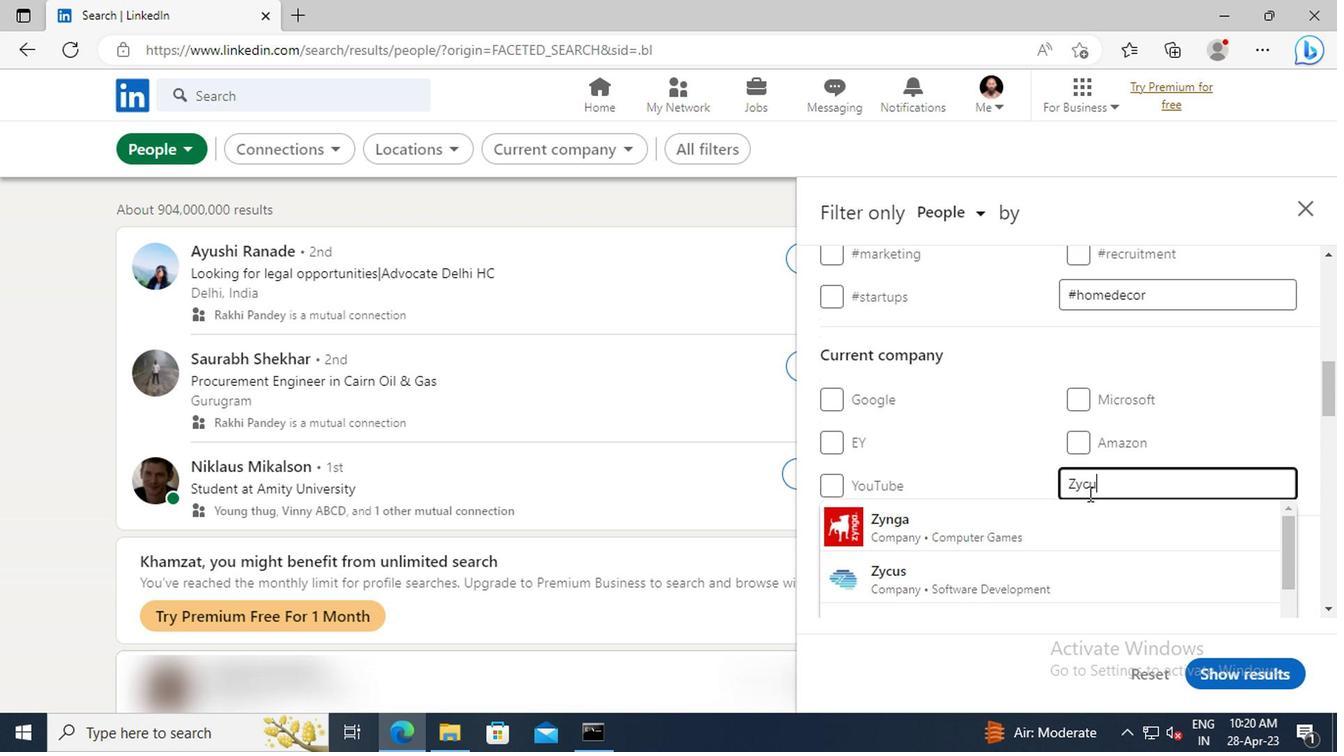 
Action: Mouse moved to (1073, 523)
Screenshot: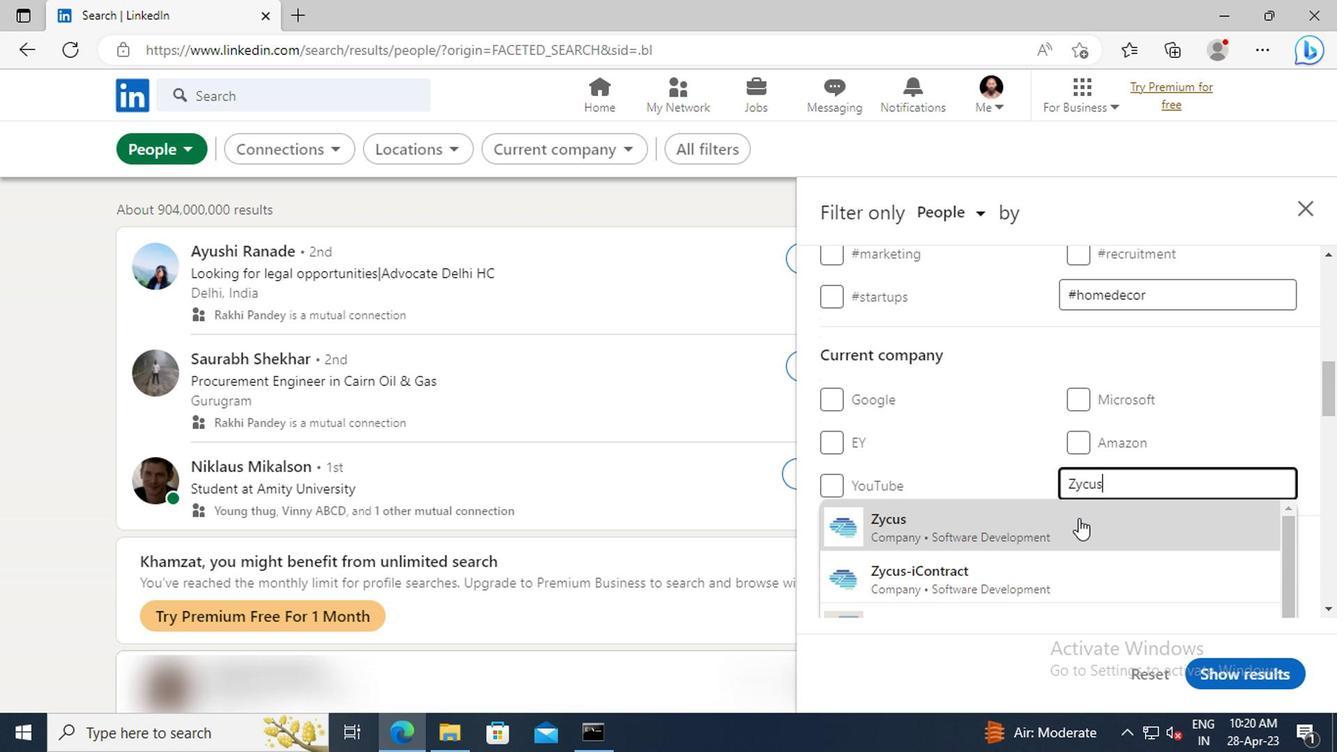 
Action: Mouse pressed left at (1073, 523)
Screenshot: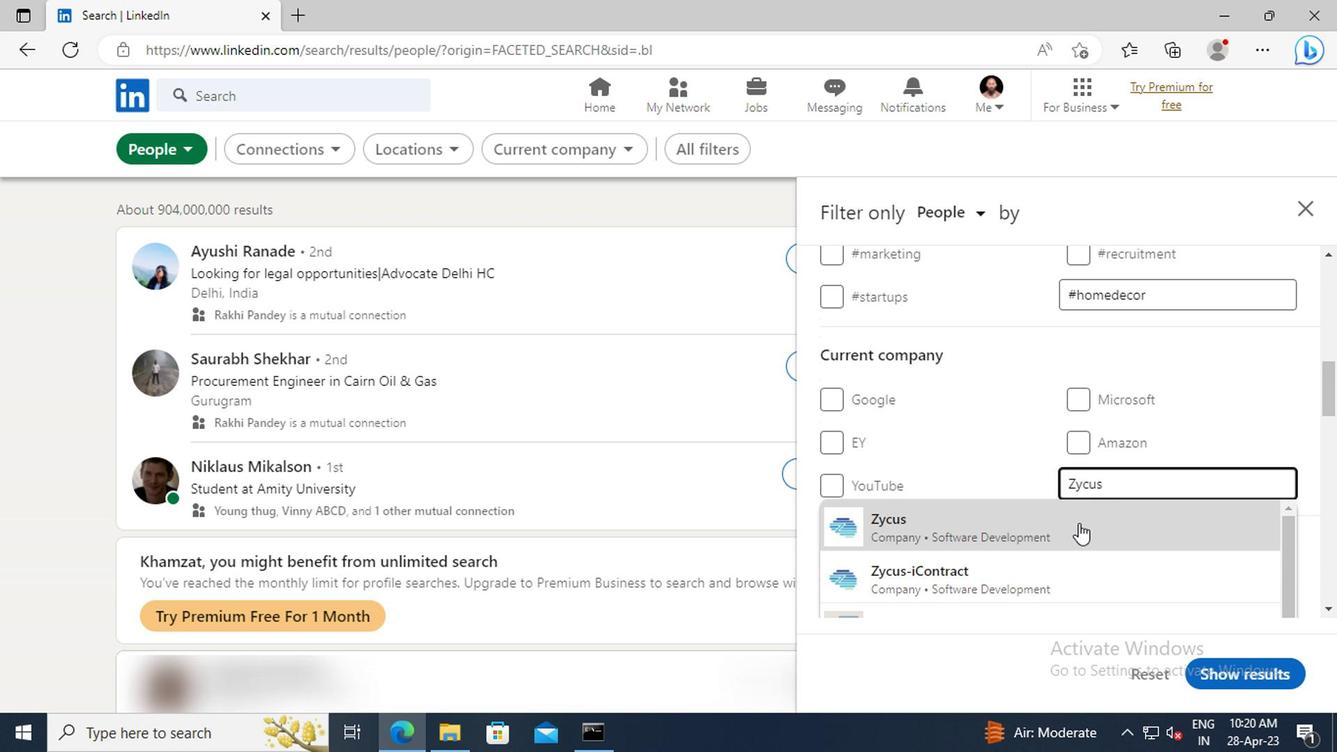 
Action: Mouse moved to (1082, 433)
Screenshot: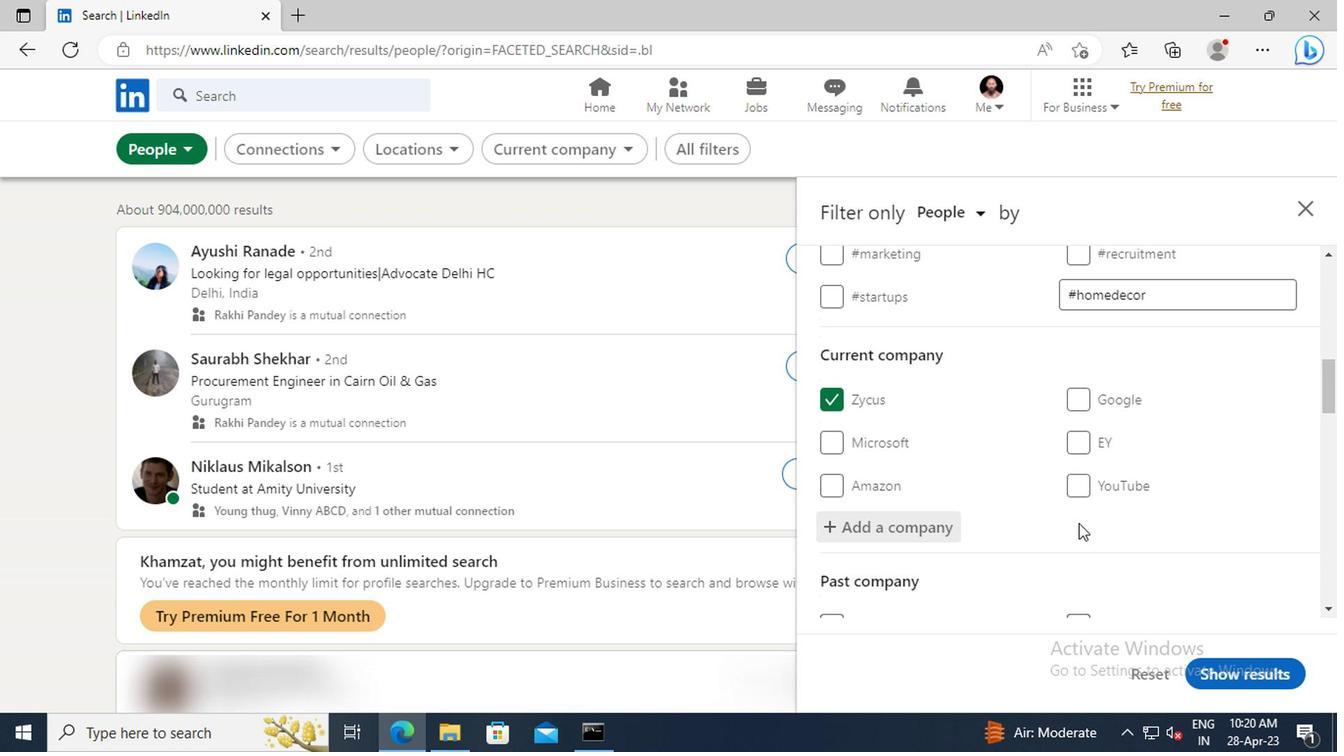
Action: Mouse scrolled (1082, 431) with delta (0, -1)
Screenshot: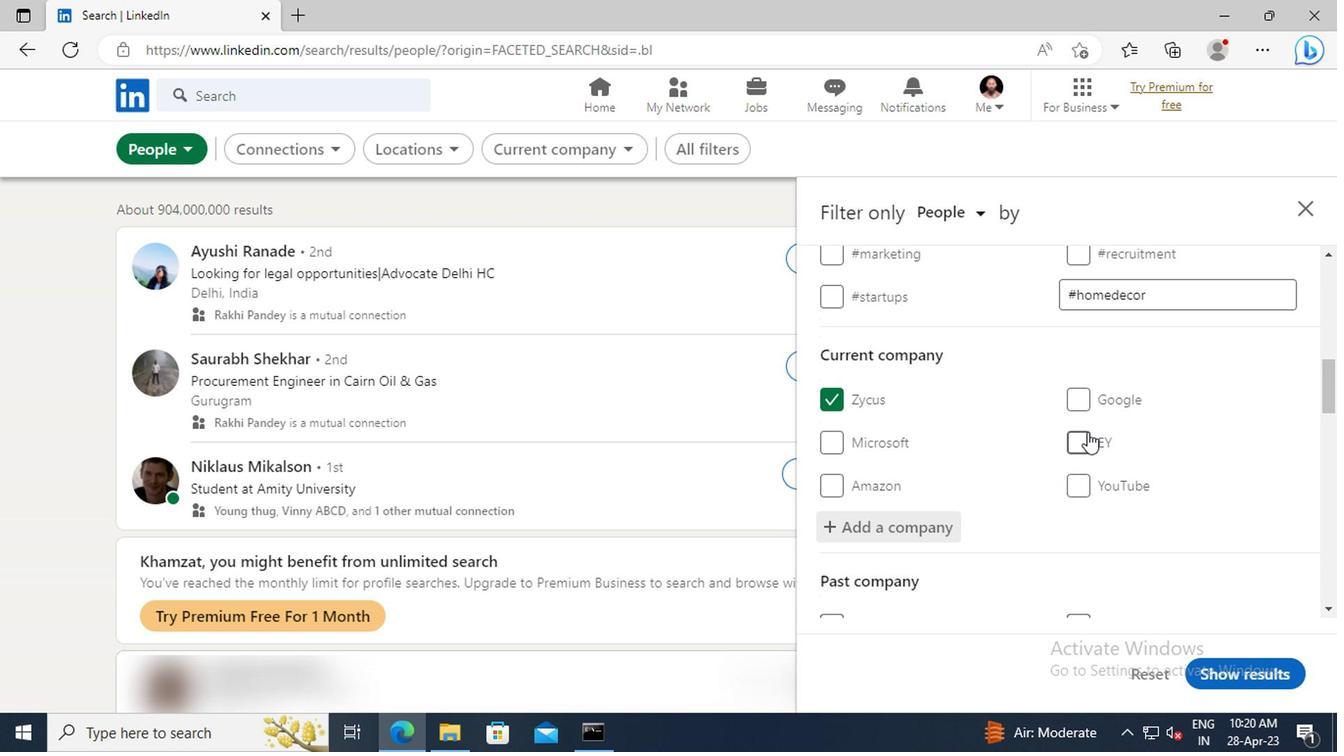 
Action: Mouse scrolled (1082, 431) with delta (0, -1)
Screenshot: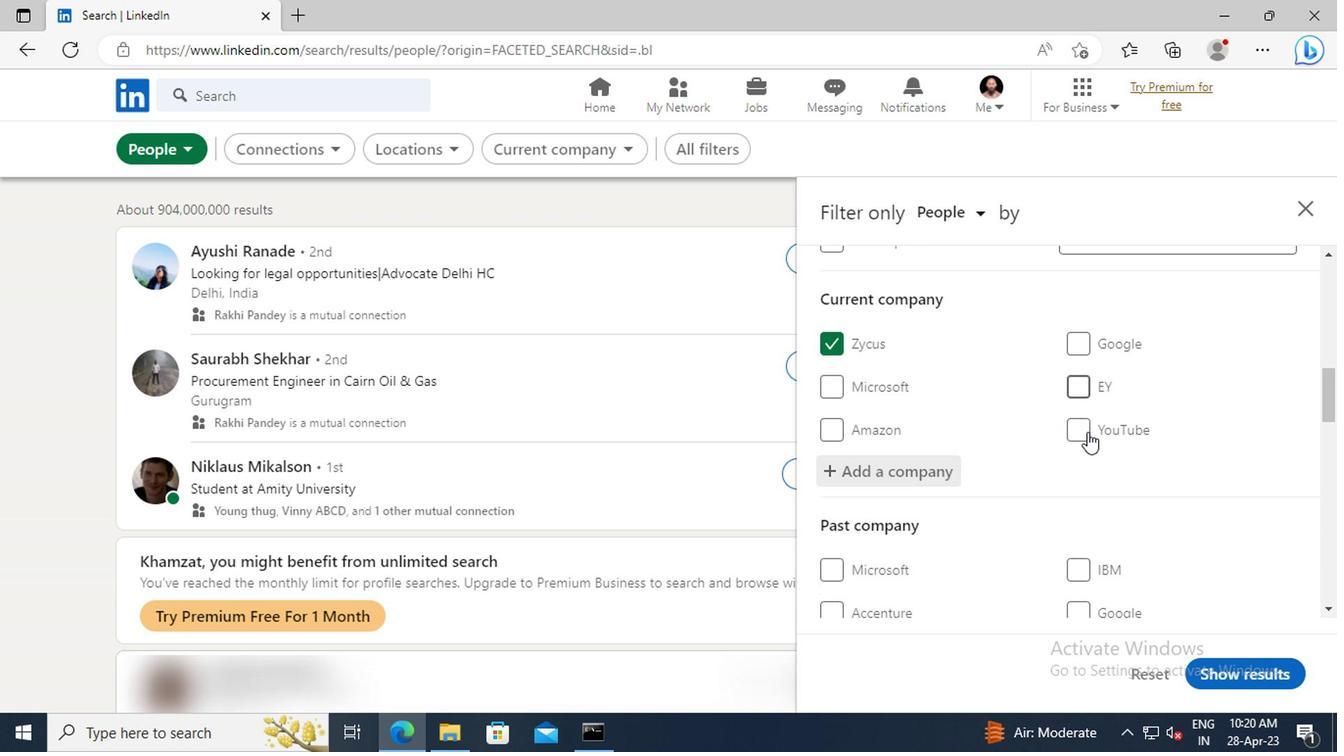 
Action: Mouse scrolled (1082, 431) with delta (0, -1)
Screenshot: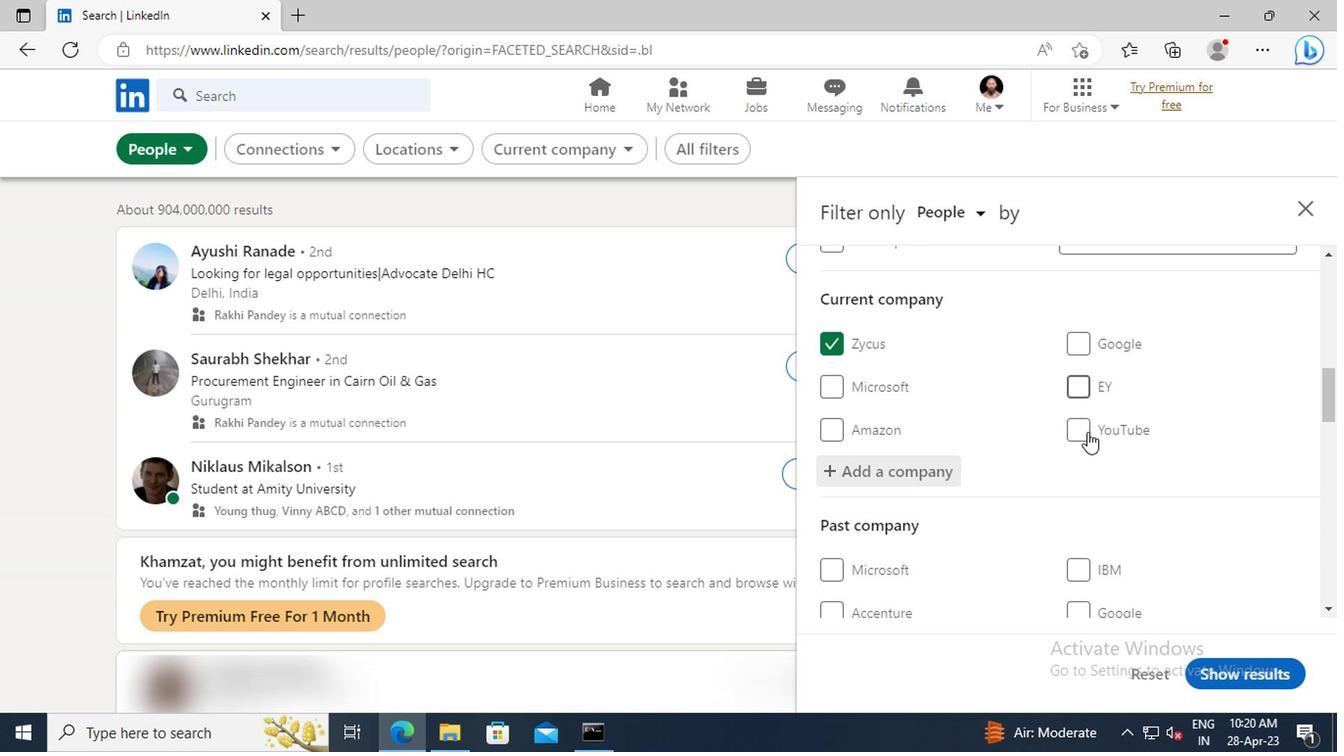
Action: Mouse scrolled (1082, 431) with delta (0, -1)
Screenshot: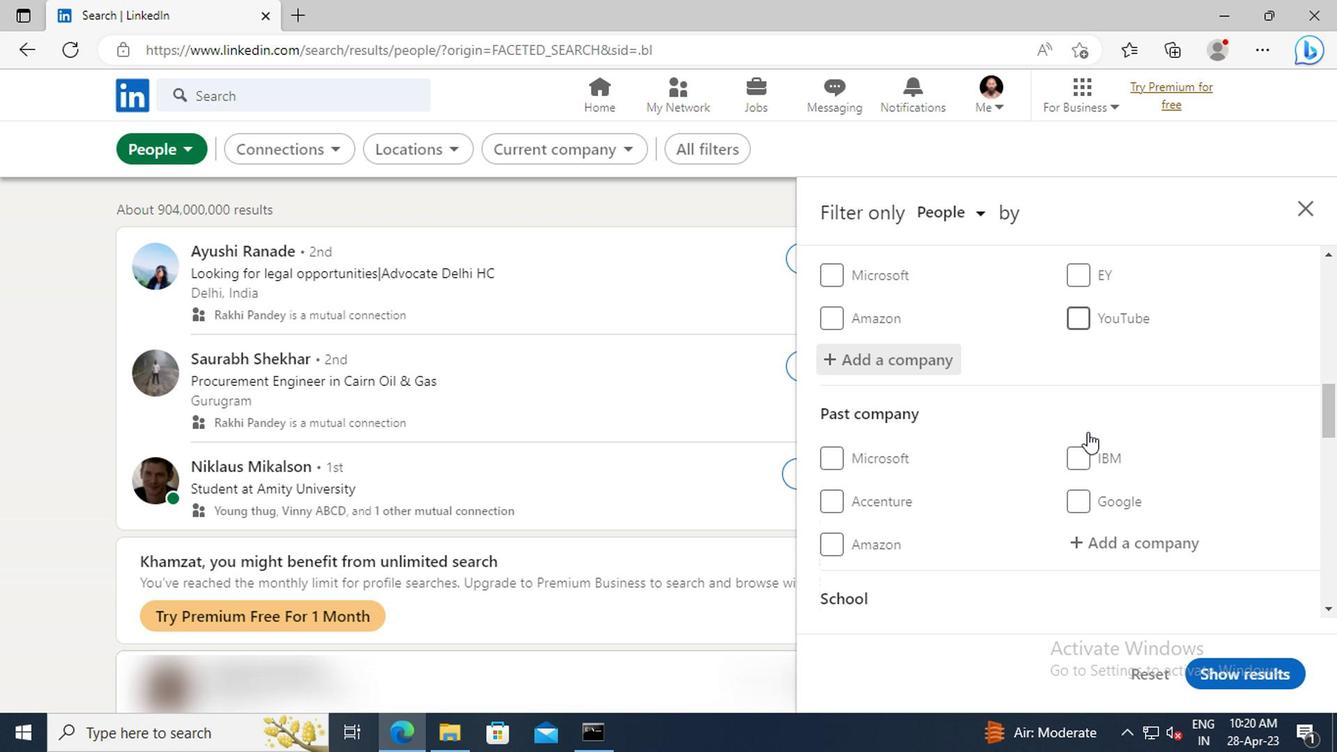 
Action: Mouse scrolled (1082, 431) with delta (0, -1)
Screenshot: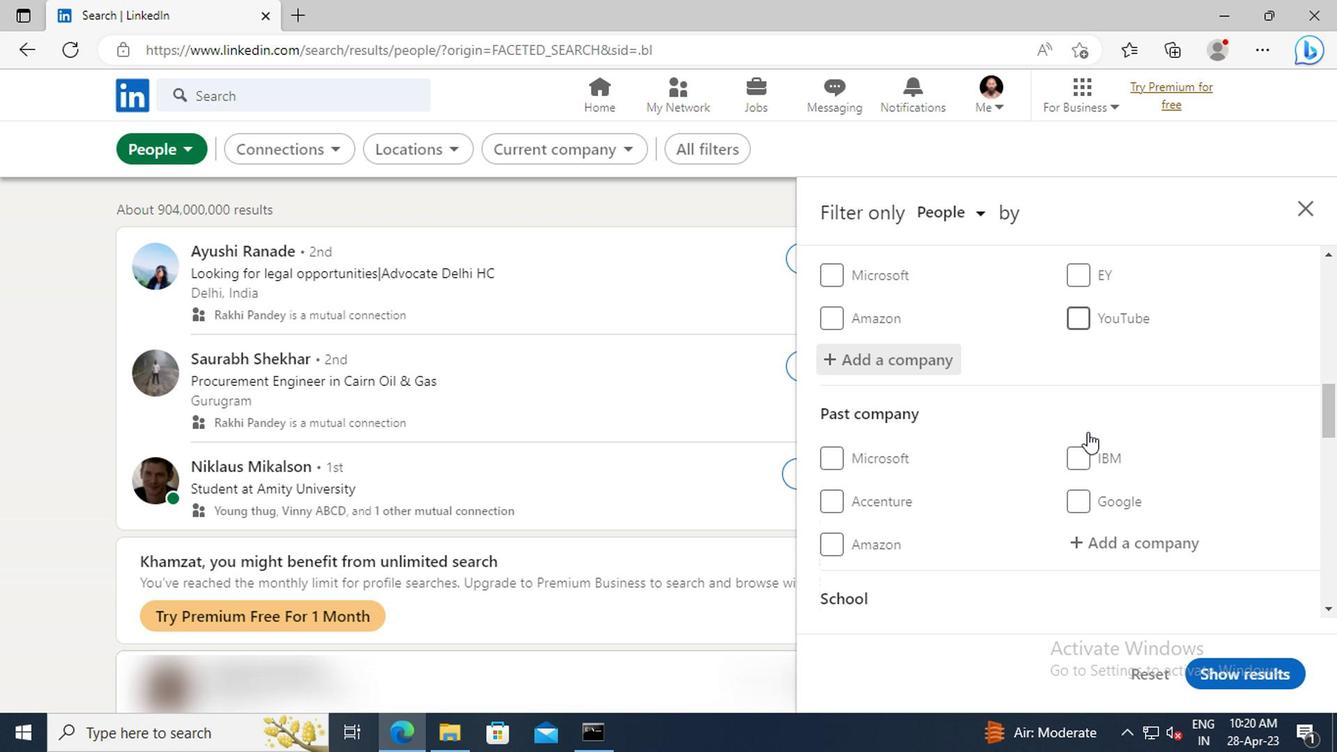 
Action: Mouse scrolled (1082, 431) with delta (0, -1)
Screenshot: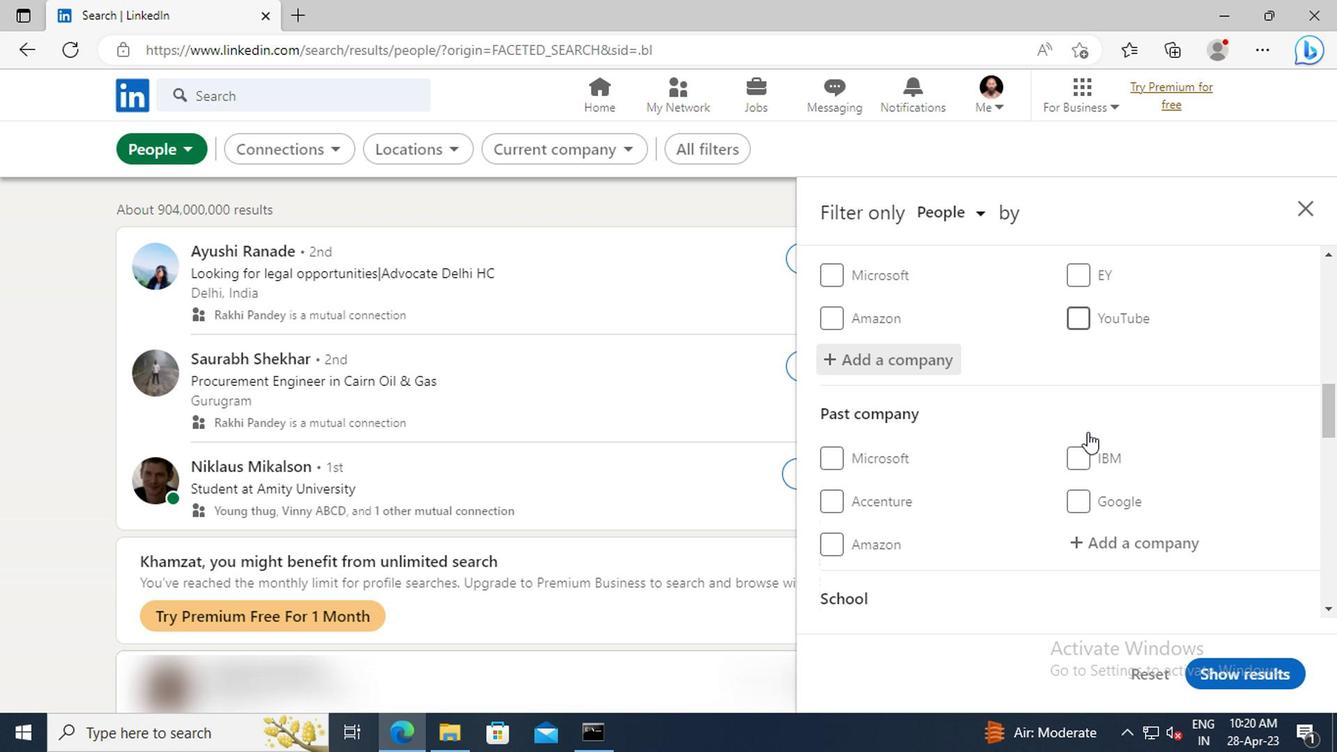 
Action: Mouse scrolled (1082, 431) with delta (0, -1)
Screenshot: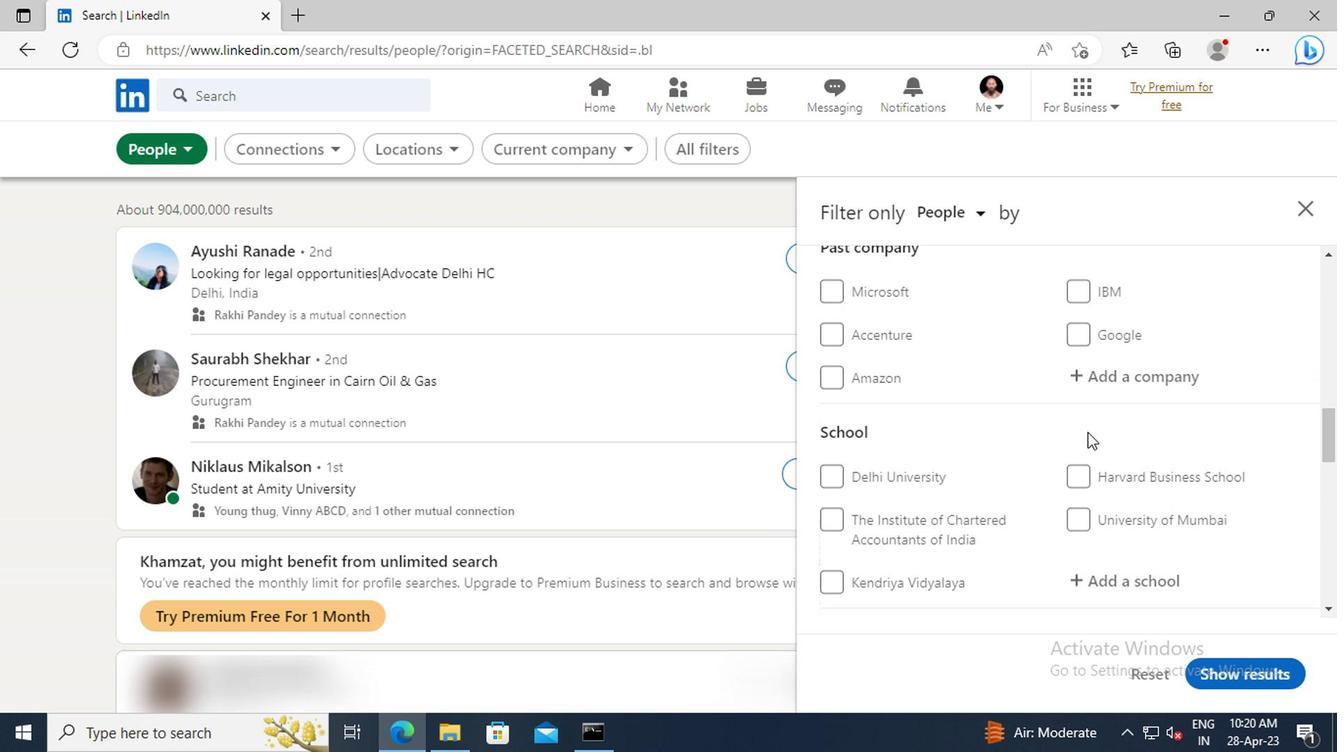 
Action: Mouse scrolled (1082, 431) with delta (0, -1)
Screenshot: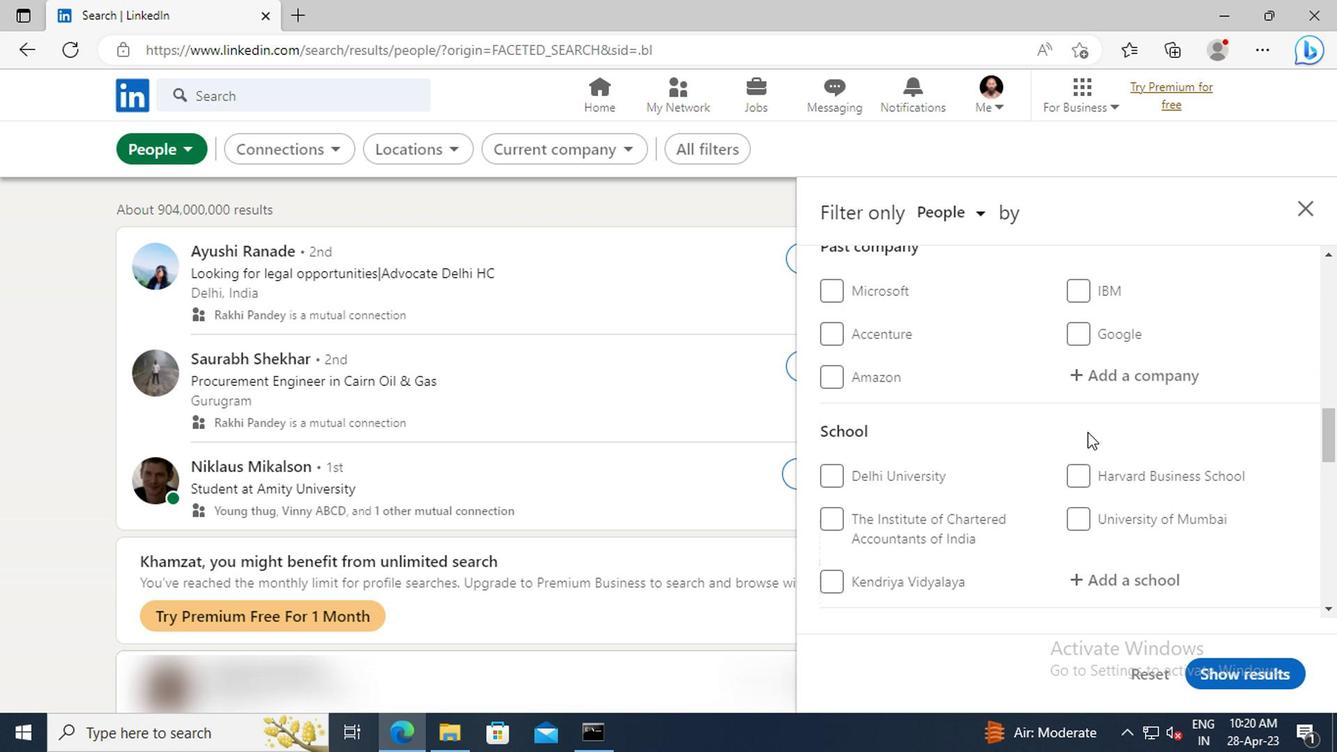 
Action: Mouse scrolled (1082, 431) with delta (0, -1)
Screenshot: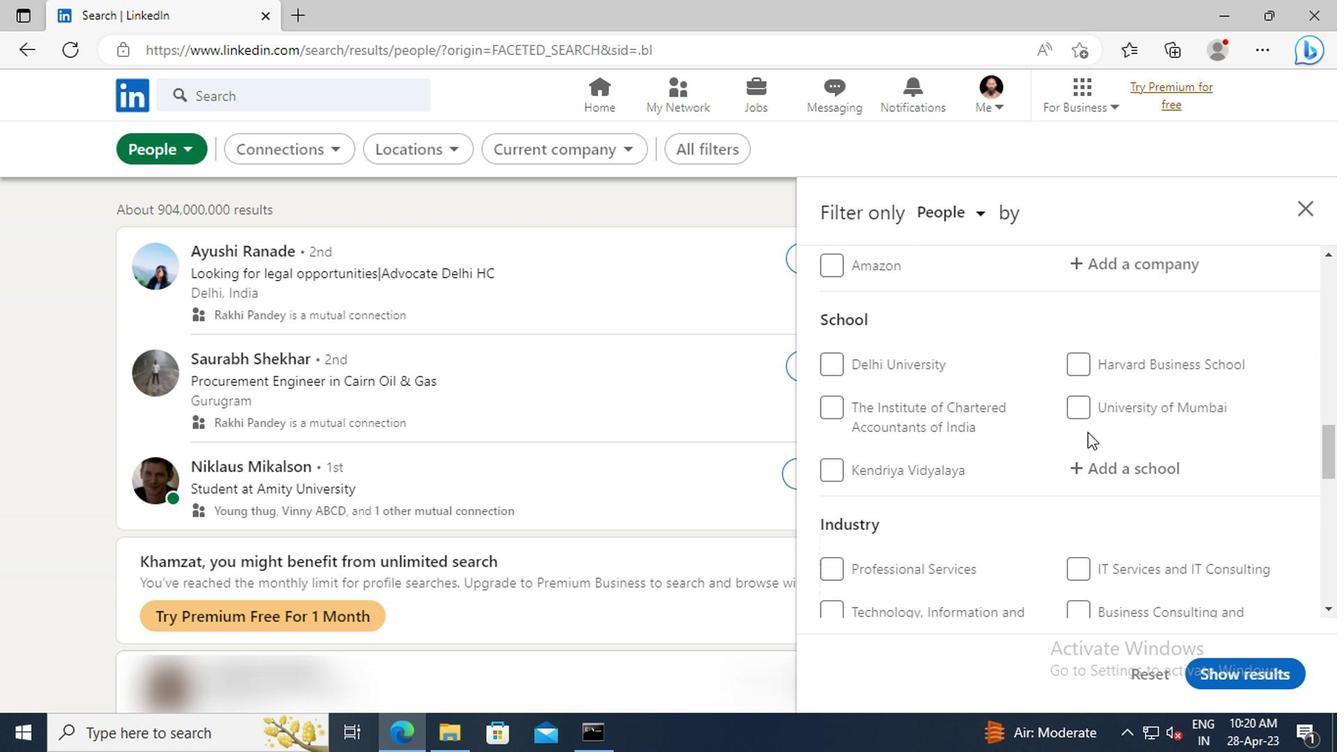 
Action: Mouse moved to (1097, 417)
Screenshot: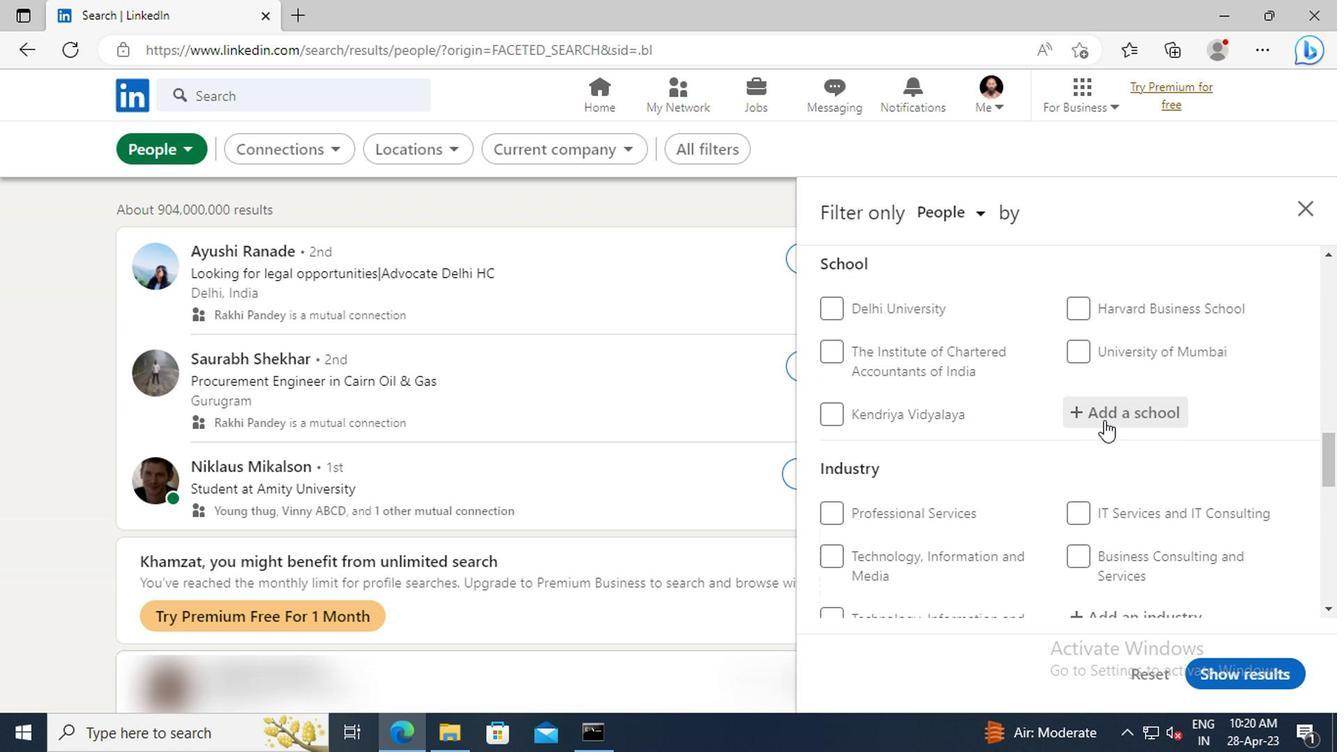 
Action: Mouse pressed left at (1097, 417)
Screenshot: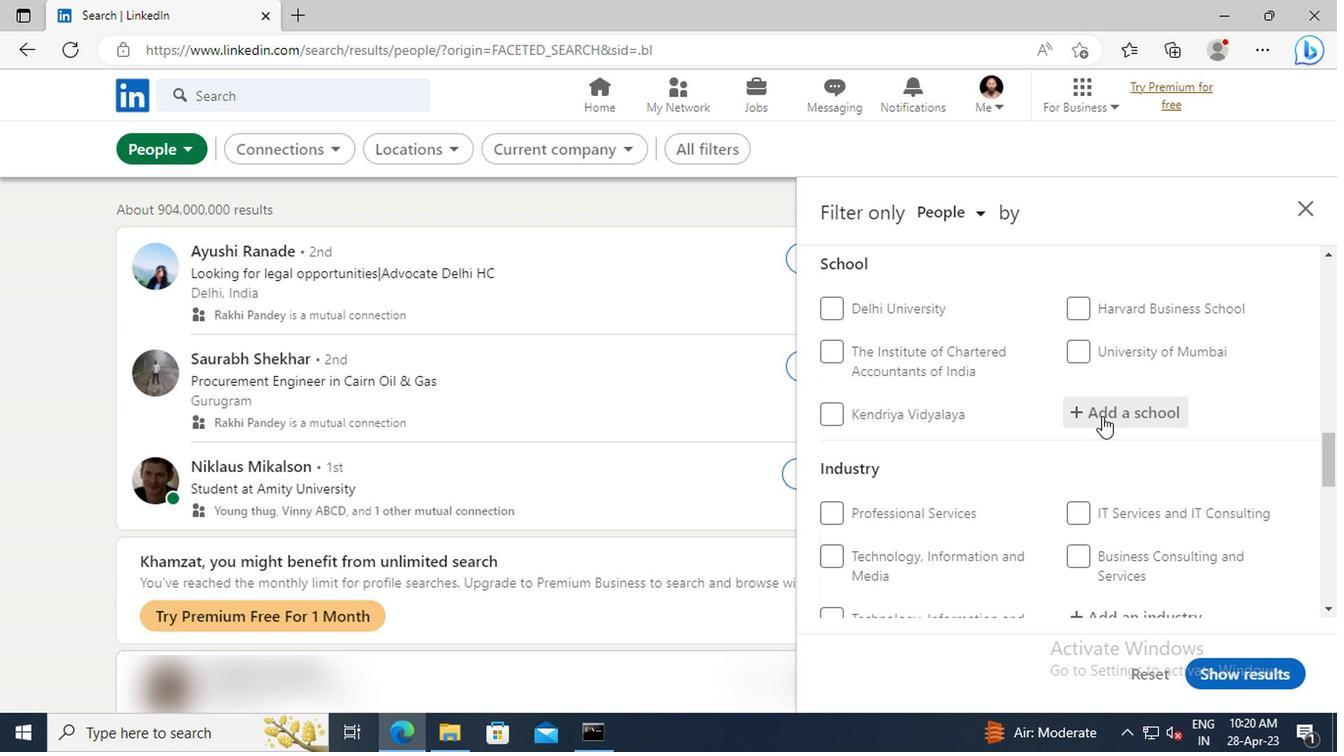 
Action: Key pressed <Key.shift>VEL<Key.space><Key.shift>TECH<Key.space><Key.shift>MULTI<Key.space><Key.shift>TECH<Key.space>
Screenshot: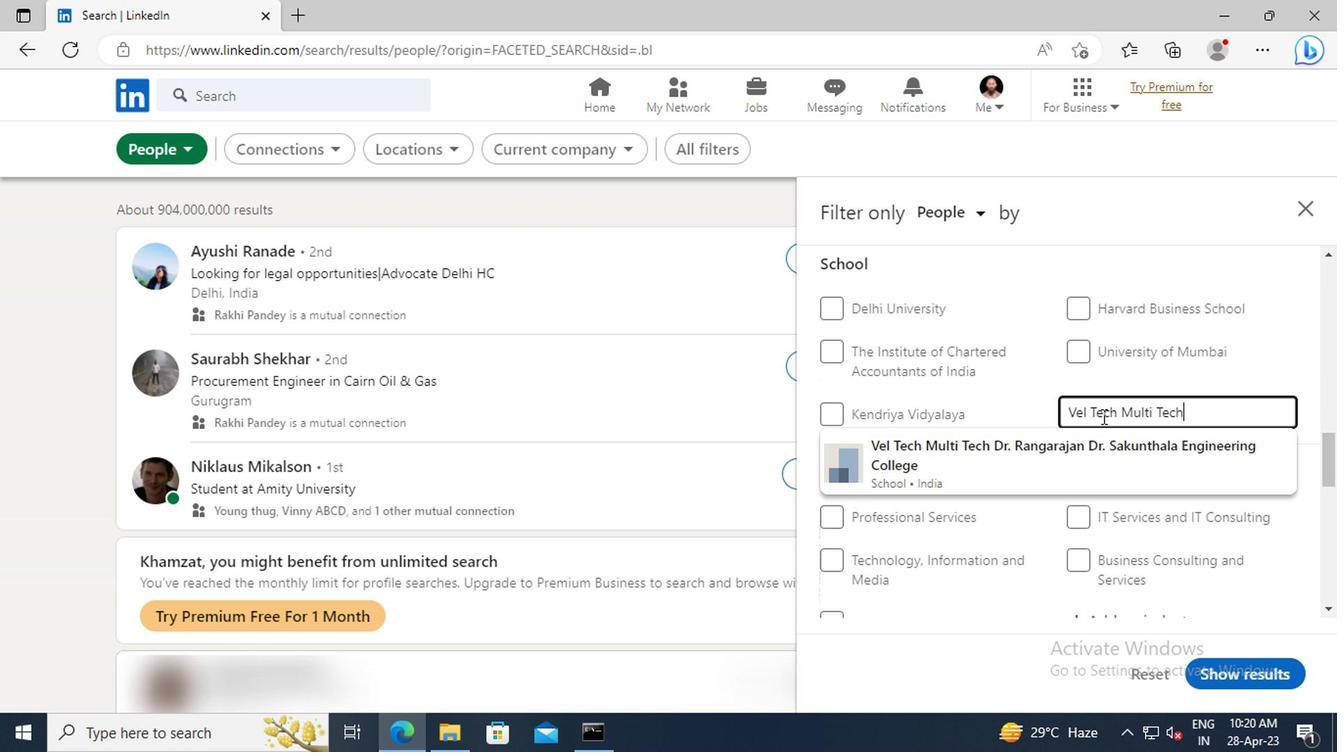 
Action: Mouse moved to (1097, 449)
Screenshot: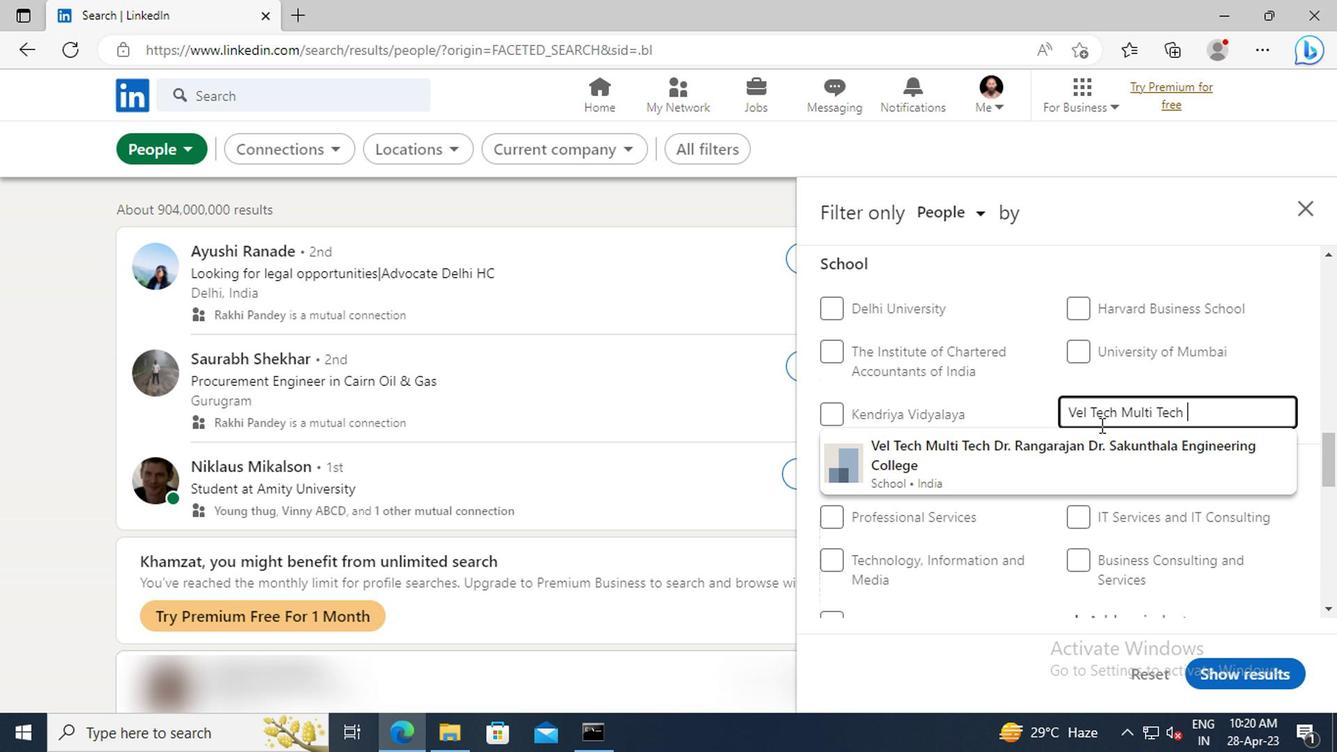 
Action: Mouse pressed left at (1097, 449)
Screenshot: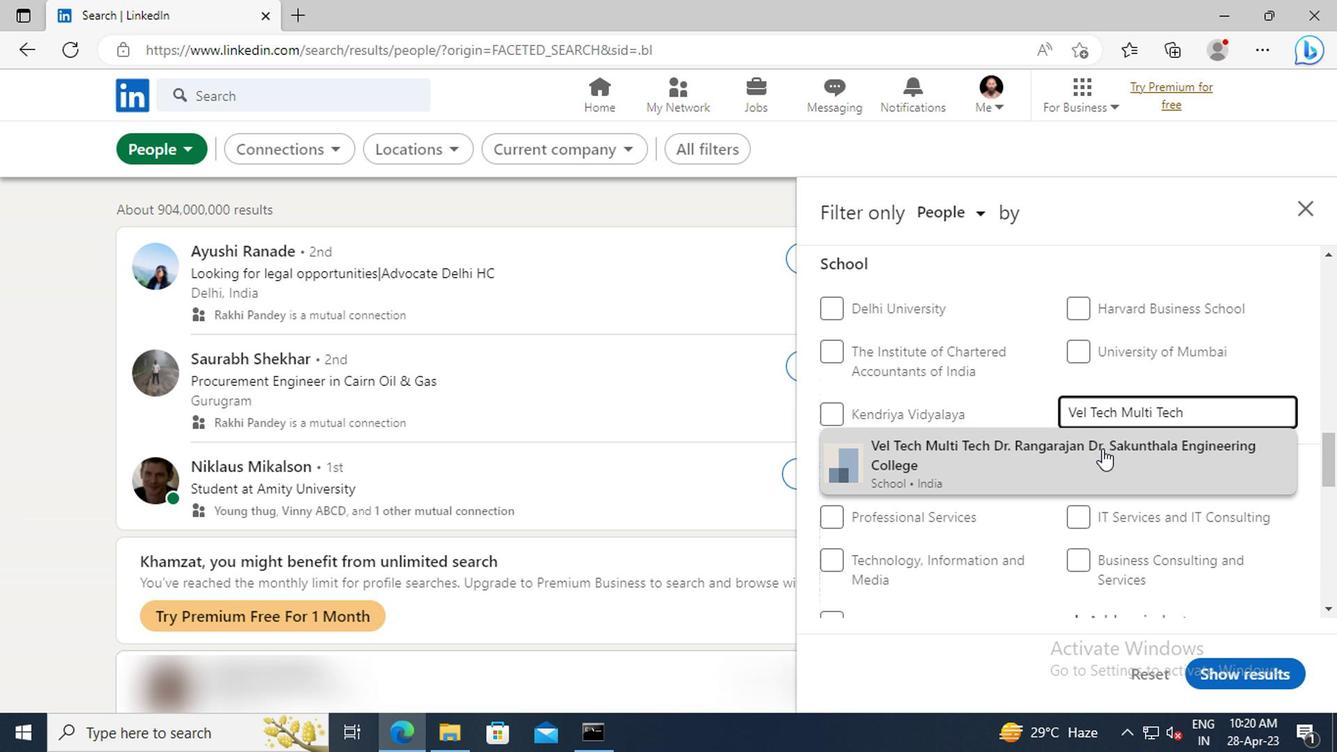 
Action: Mouse moved to (1107, 415)
Screenshot: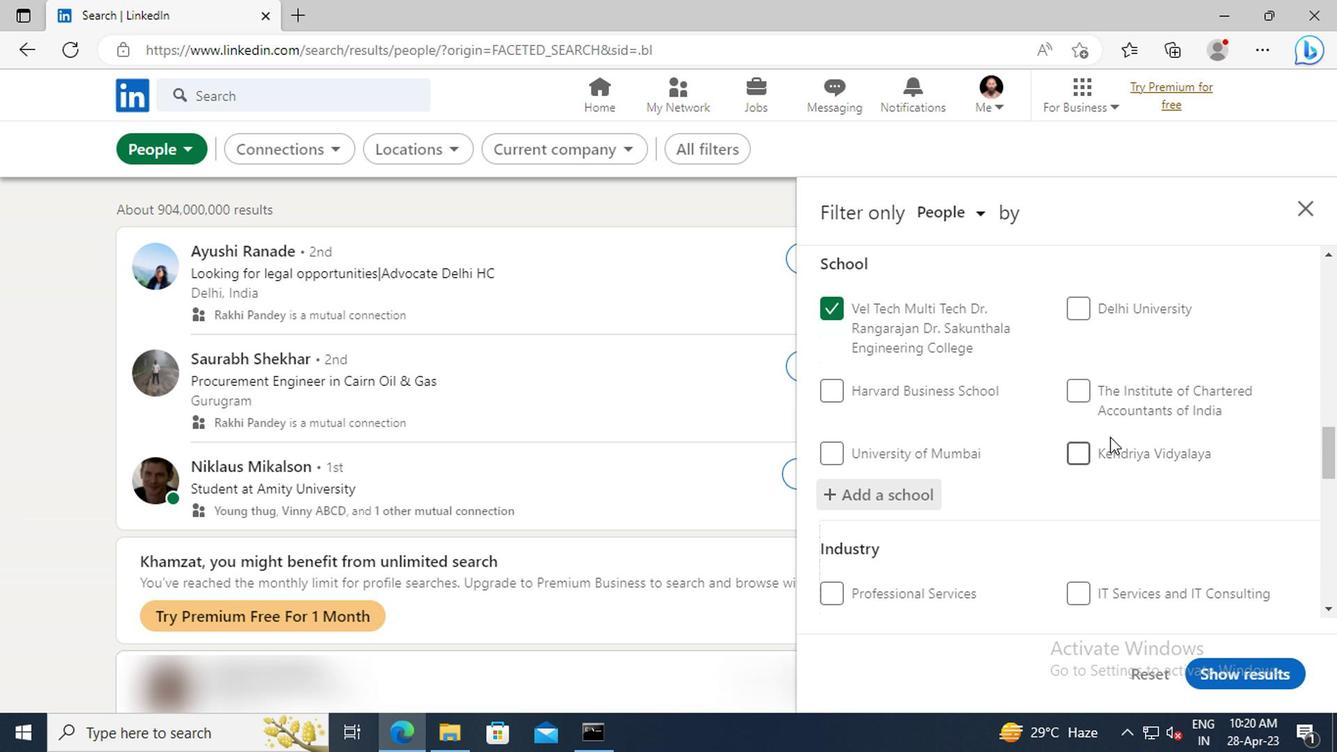 
Action: Mouse scrolled (1107, 414) with delta (0, -1)
Screenshot: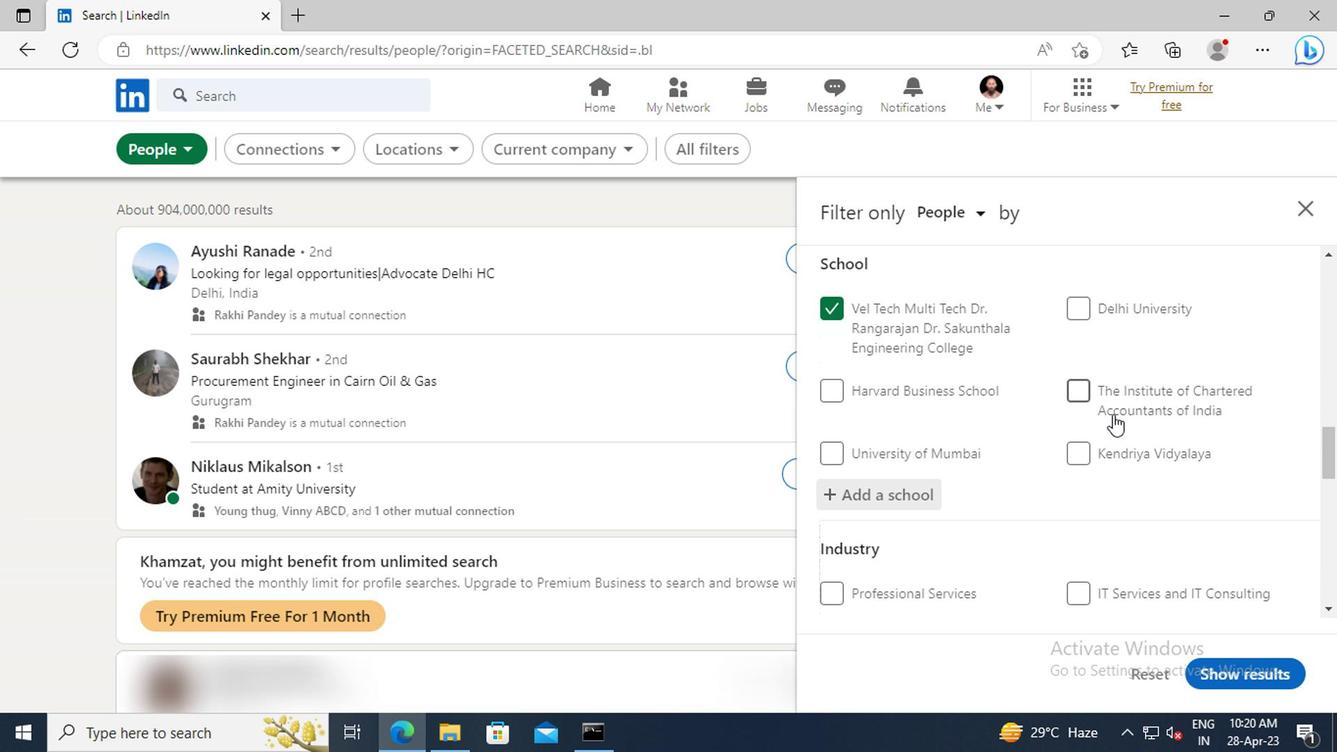 
Action: Mouse scrolled (1107, 414) with delta (0, -1)
Screenshot: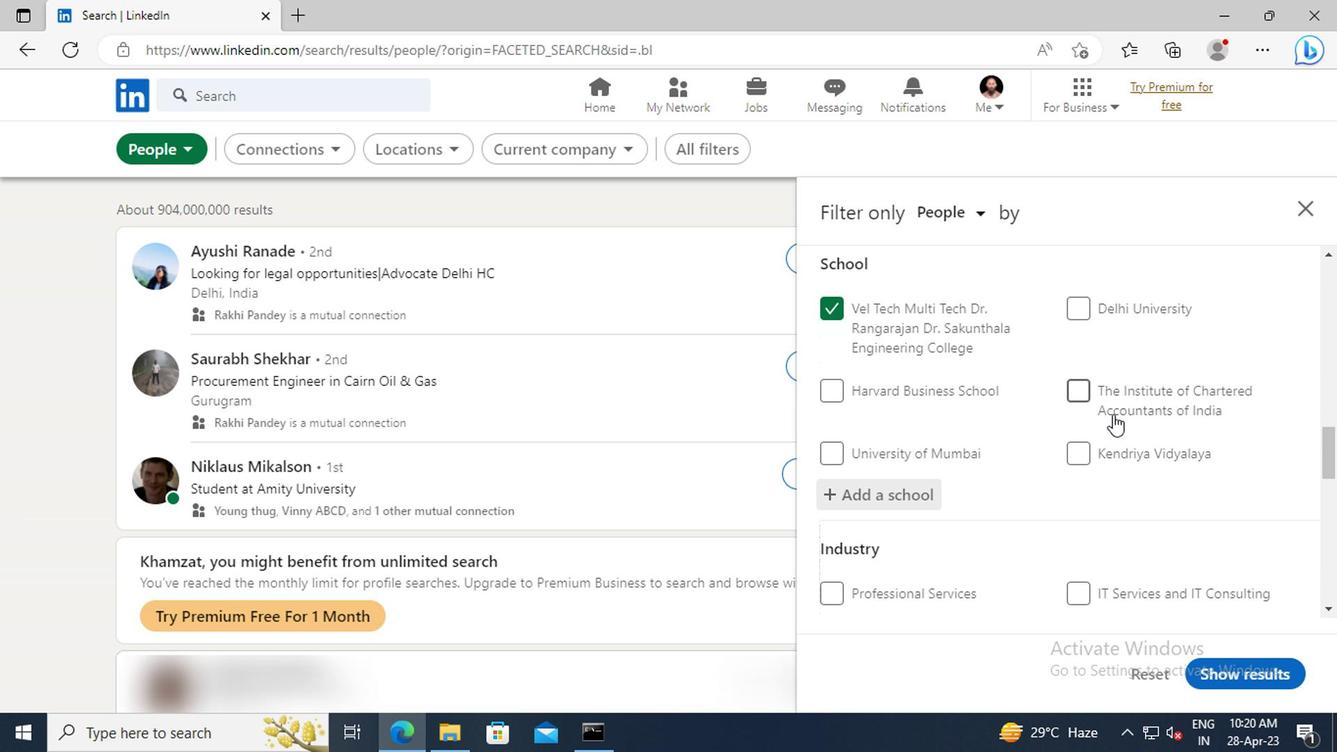
Action: Mouse scrolled (1107, 414) with delta (0, -1)
Screenshot: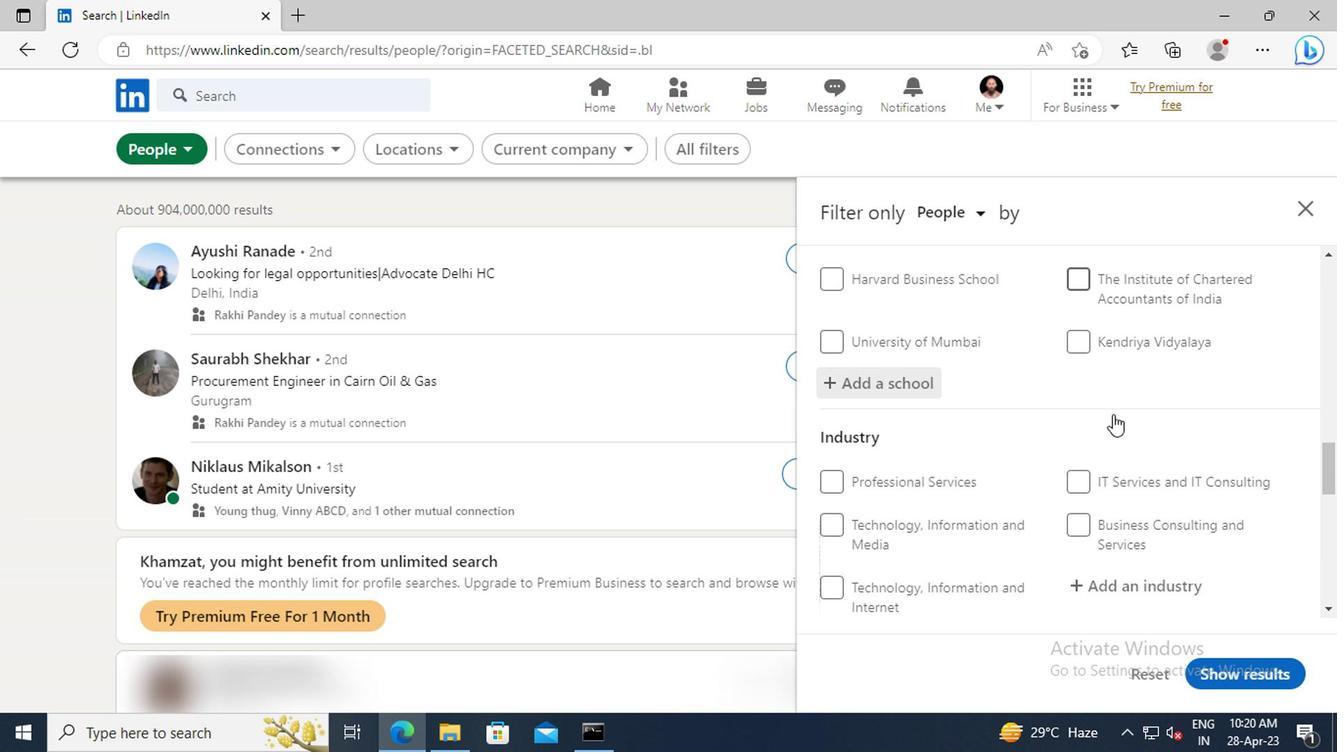 
Action: Mouse moved to (1106, 414)
Screenshot: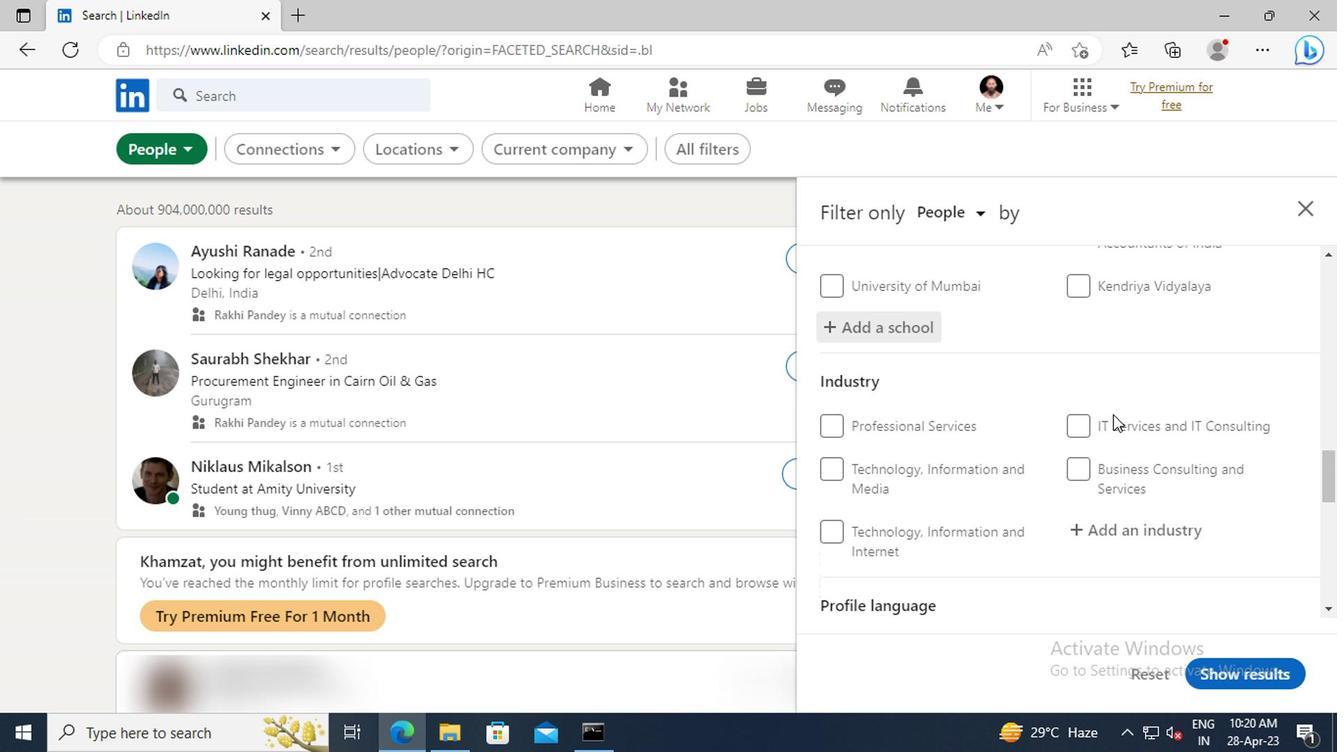 
Action: Mouse scrolled (1106, 413) with delta (0, 0)
Screenshot: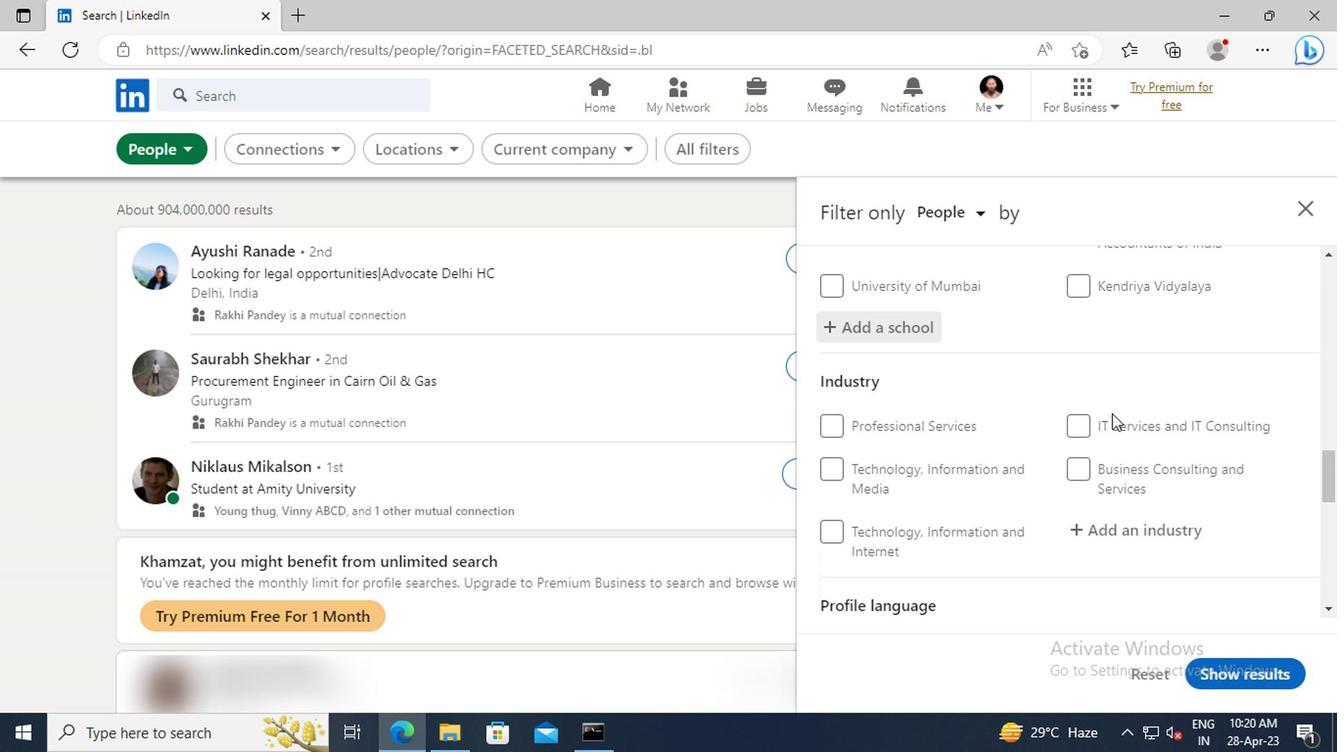 
Action: Mouse scrolled (1106, 413) with delta (0, 0)
Screenshot: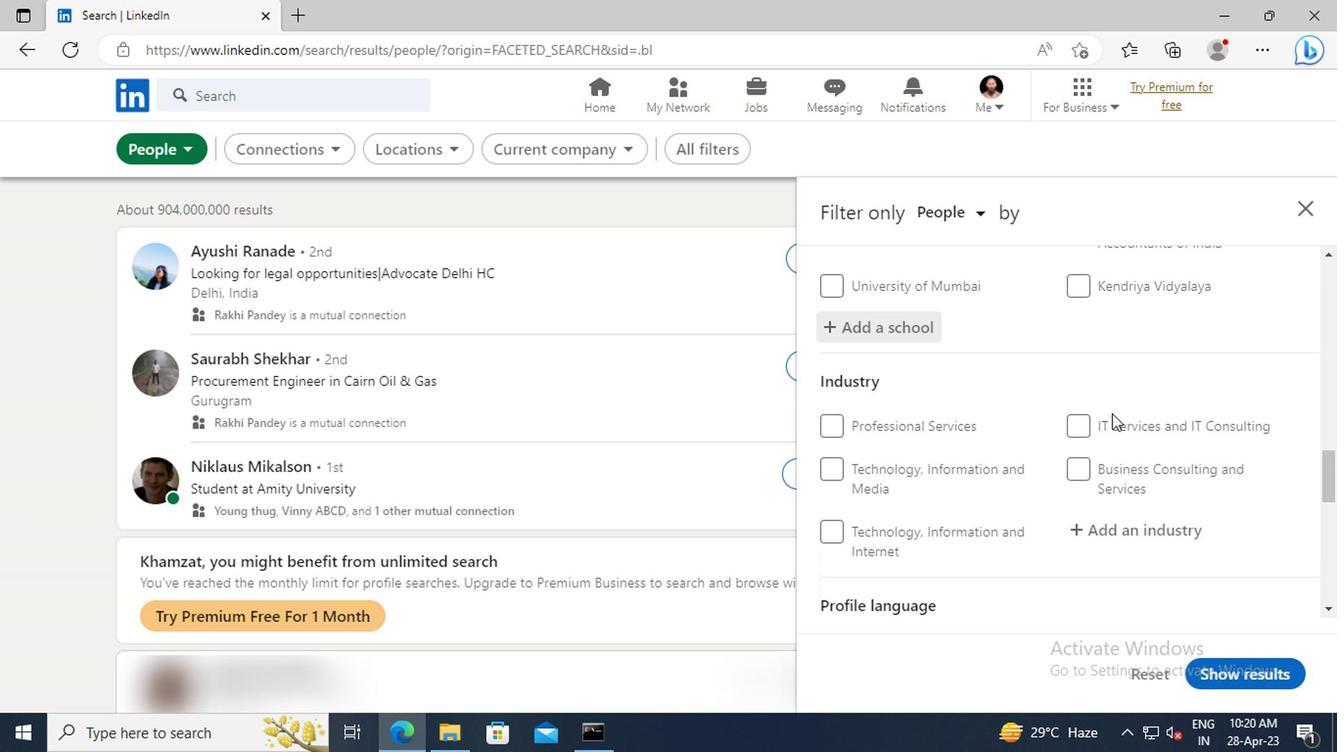 
Action: Mouse moved to (1083, 418)
Screenshot: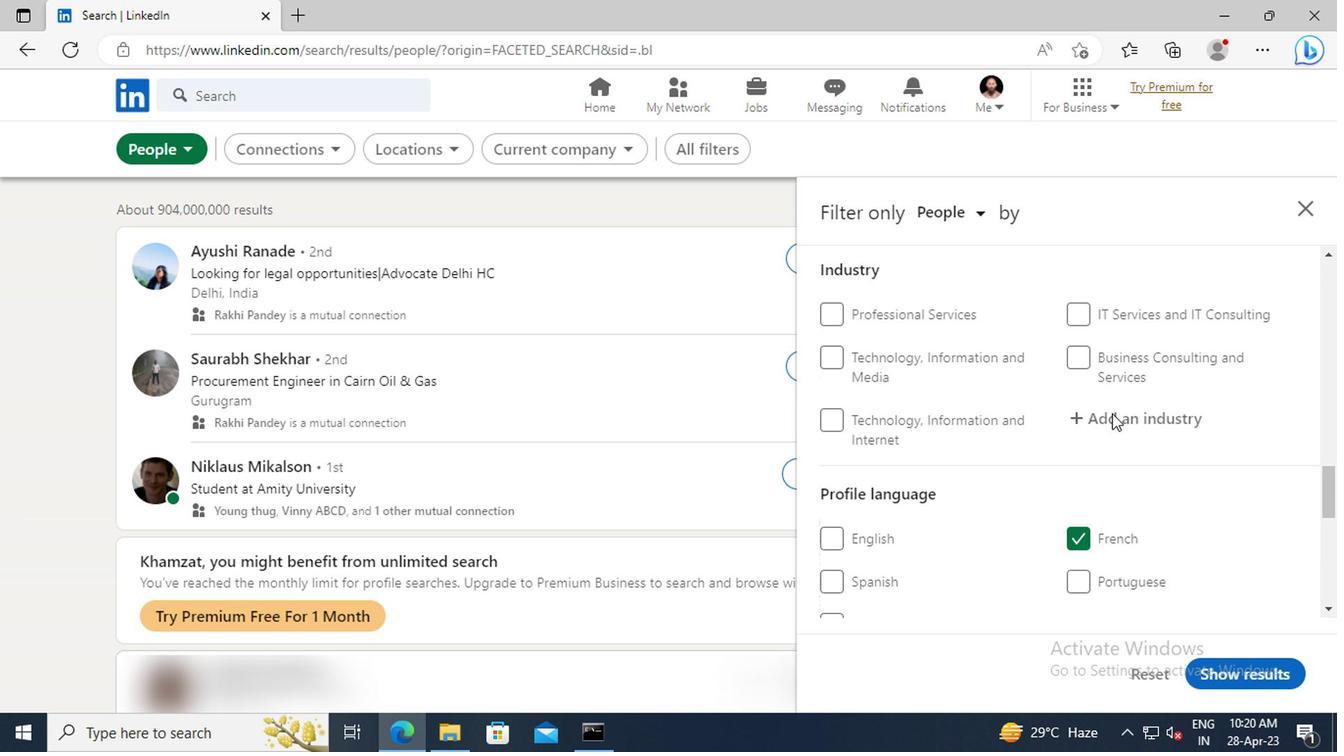 
Action: Mouse pressed left at (1083, 418)
Screenshot: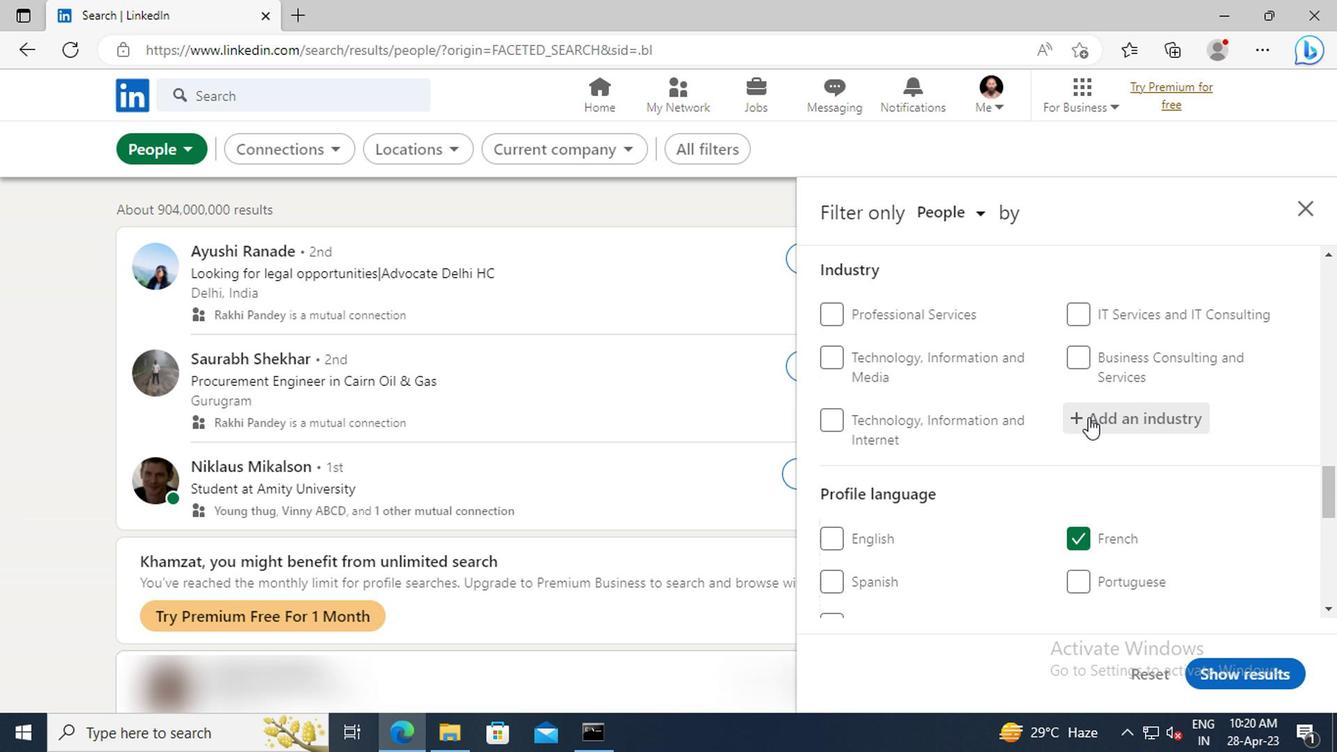 
Action: Key pressed <Key.shift>TURNED<Key.space>
Screenshot: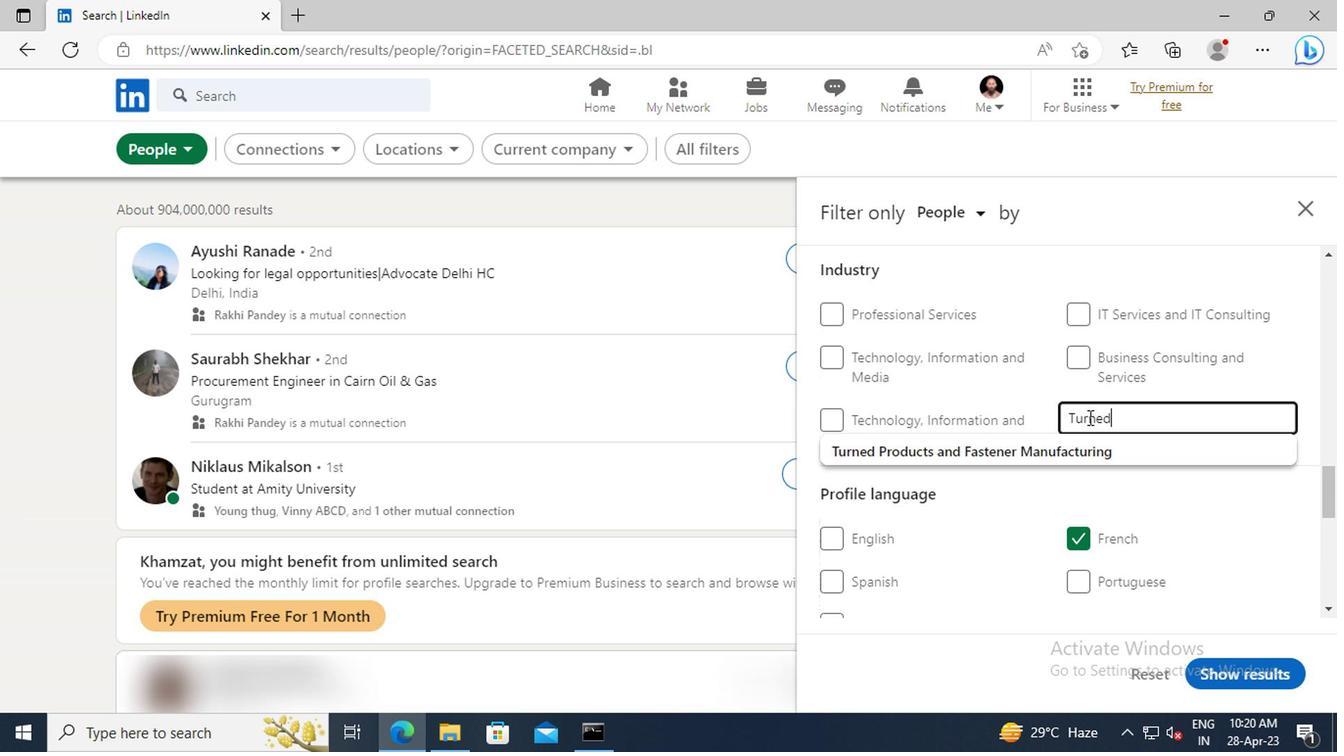 
Action: Mouse moved to (1088, 447)
Screenshot: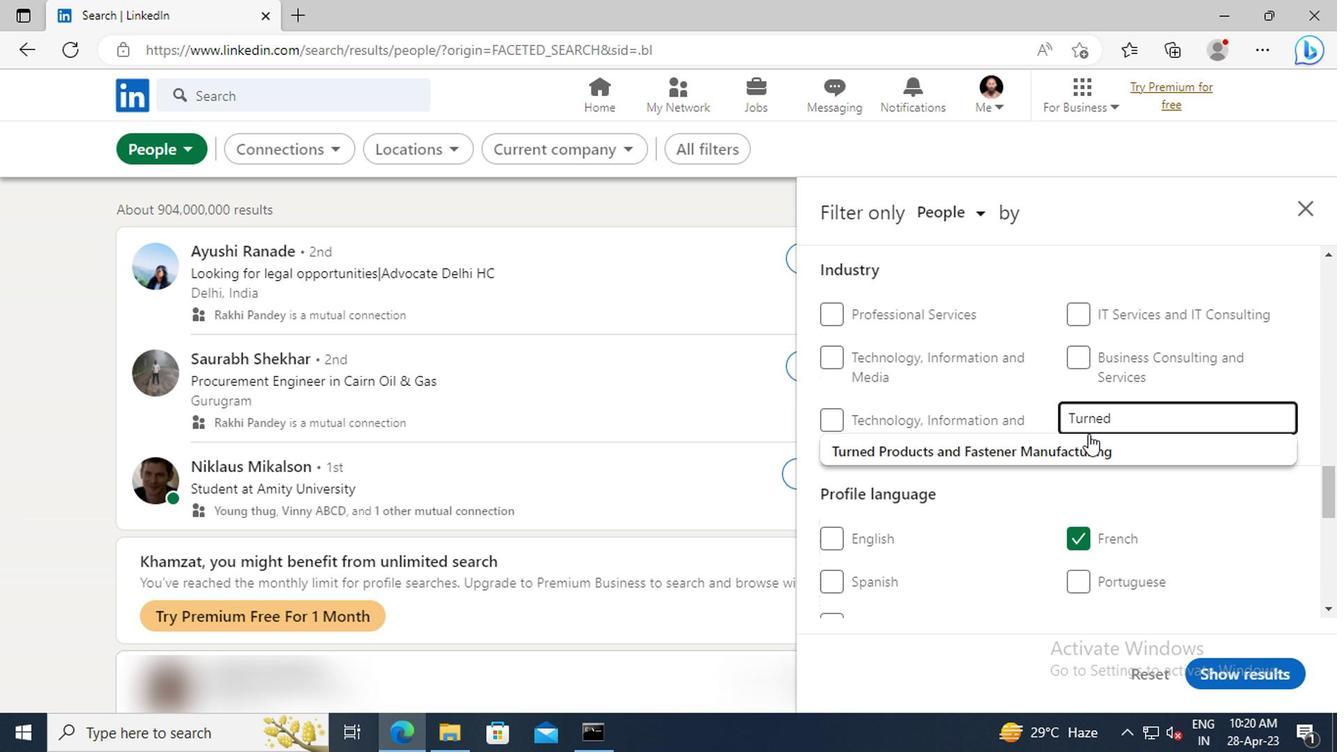 
Action: Mouse pressed left at (1088, 447)
Screenshot: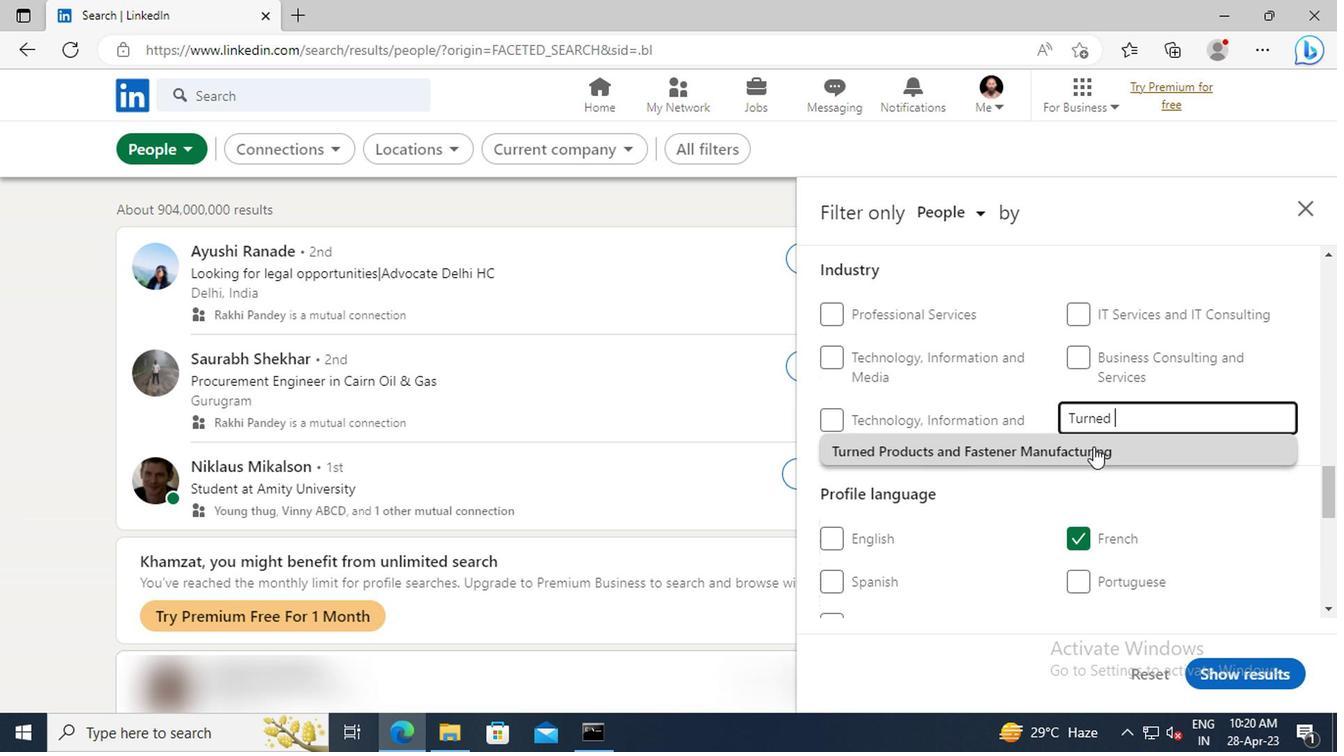 
Action: Mouse moved to (1088, 418)
Screenshot: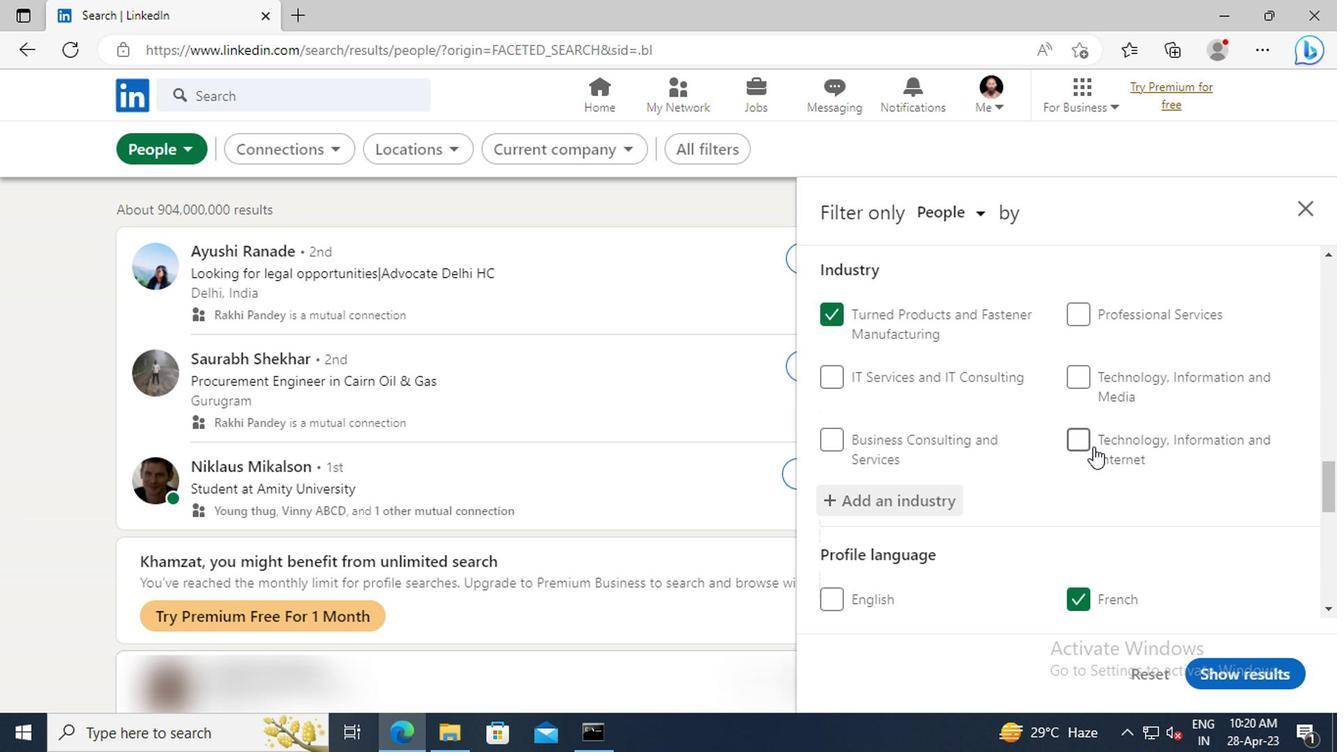 
Action: Mouse scrolled (1088, 417) with delta (0, -1)
Screenshot: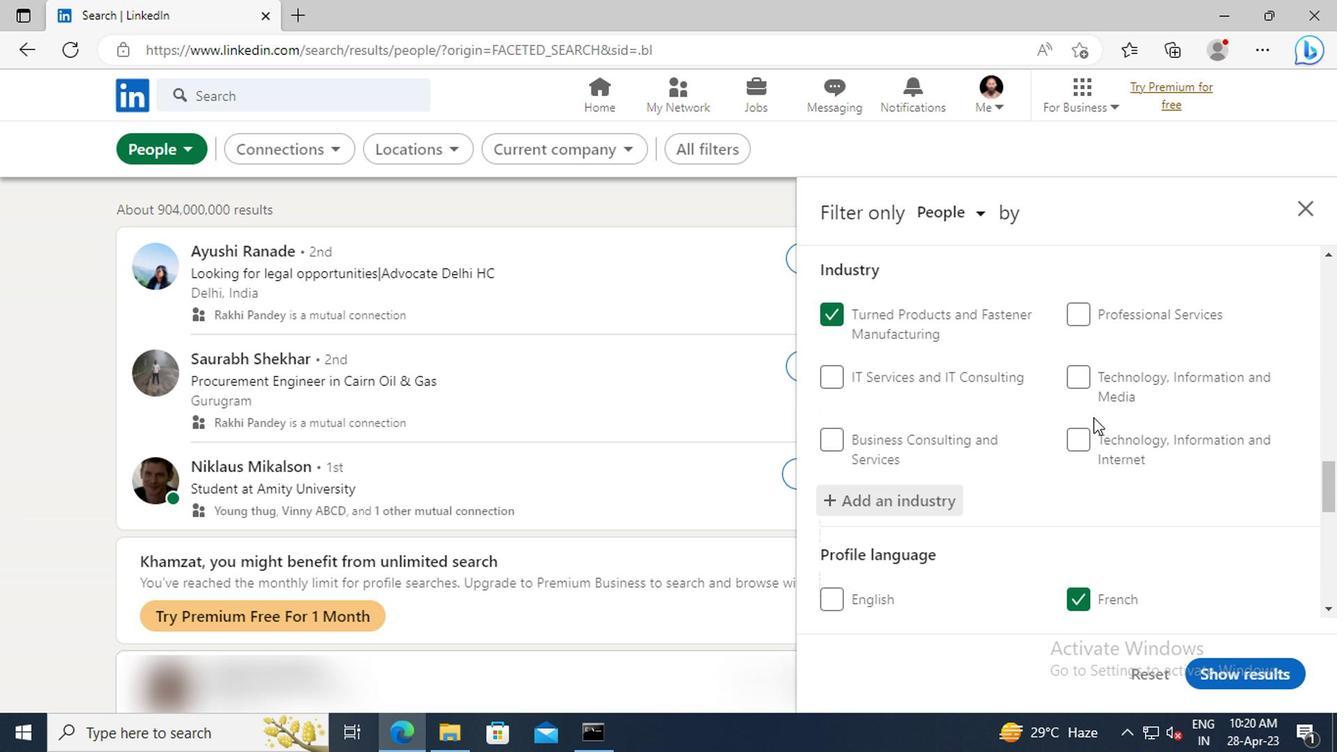 
Action: Mouse scrolled (1088, 417) with delta (0, -1)
Screenshot: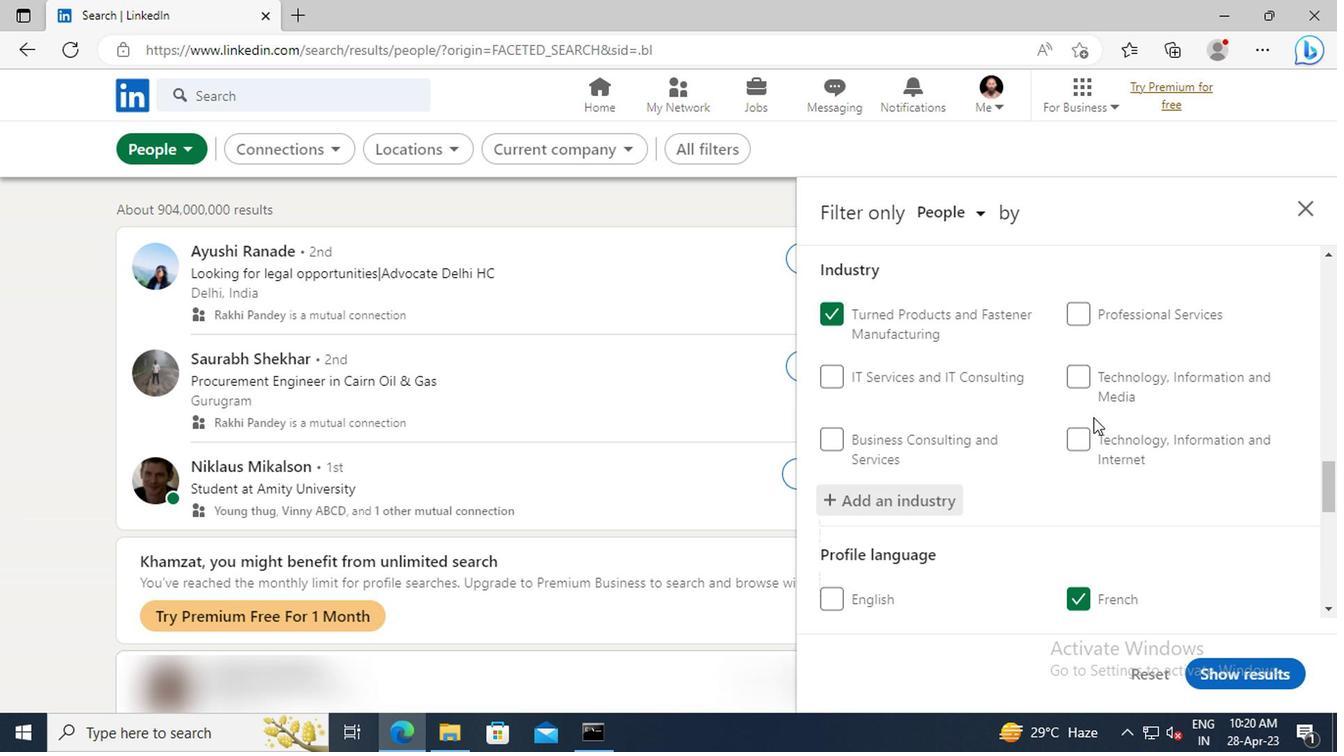 
Action: Mouse scrolled (1088, 417) with delta (0, -1)
Screenshot: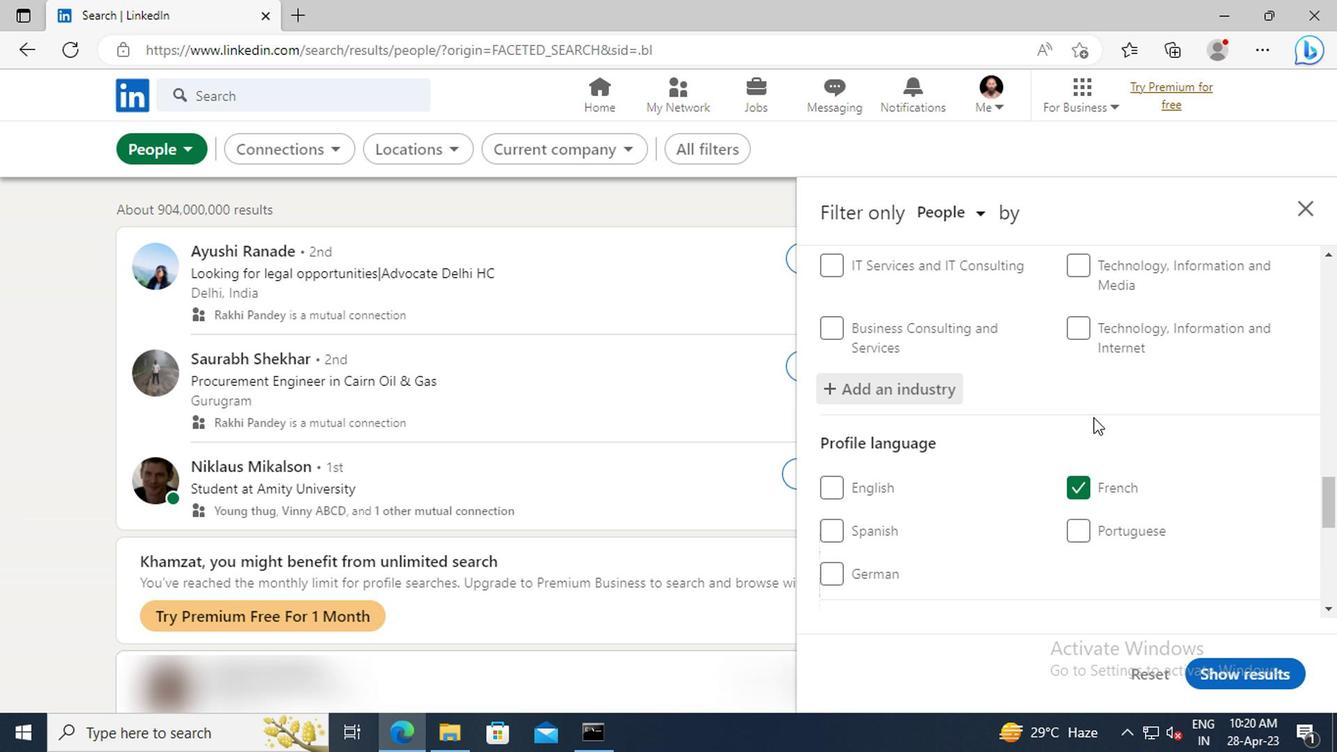 
Action: Mouse scrolled (1088, 417) with delta (0, -1)
Screenshot: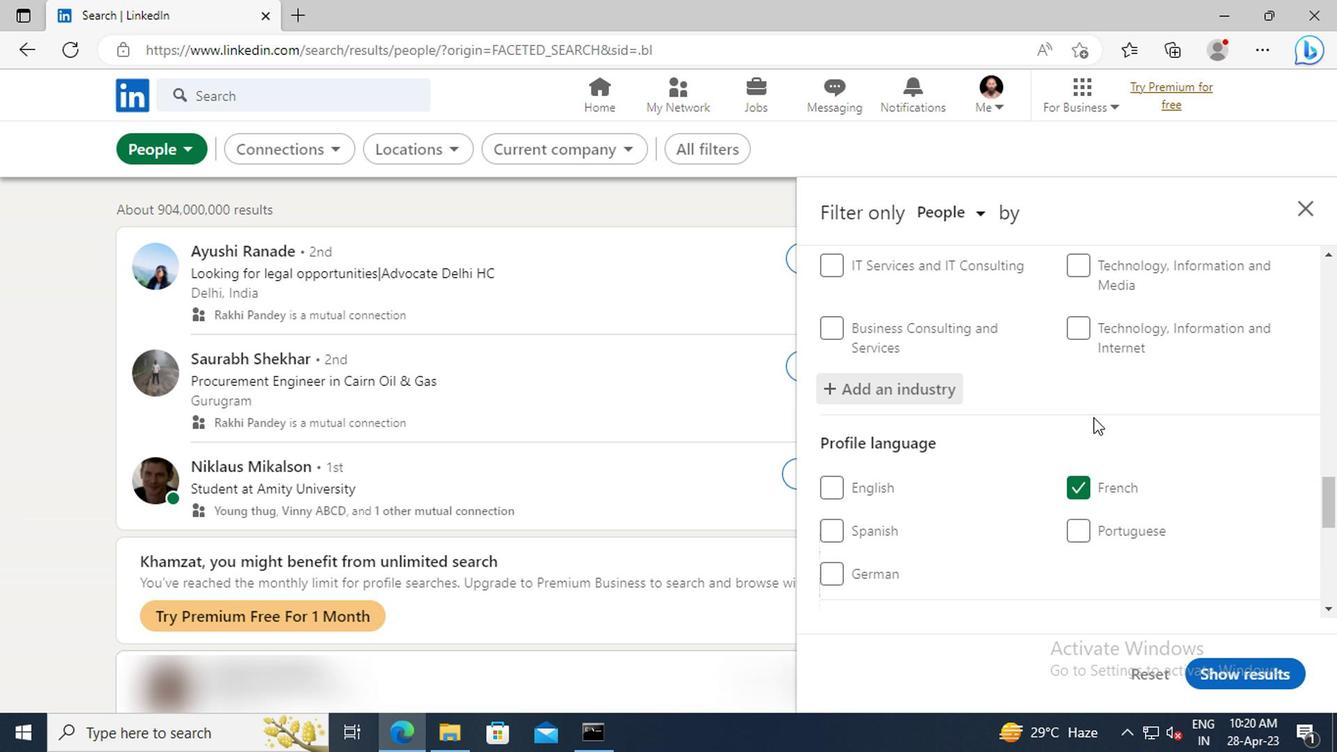 
Action: Mouse scrolled (1088, 417) with delta (0, -1)
Screenshot: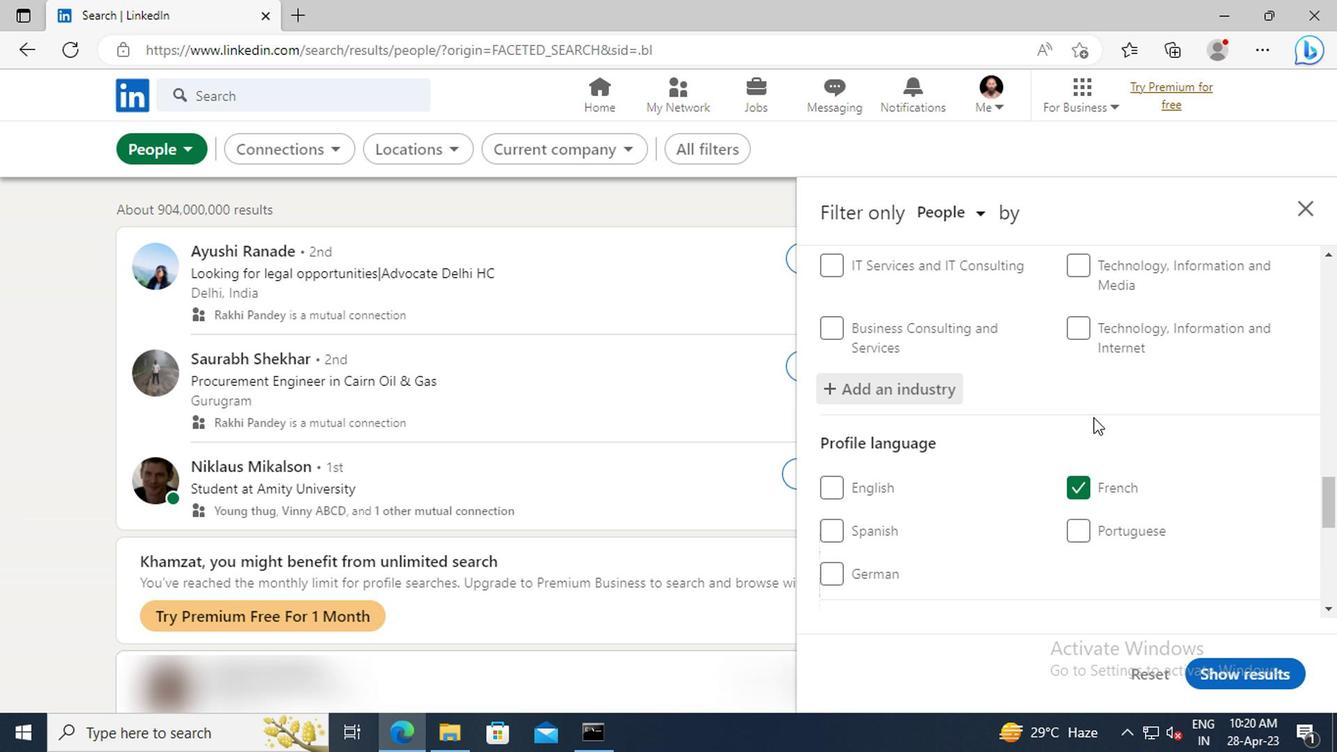 
Action: Mouse scrolled (1088, 417) with delta (0, -1)
Screenshot: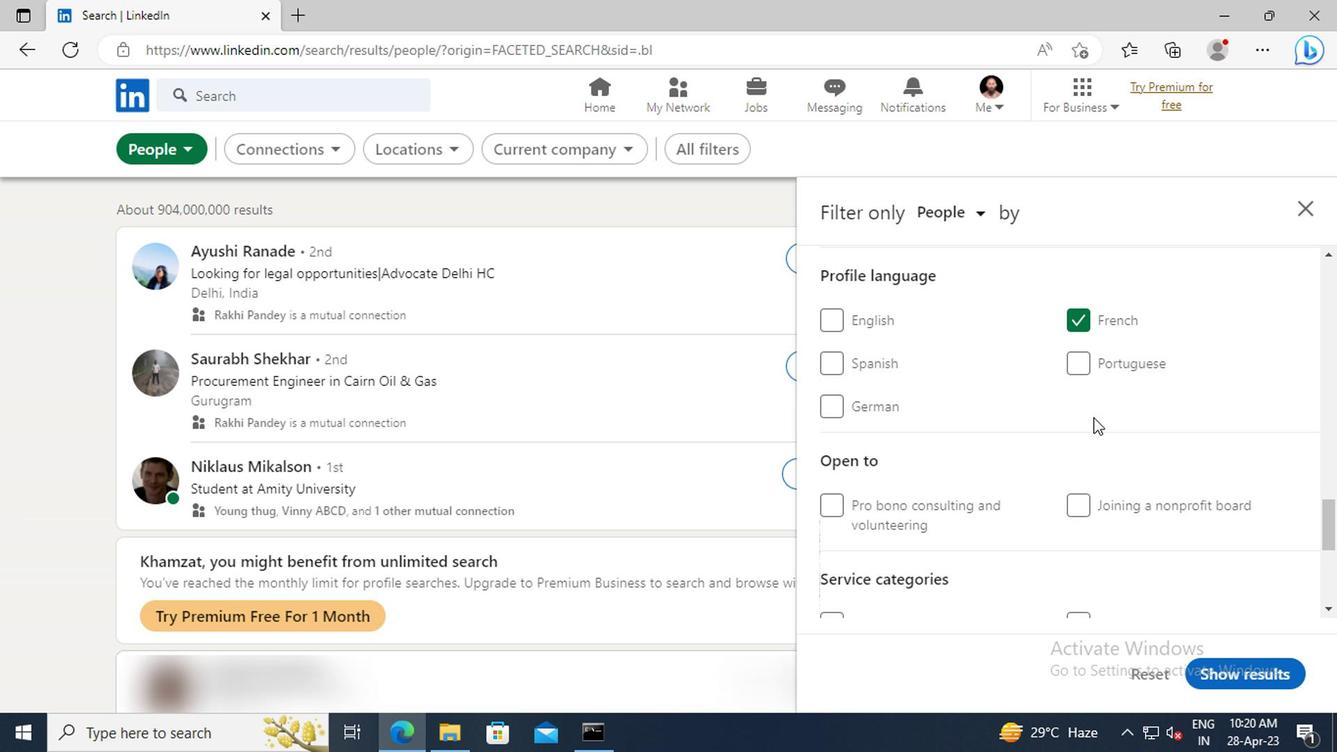 
Action: Mouse scrolled (1088, 417) with delta (0, -1)
Screenshot: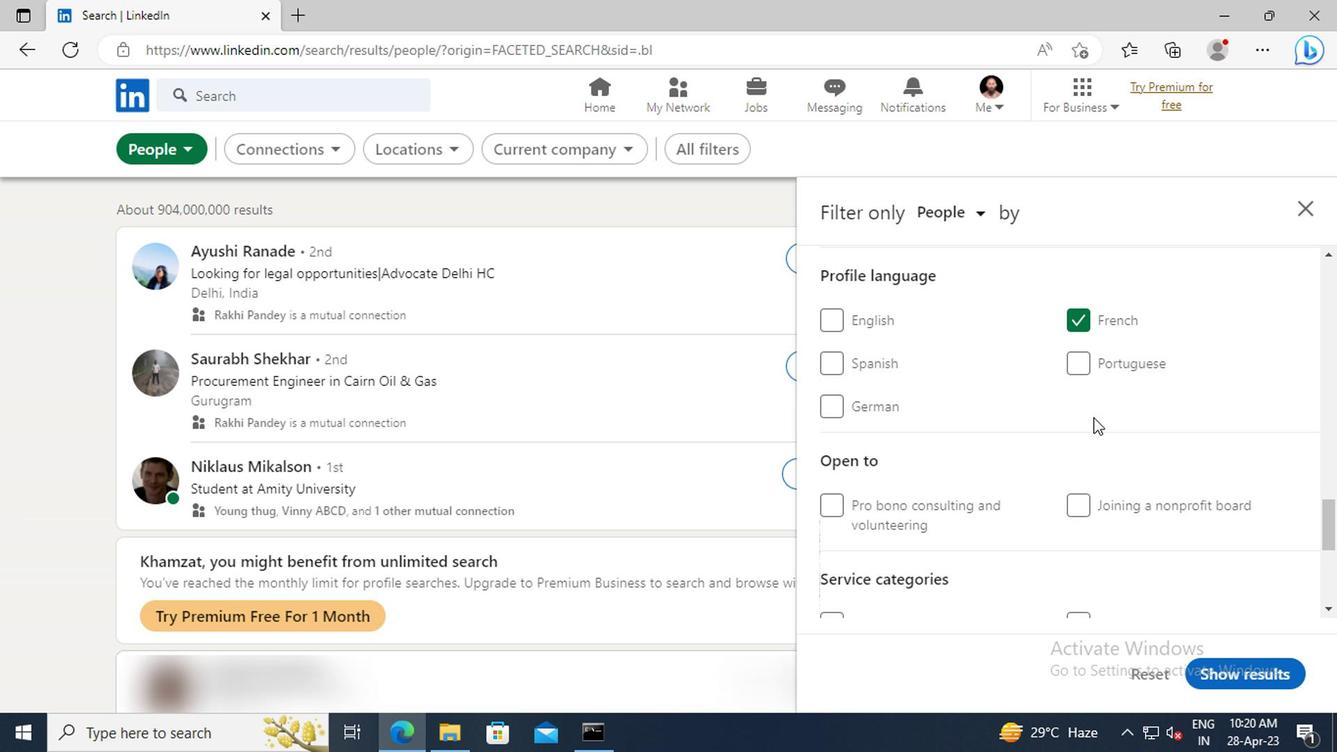 
Action: Mouse scrolled (1088, 417) with delta (0, -1)
Screenshot: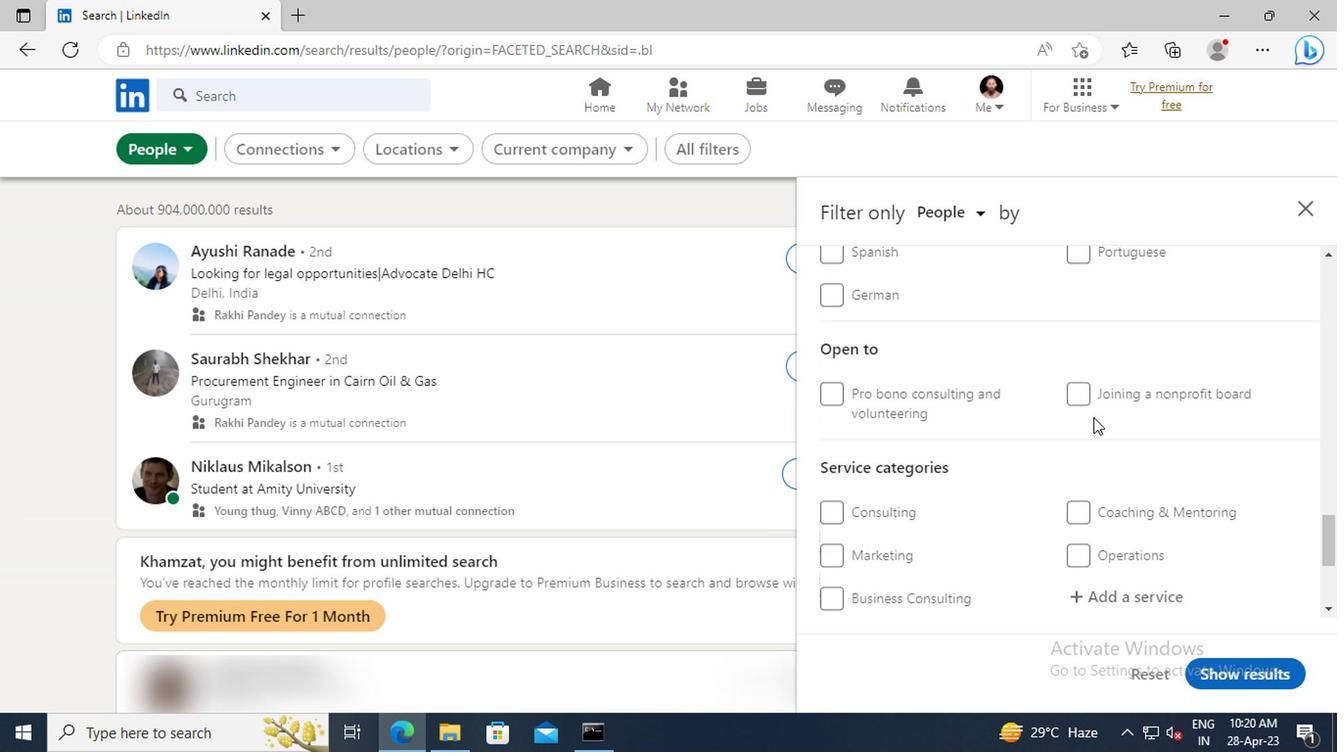 
Action: Mouse scrolled (1088, 417) with delta (0, -1)
Screenshot: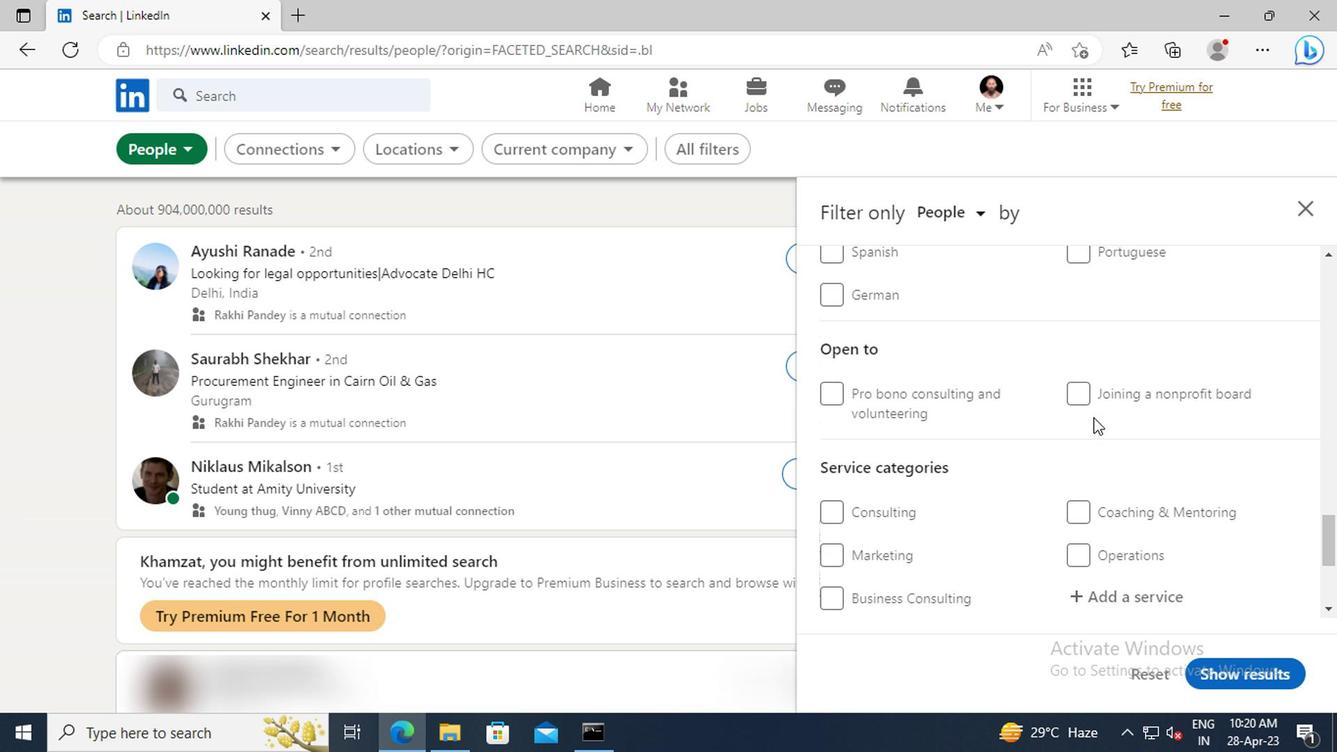 
Action: Mouse scrolled (1088, 417) with delta (0, -1)
Screenshot: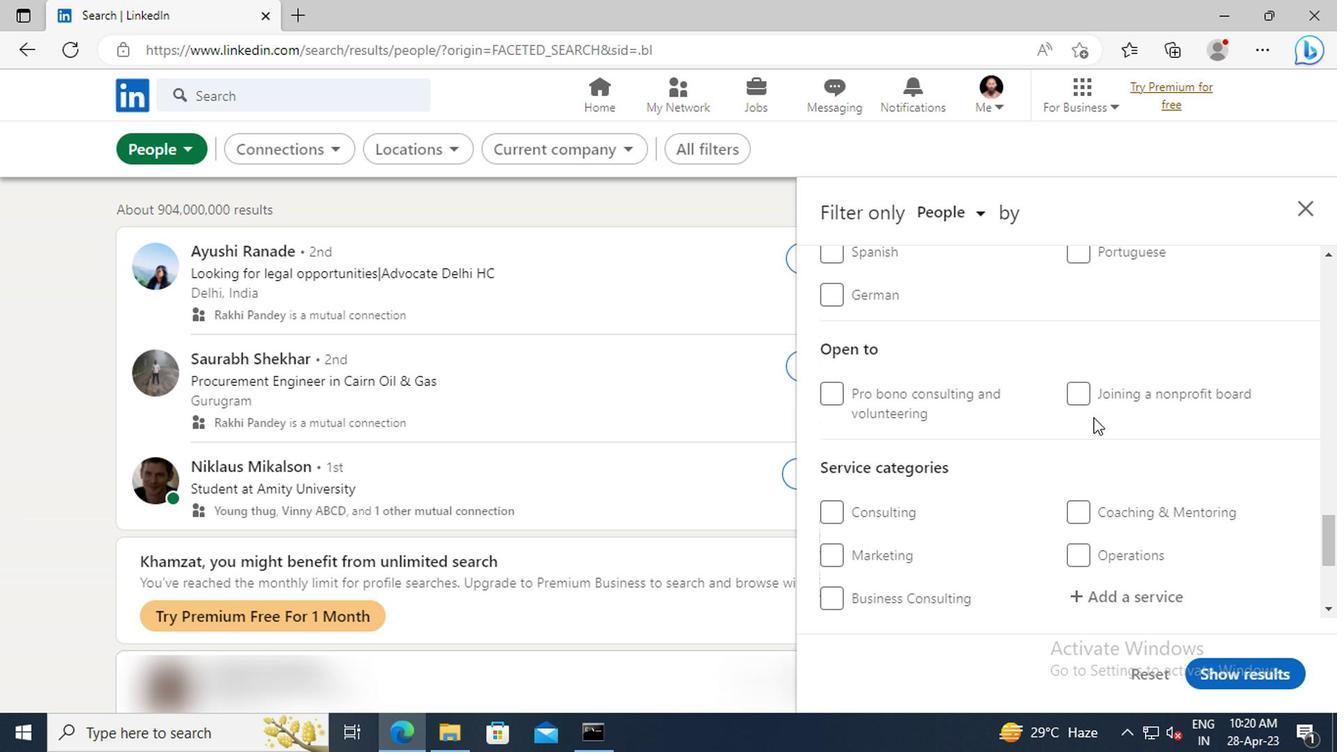 
Action: Mouse moved to (1095, 426)
Screenshot: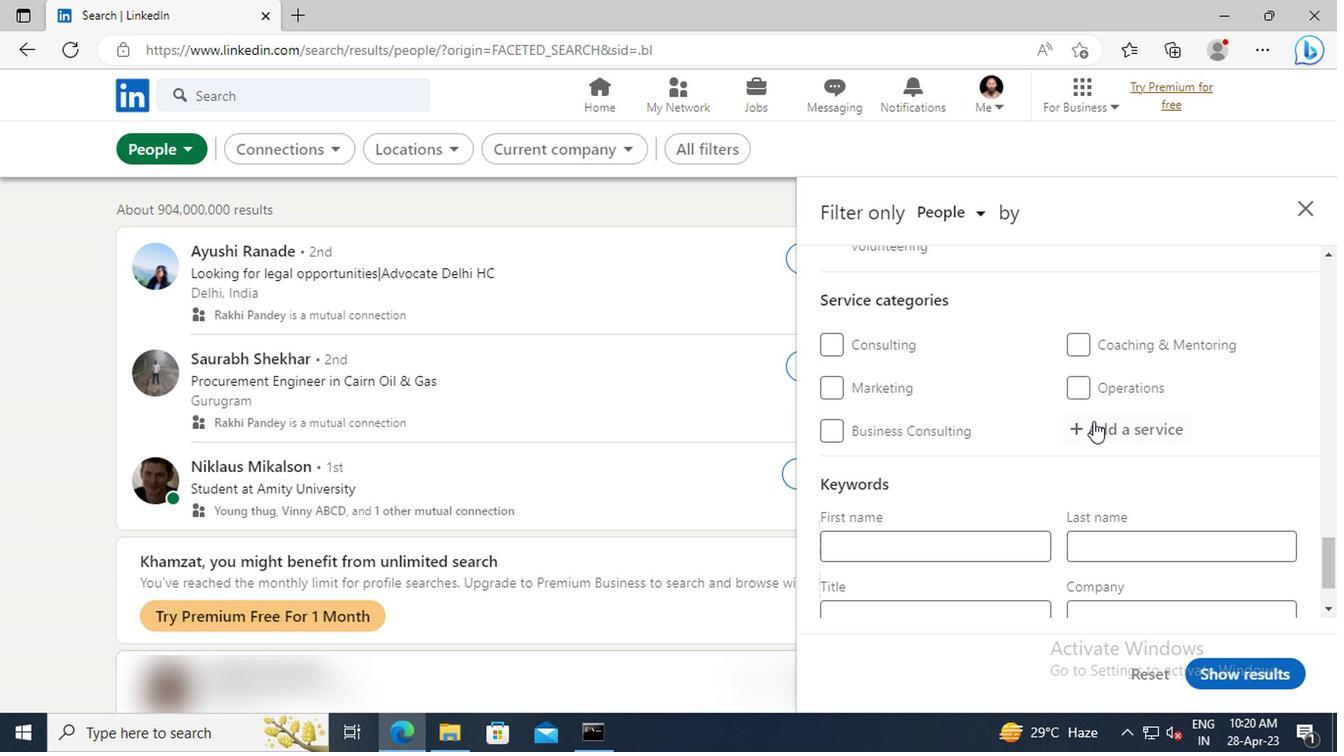 
Action: Mouse pressed left at (1095, 426)
Screenshot: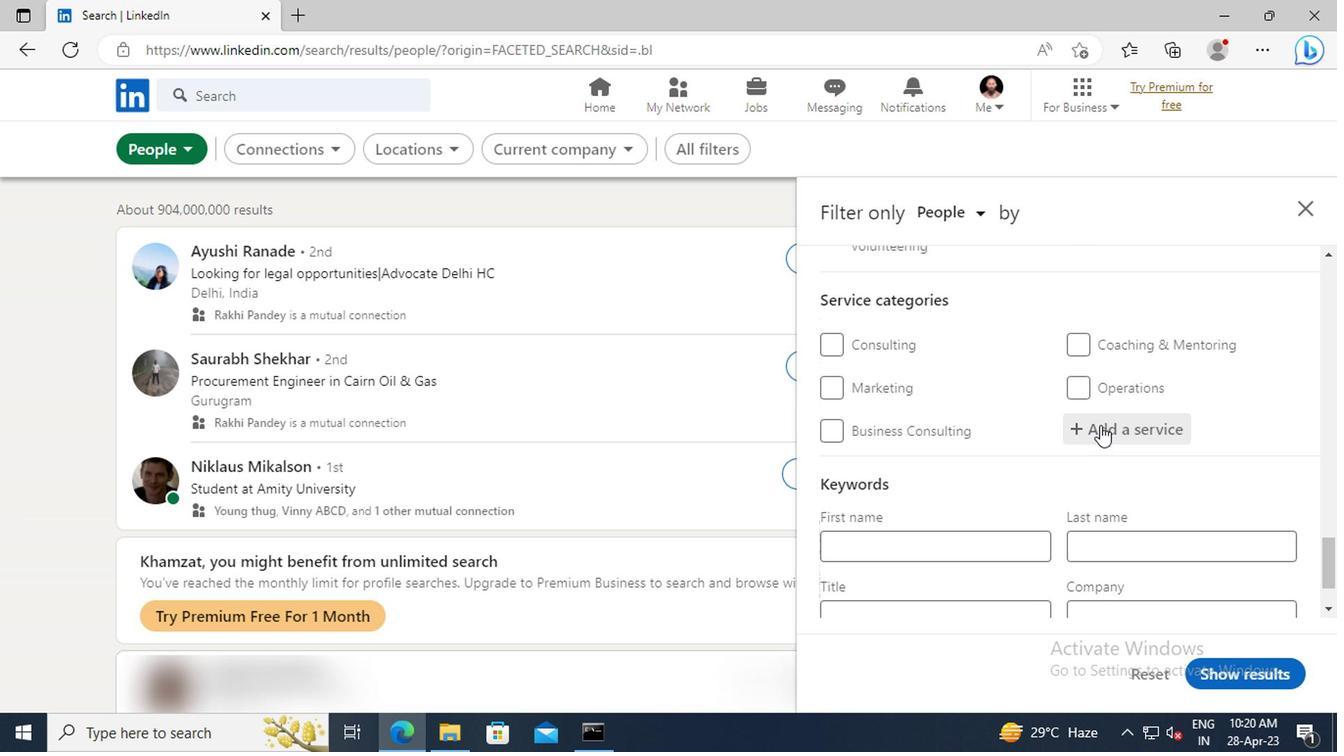 
Action: Key pressed <Key.shift>PRODUCT<Key.space><Key.shift>MARKETING
Screenshot: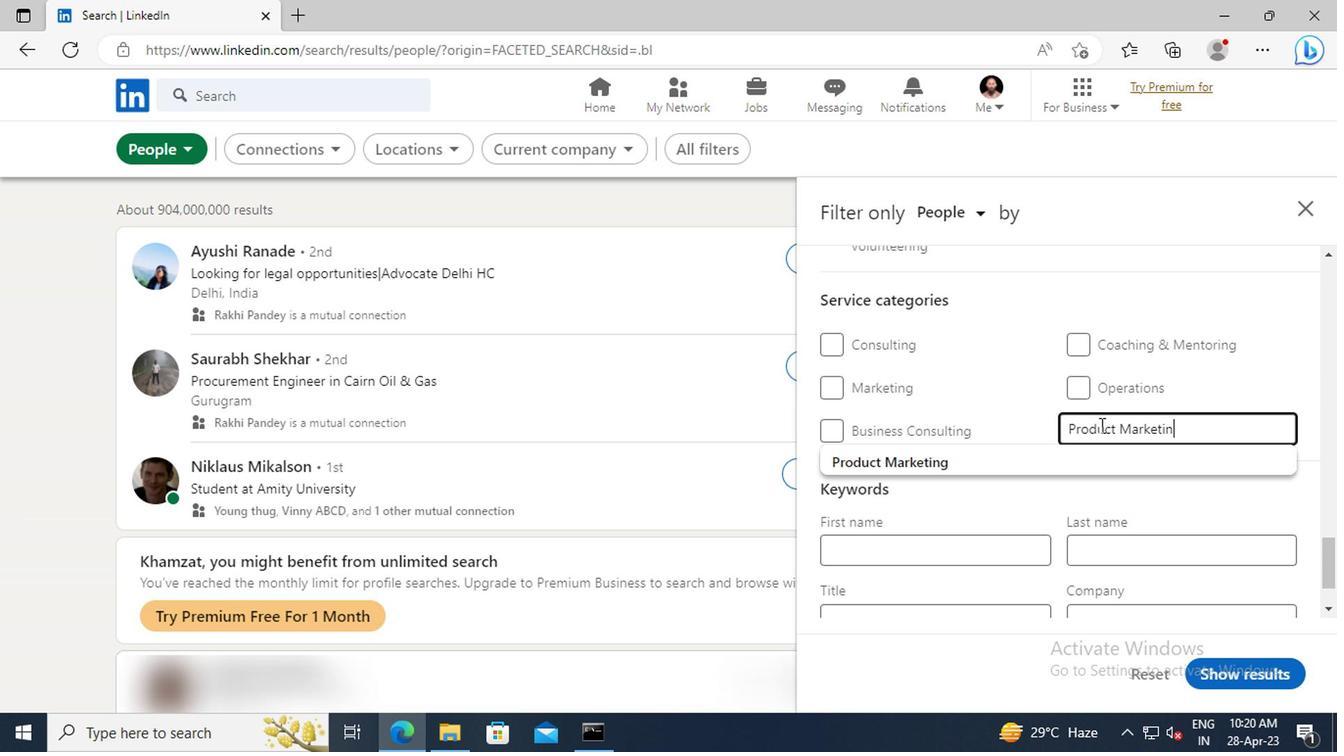 
Action: Mouse moved to (1088, 463)
Screenshot: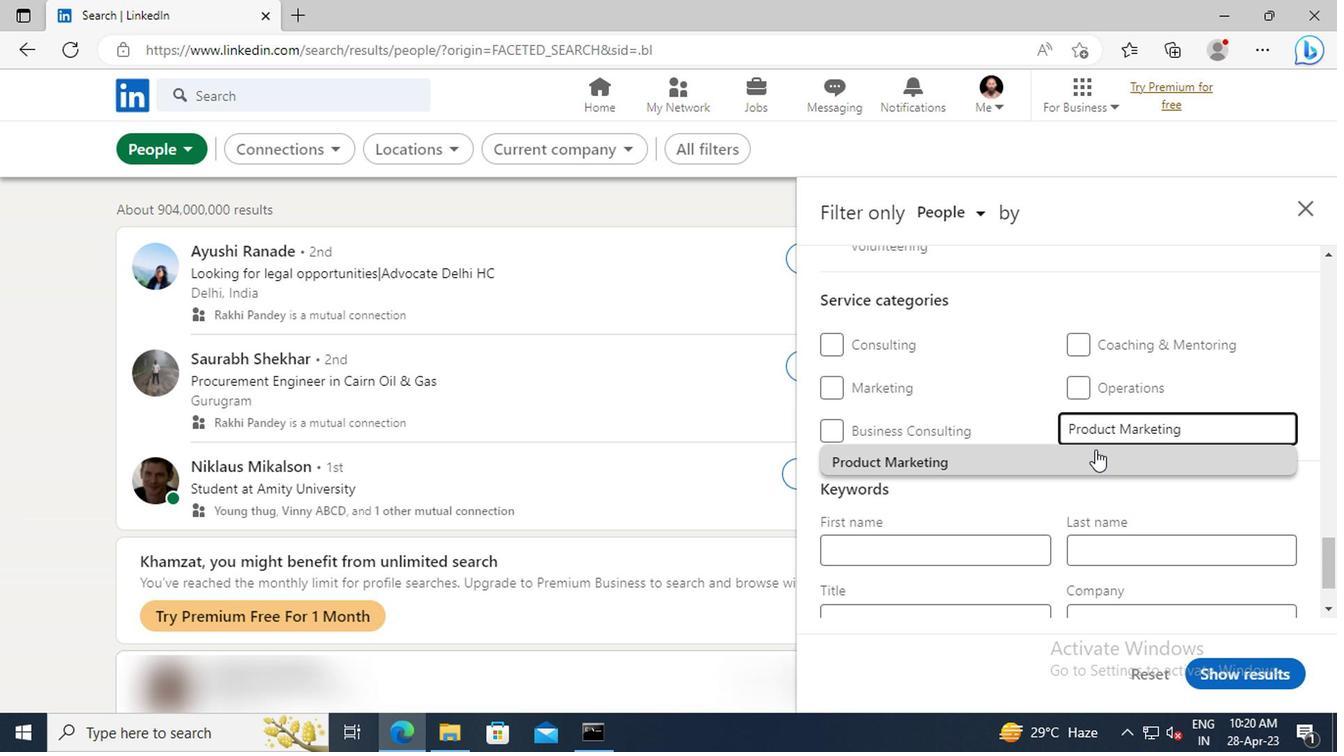 
Action: Mouse pressed left at (1088, 463)
Screenshot: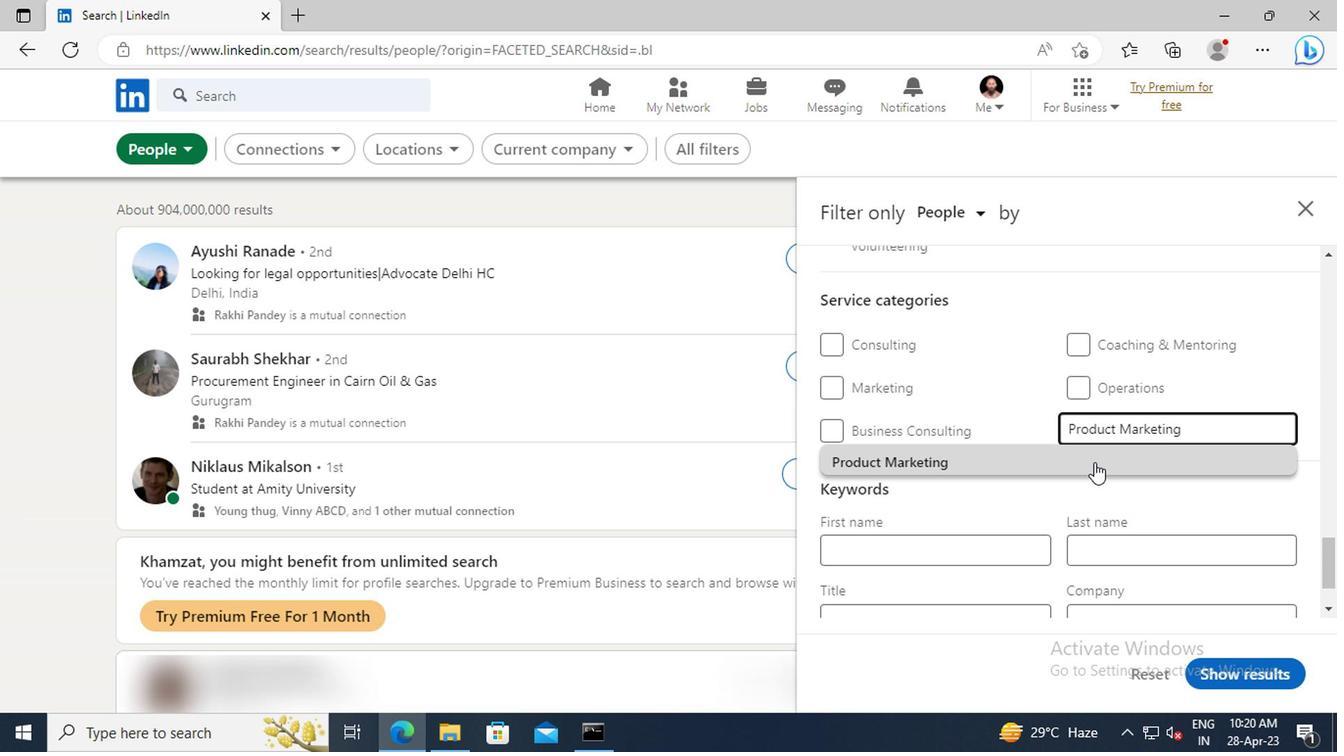 
Action: Mouse moved to (1034, 428)
Screenshot: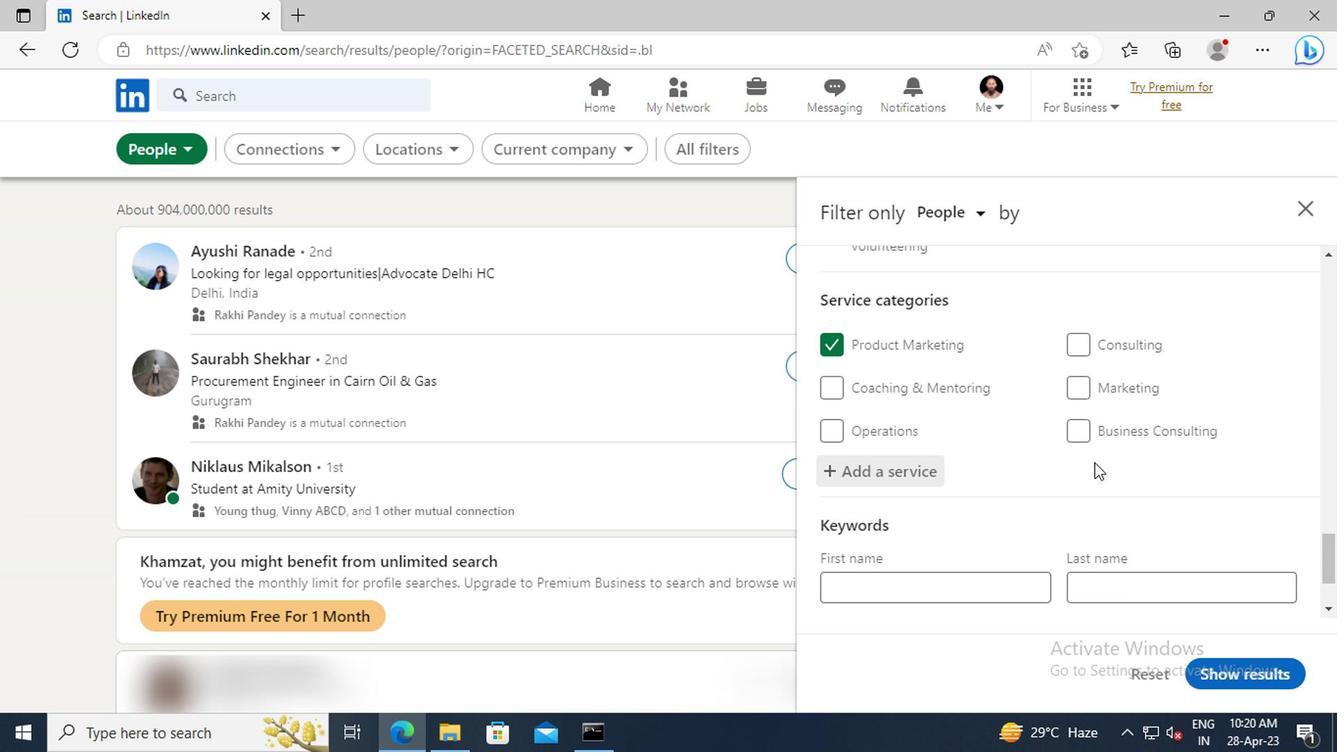 
Action: Mouse scrolled (1034, 427) with delta (0, -1)
Screenshot: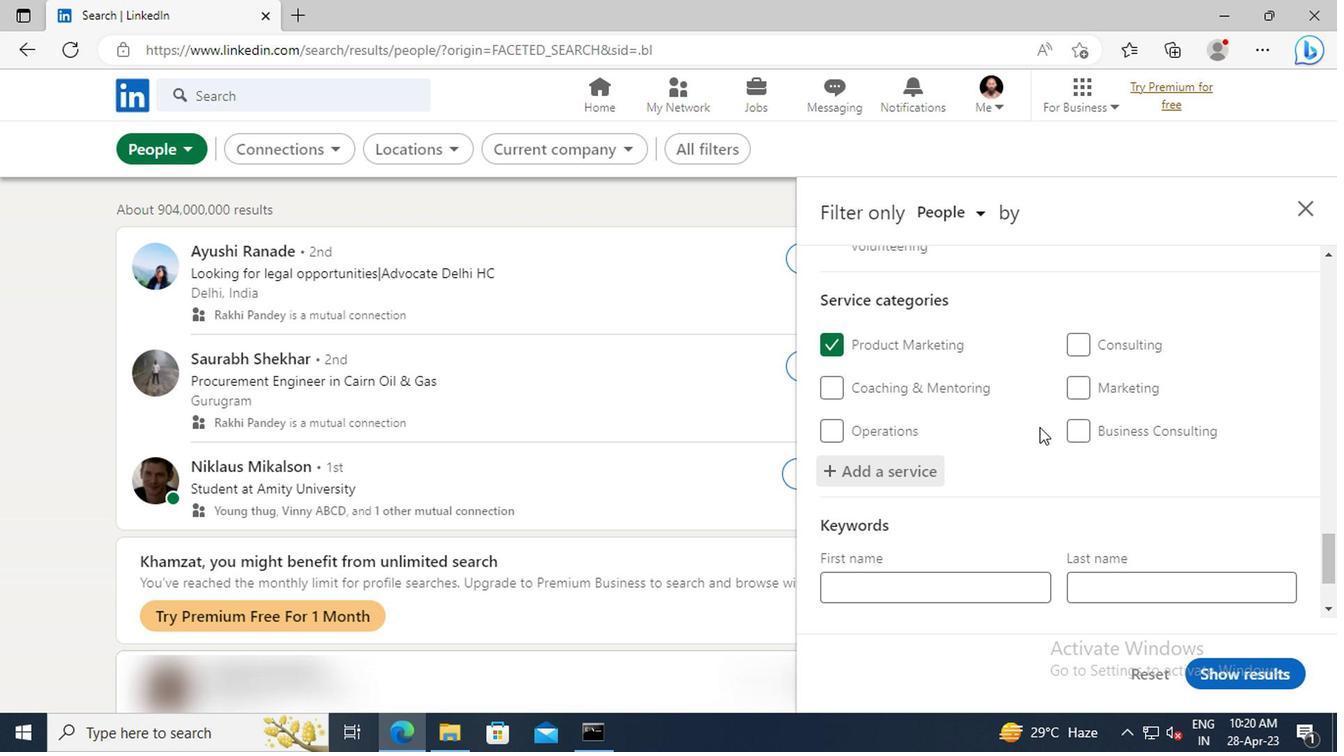
Action: Mouse scrolled (1034, 427) with delta (0, -1)
Screenshot: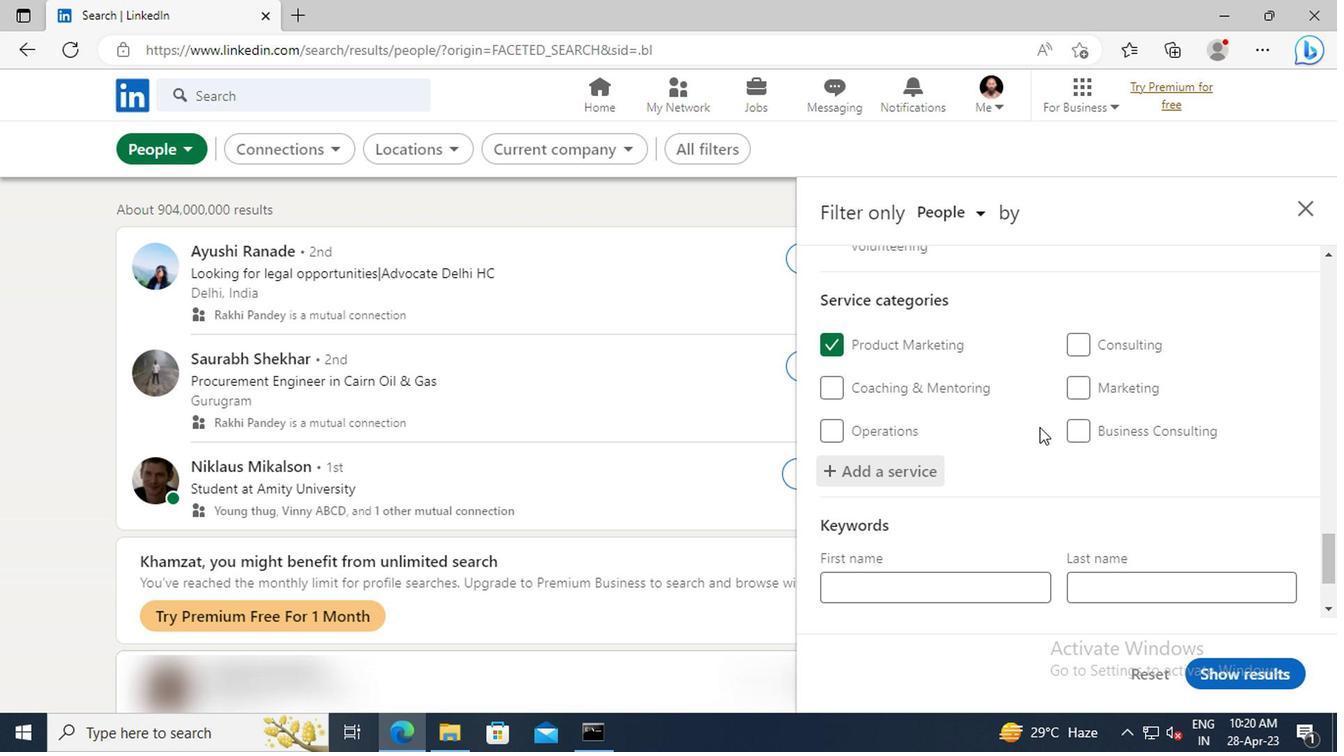 
Action: Mouse scrolled (1034, 427) with delta (0, -1)
Screenshot: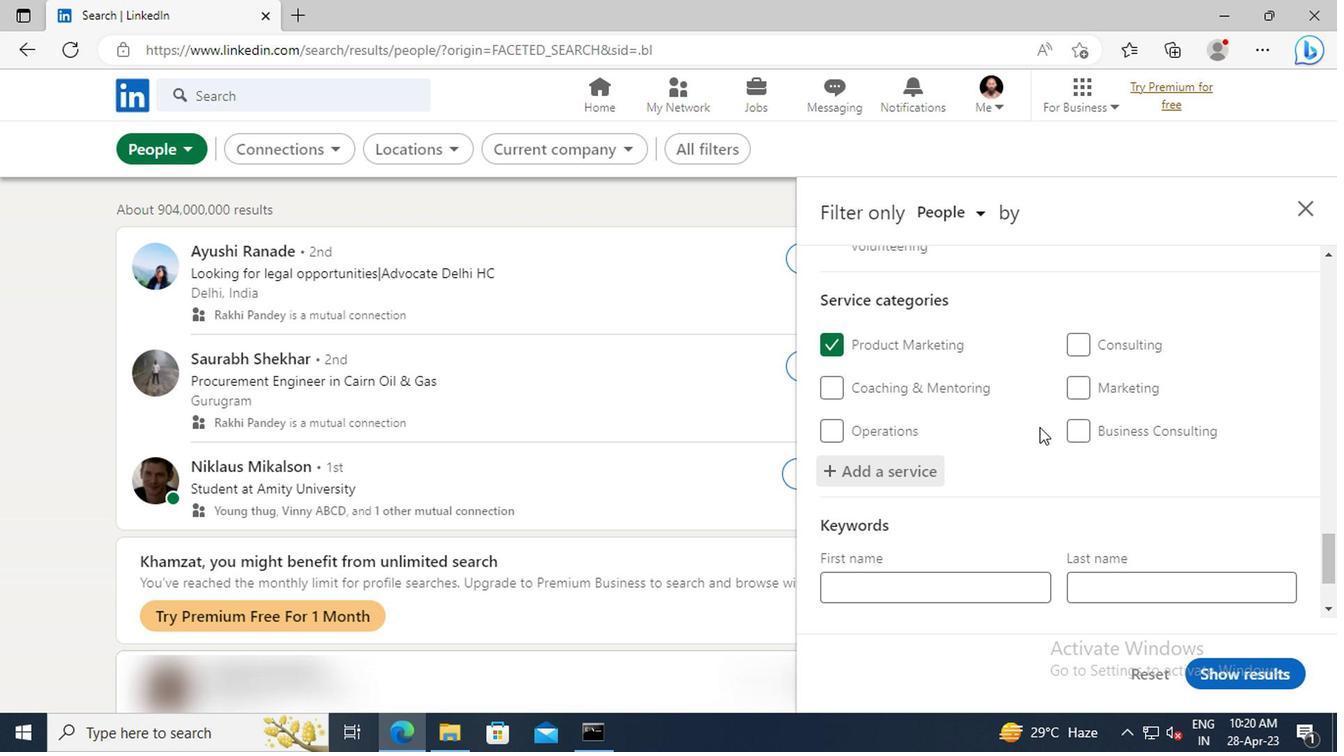 
Action: Mouse moved to (918, 530)
Screenshot: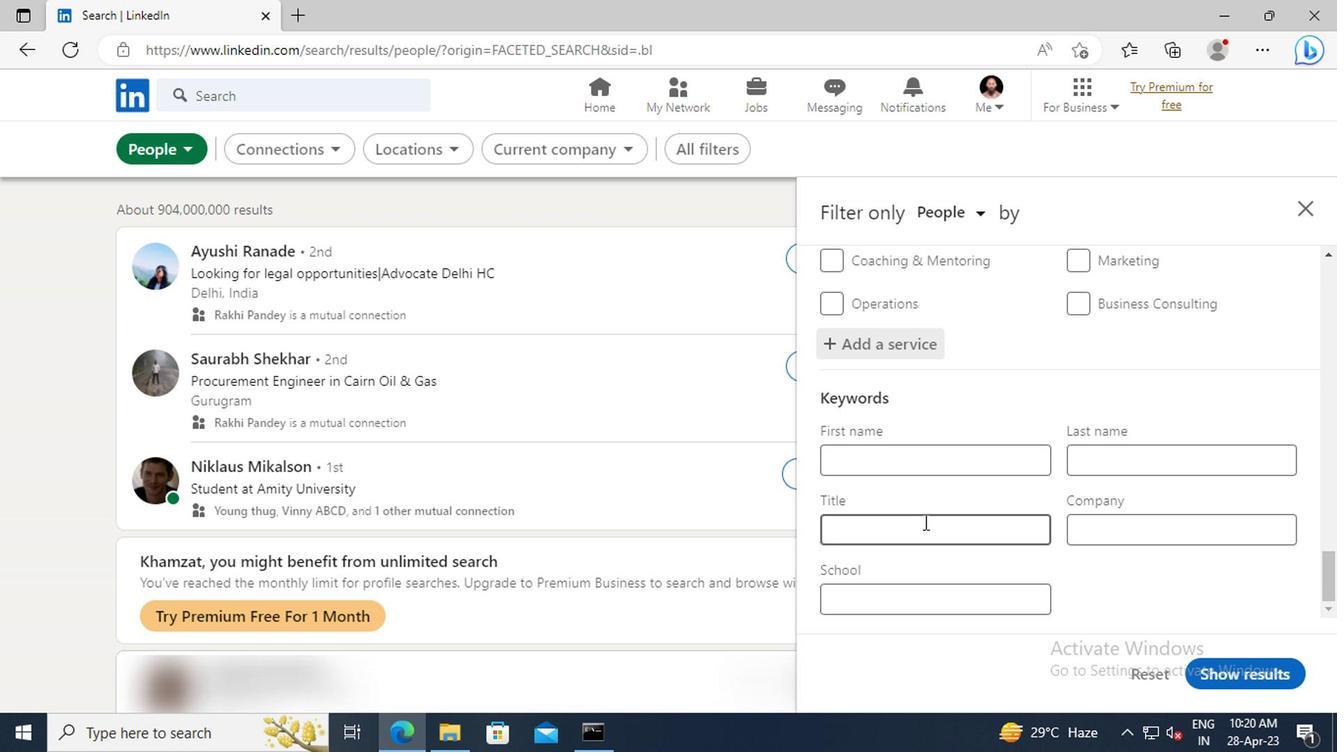 
Action: Mouse pressed left at (918, 530)
Screenshot: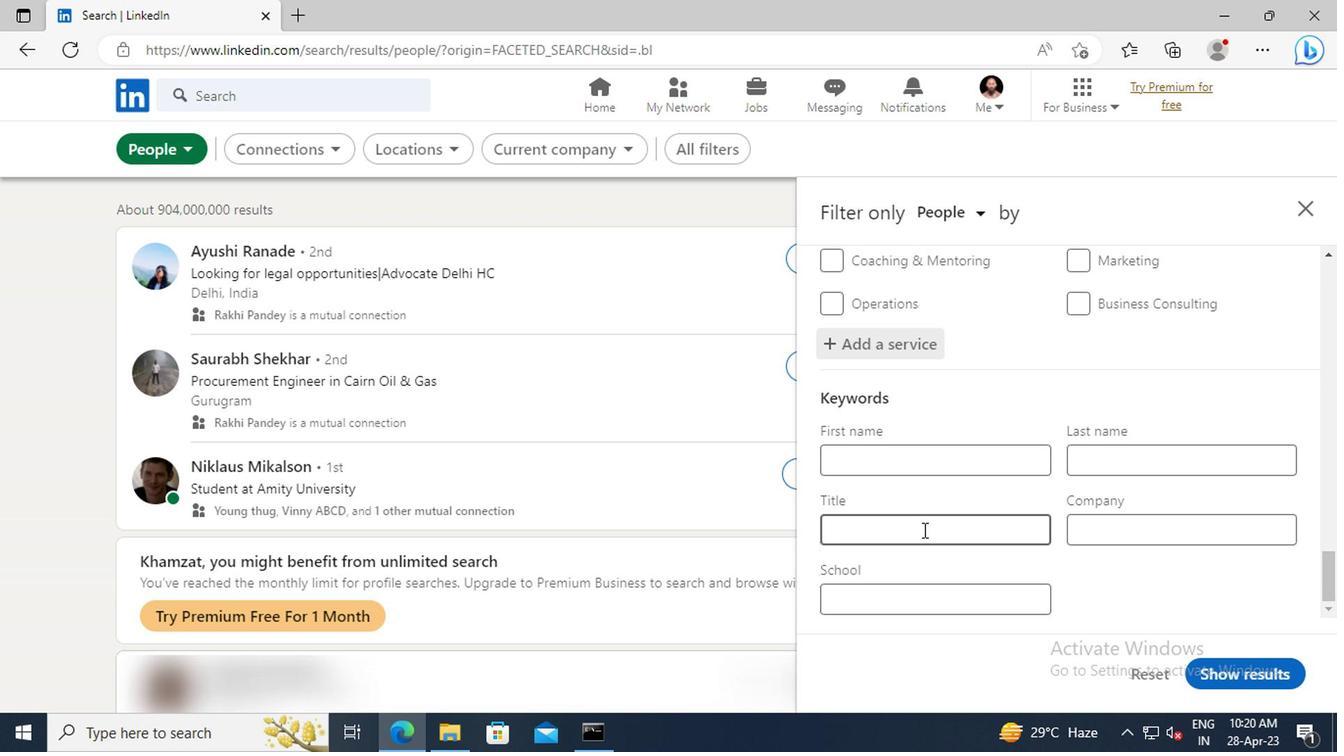
Action: Key pressed <Key.shift>ACCOUNT<Key.space><Key.shift>EXECUTIVE<Key.enter>
Screenshot: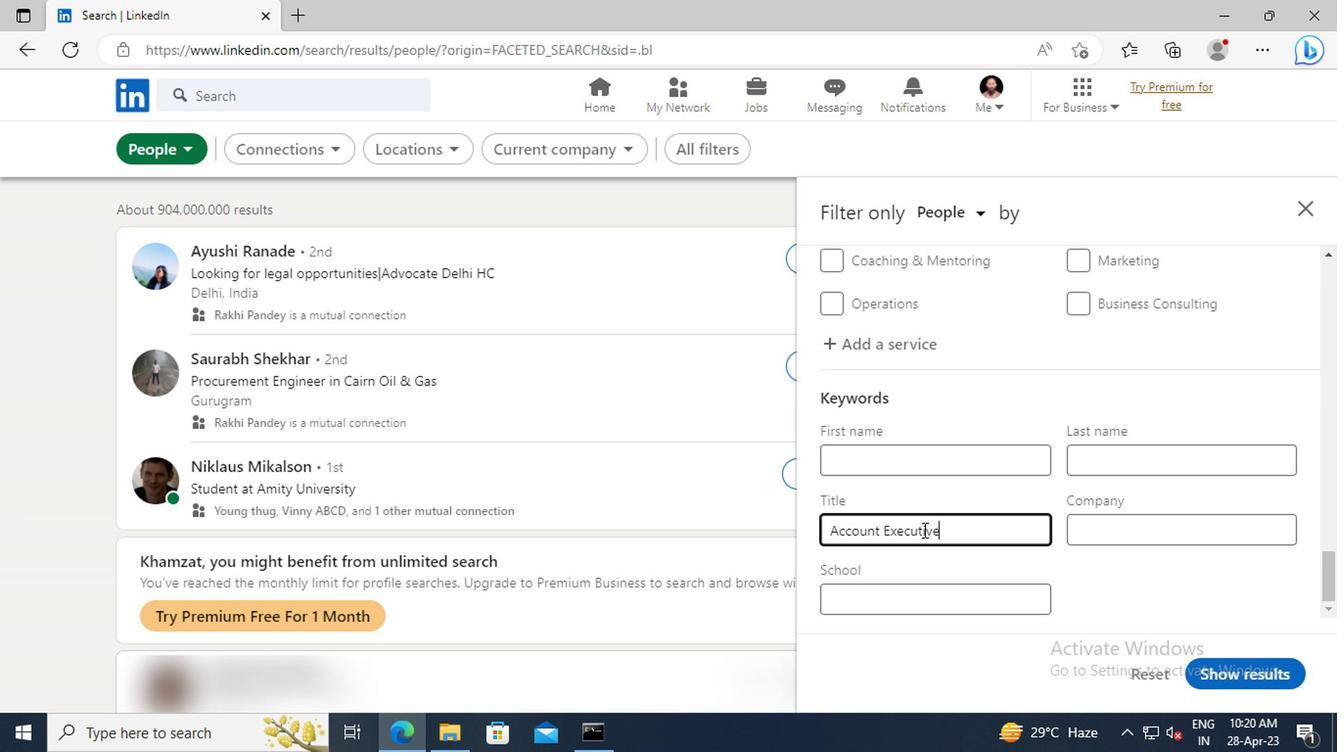 
Action: Mouse moved to (1226, 673)
Screenshot: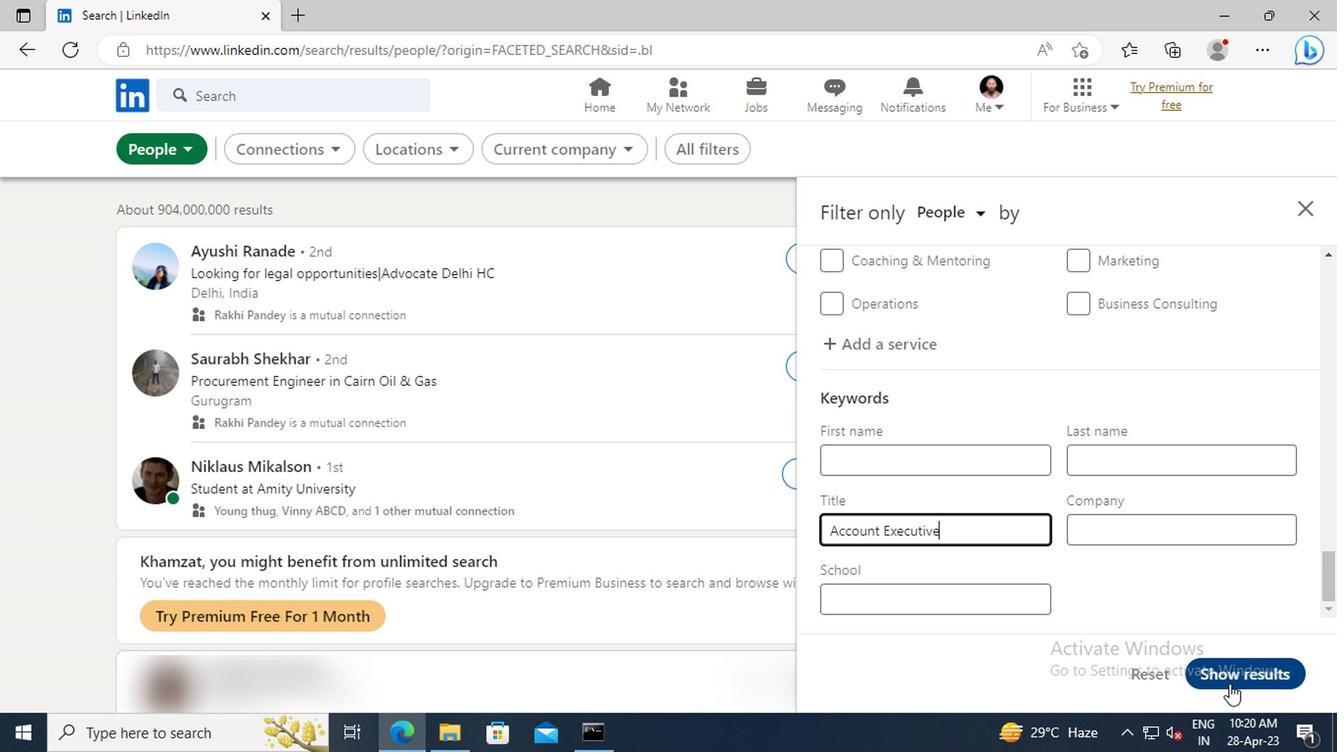 
Action: Mouse pressed left at (1226, 673)
Screenshot: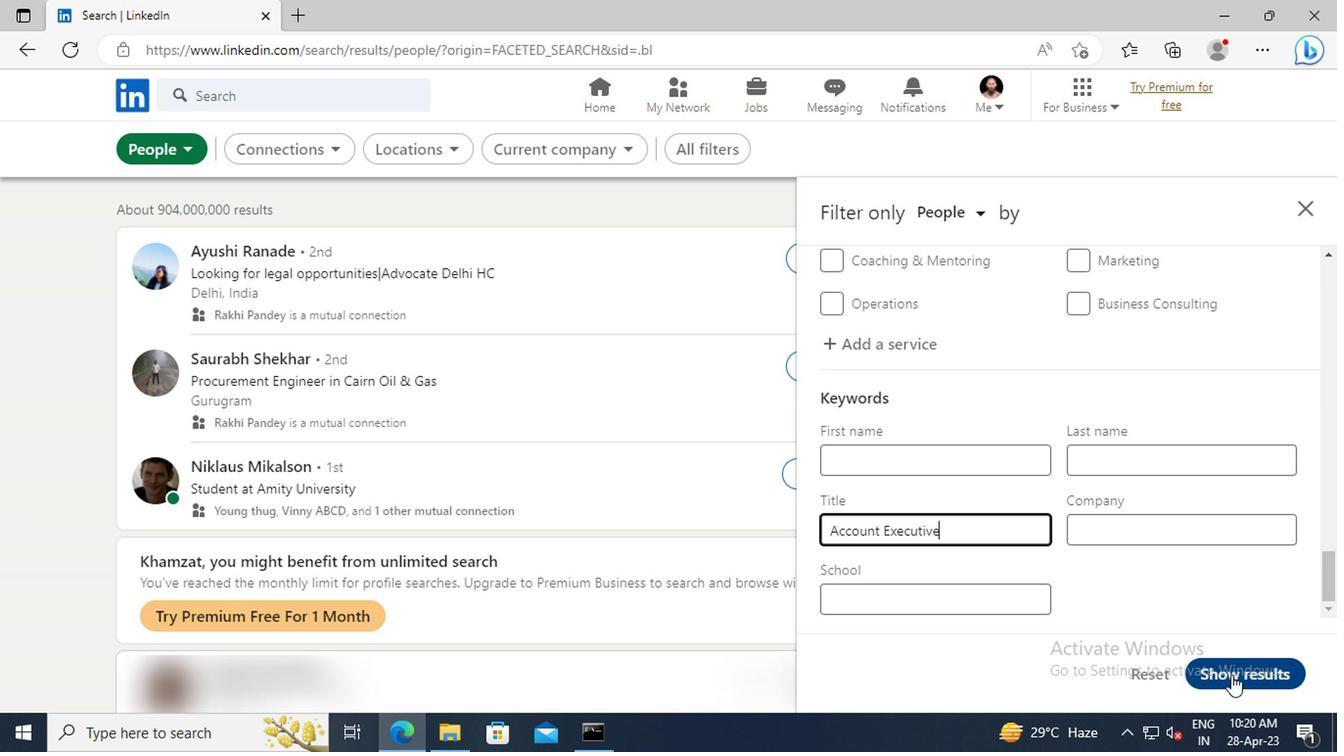 
